 Task: Find connections with filter location Lamongan with filter topic #Automationwith filter profile language Spanish with filter current company Citi India with filter school Bishop Heber College with filter industry Climate Data and Analytics with filter service category Management with filter keywords title Youth Volunteer
Action: Mouse moved to (598, 101)
Screenshot: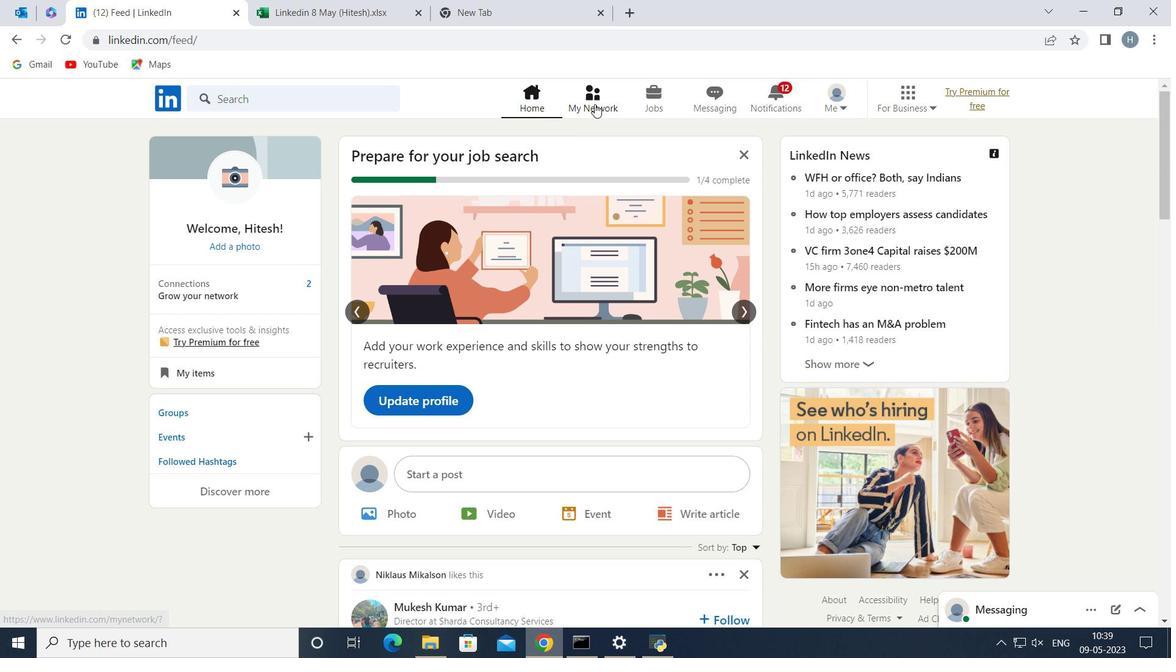 
Action: Mouse pressed left at (598, 101)
Screenshot: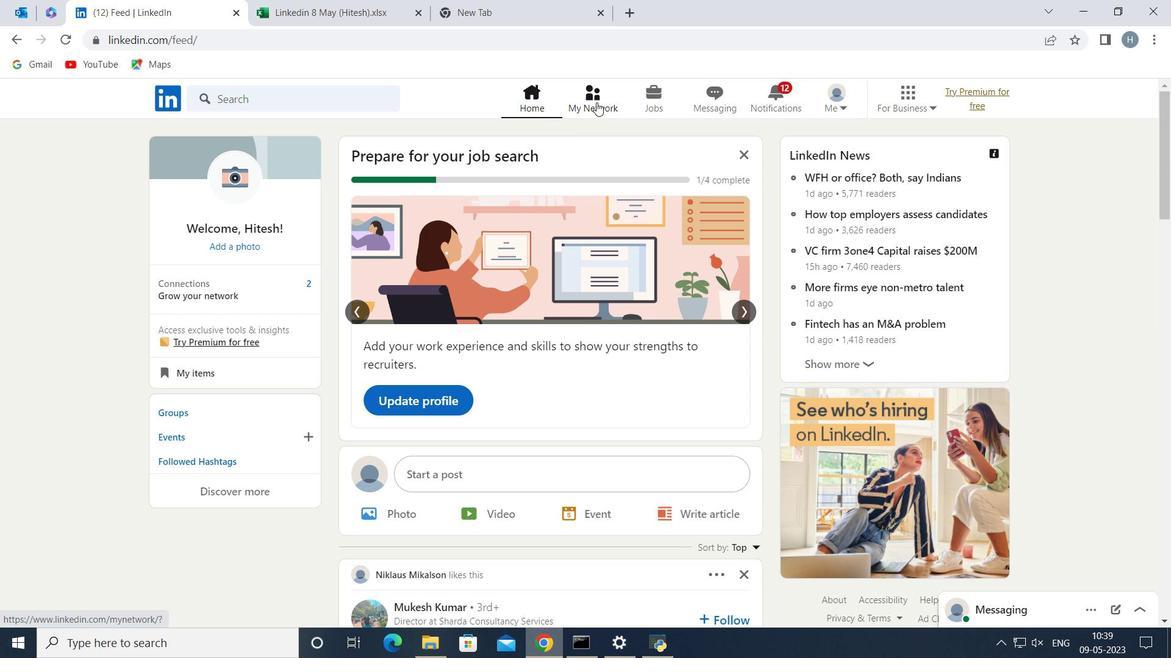 
Action: Mouse moved to (327, 180)
Screenshot: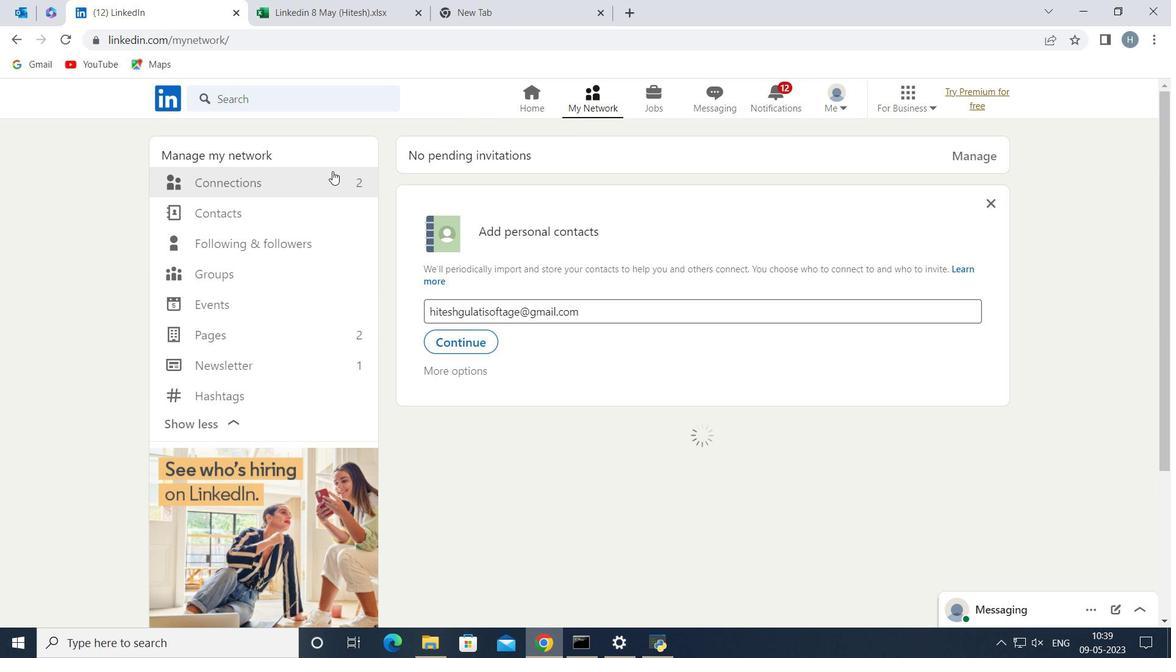
Action: Mouse pressed left at (327, 180)
Screenshot: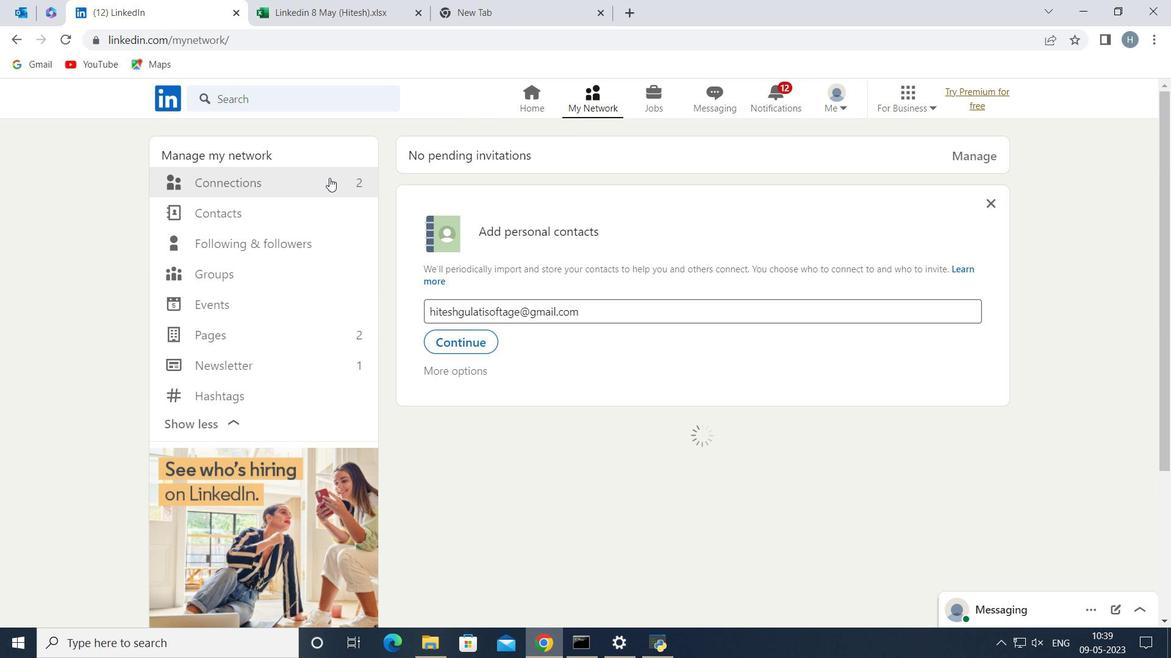 
Action: Mouse moved to (700, 183)
Screenshot: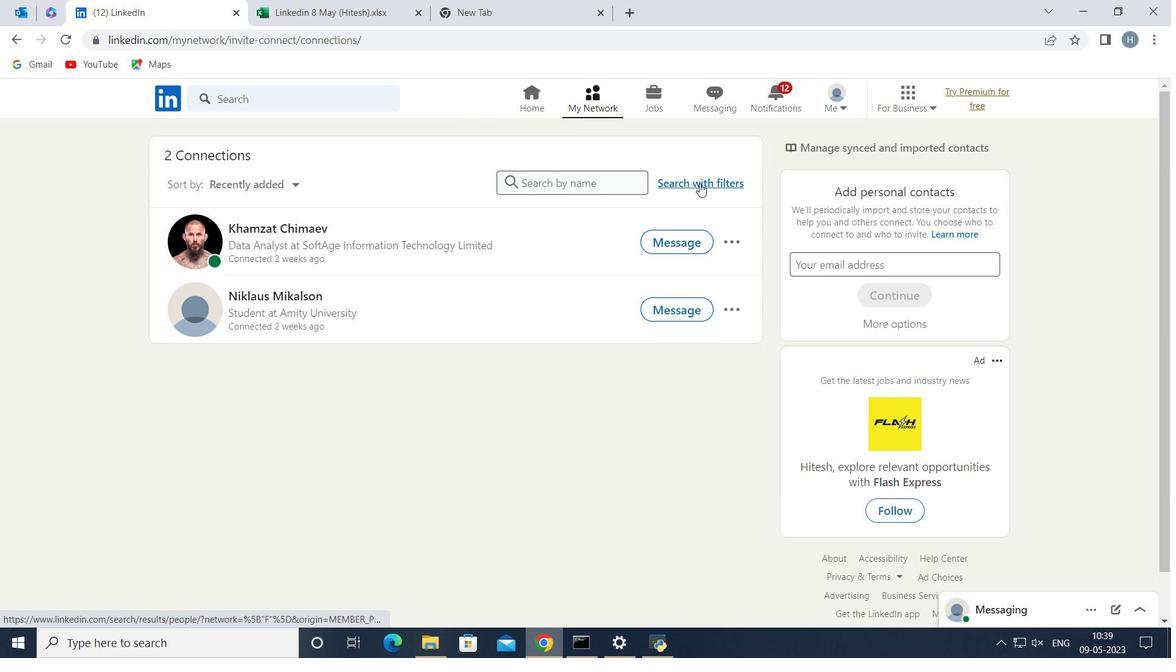 
Action: Mouse pressed left at (700, 183)
Screenshot: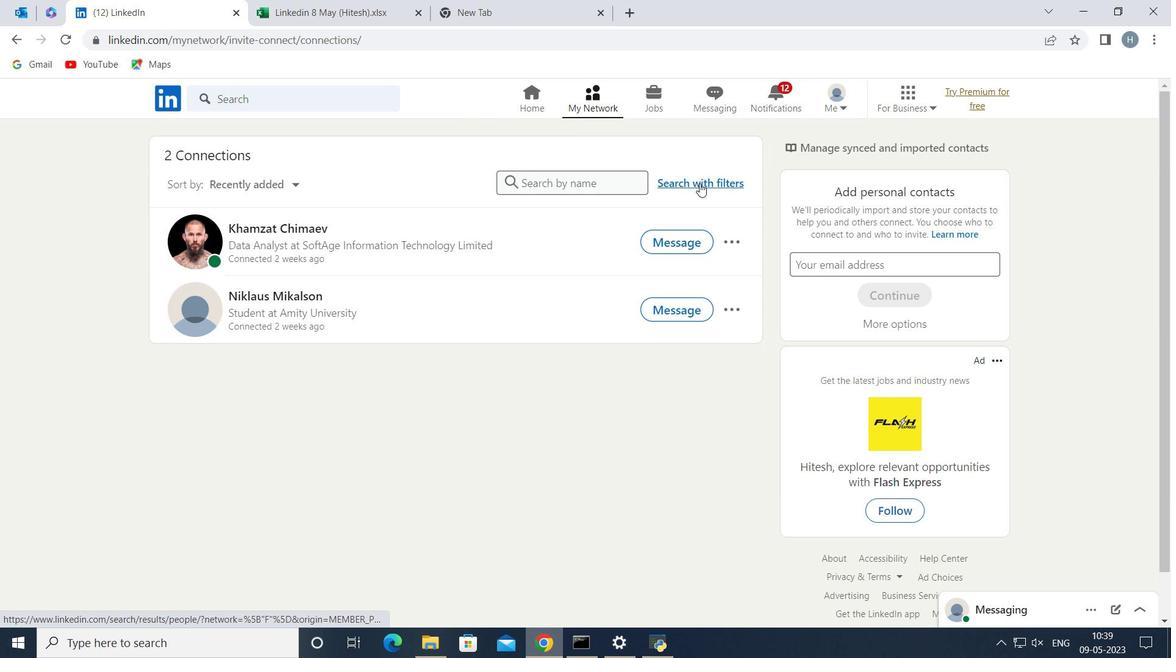 
Action: Mouse moved to (628, 138)
Screenshot: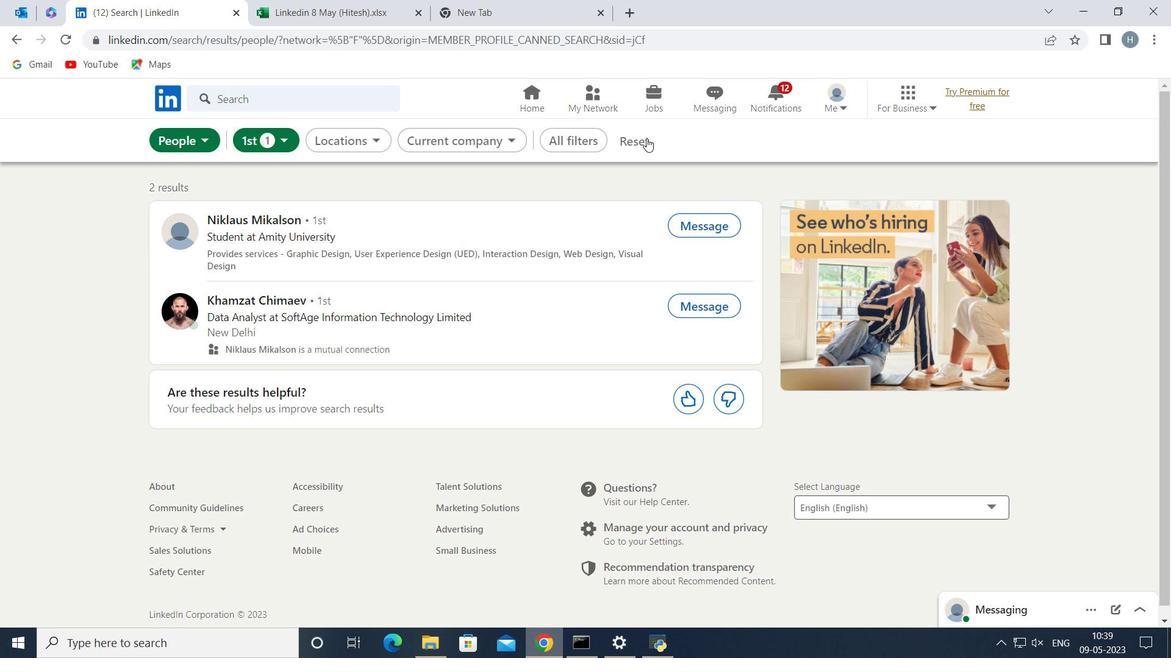 
Action: Mouse pressed left at (628, 138)
Screenshot: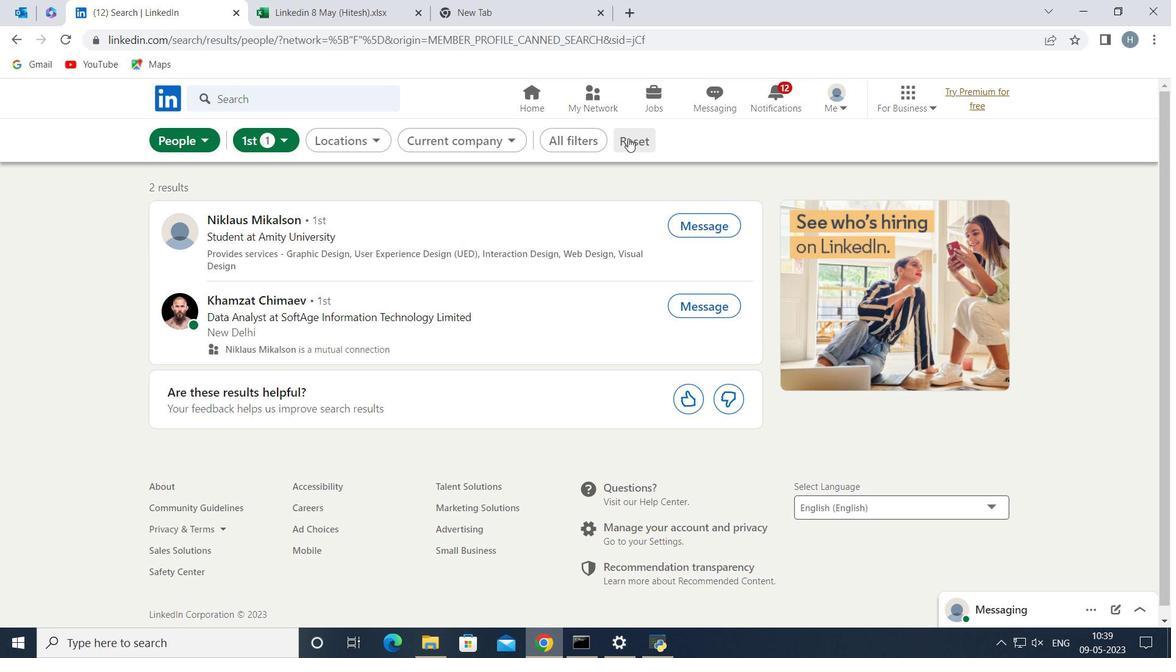 
Action: Mouse moved to (615, 138)
Screenshot: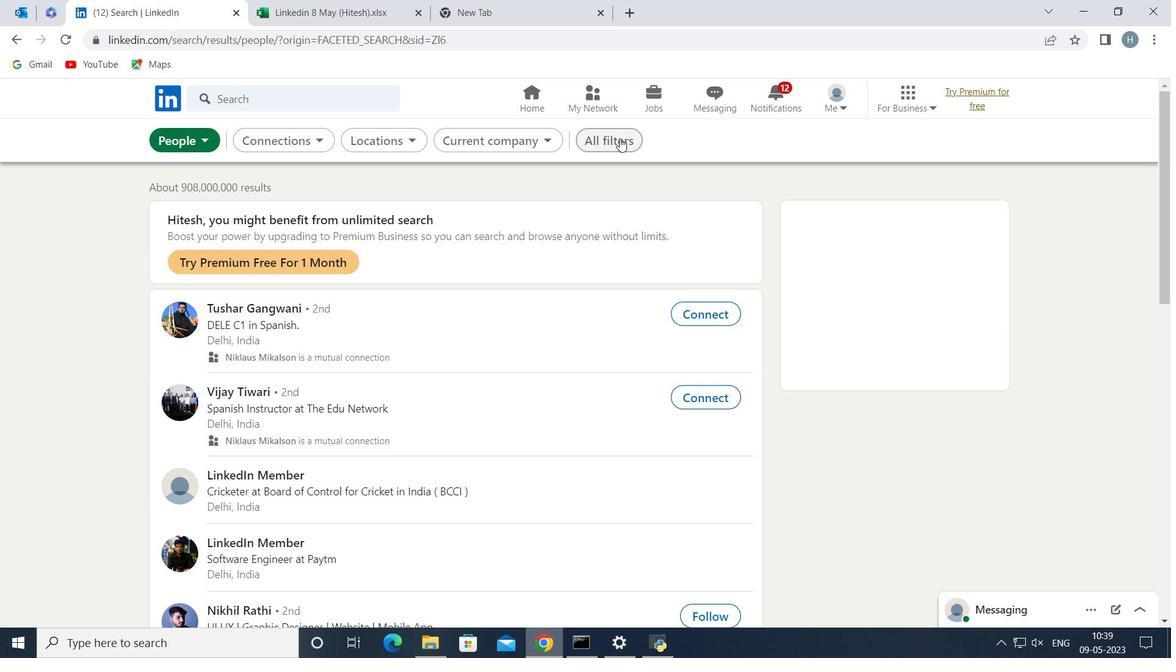 
Action: Mouse pressed left at (615, 138)
Screenshot: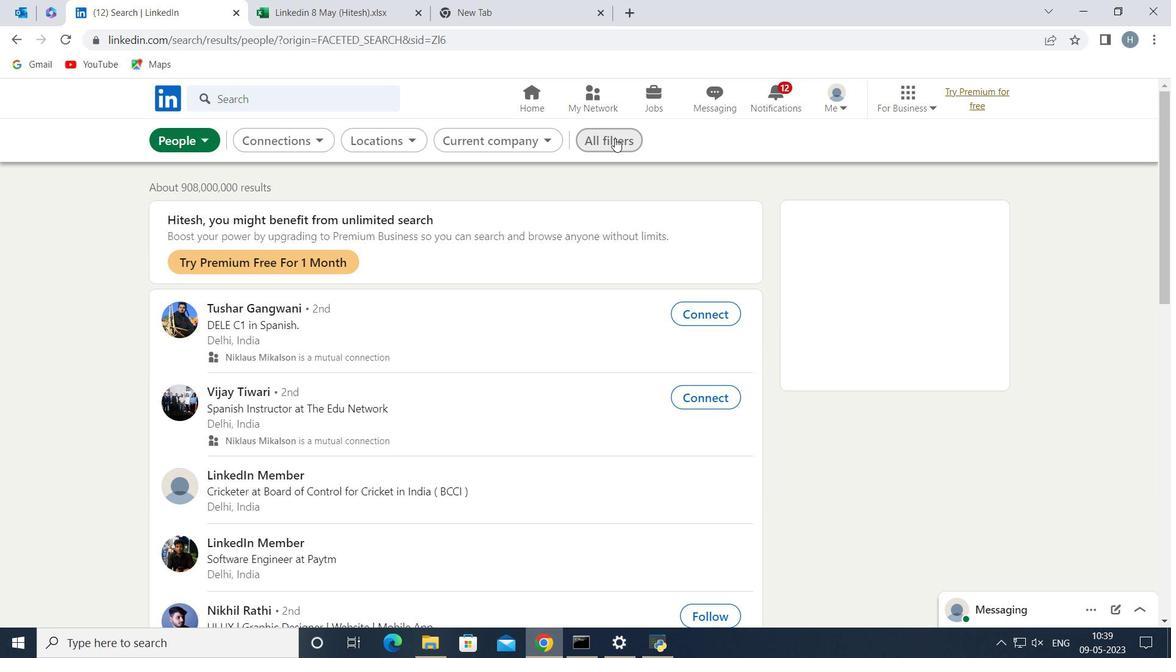 
Action: Mouse moved to (896, 288)
Screenshot: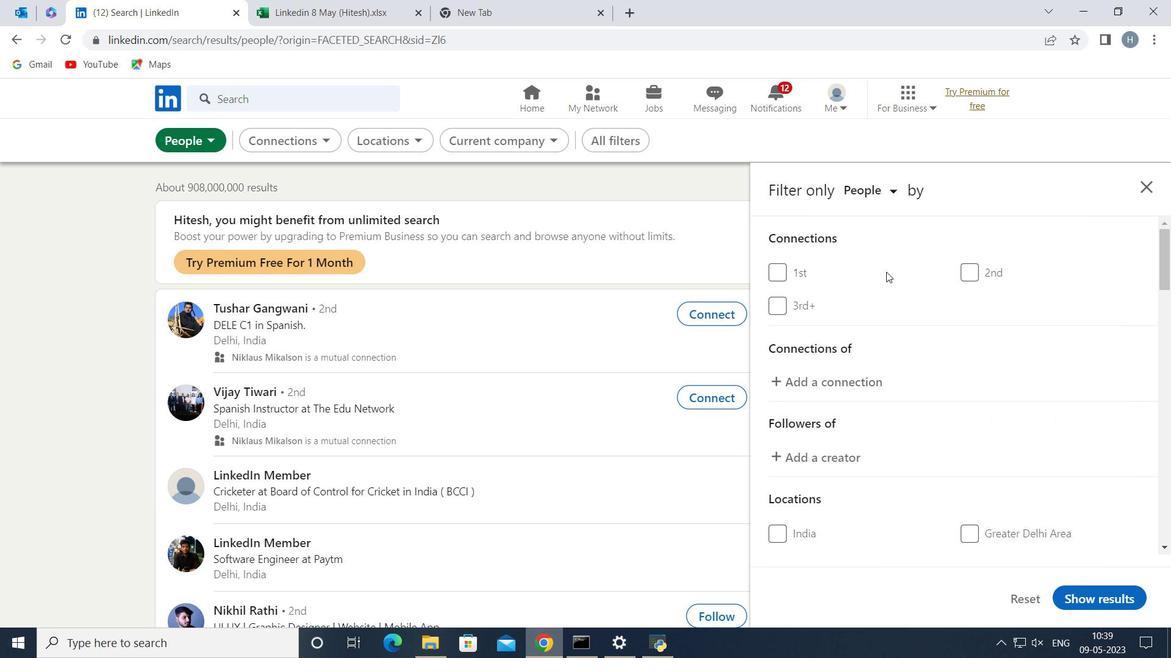 
Action: Mouse scrolled (896, 287) with delta (0, 0)
Screenshot: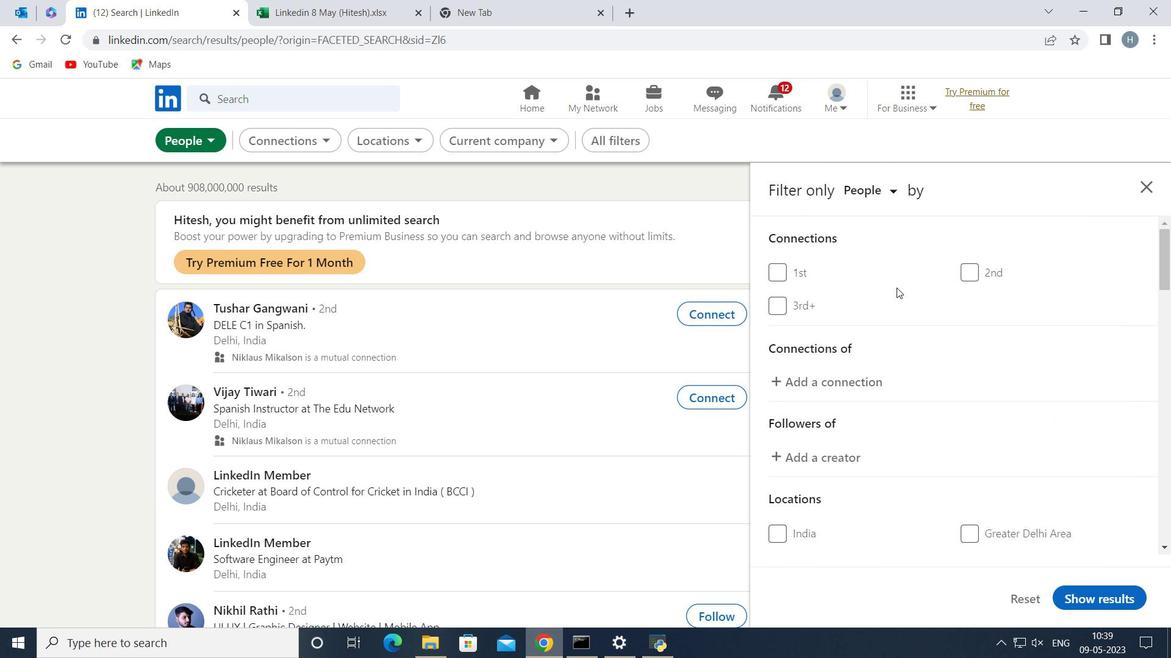 
Action: Mouse scrolled (896, 287) with delta (0, 0)
Screenshot: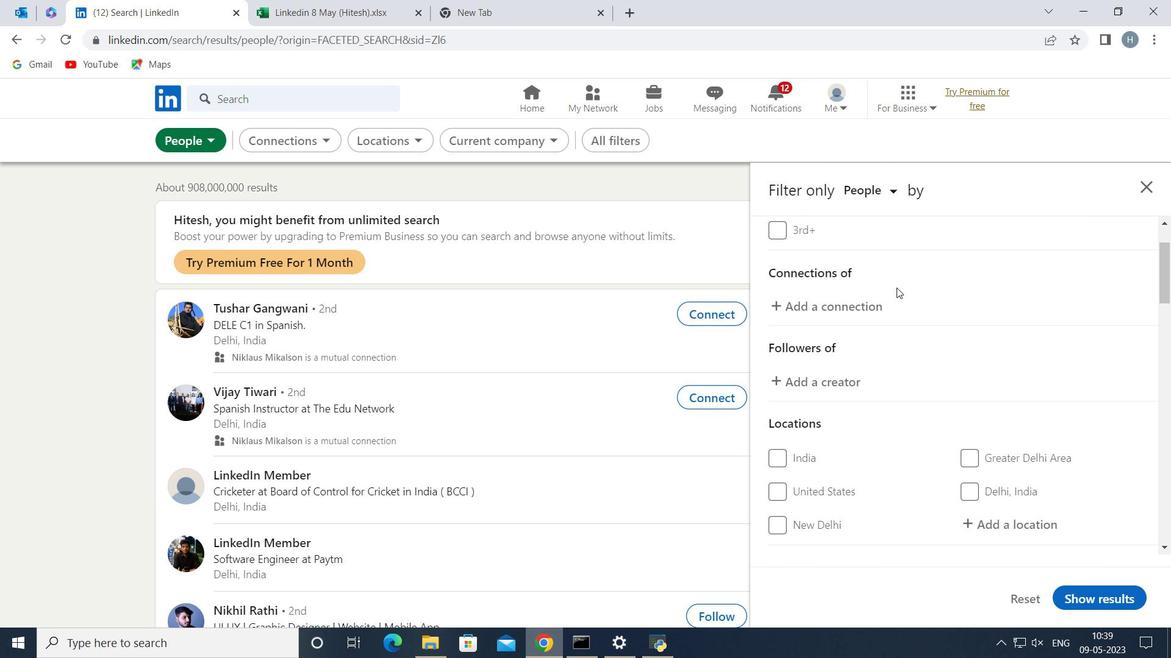 
Action: Mouse scrolled (896, 287) with delta (0, 0)
Screenshot: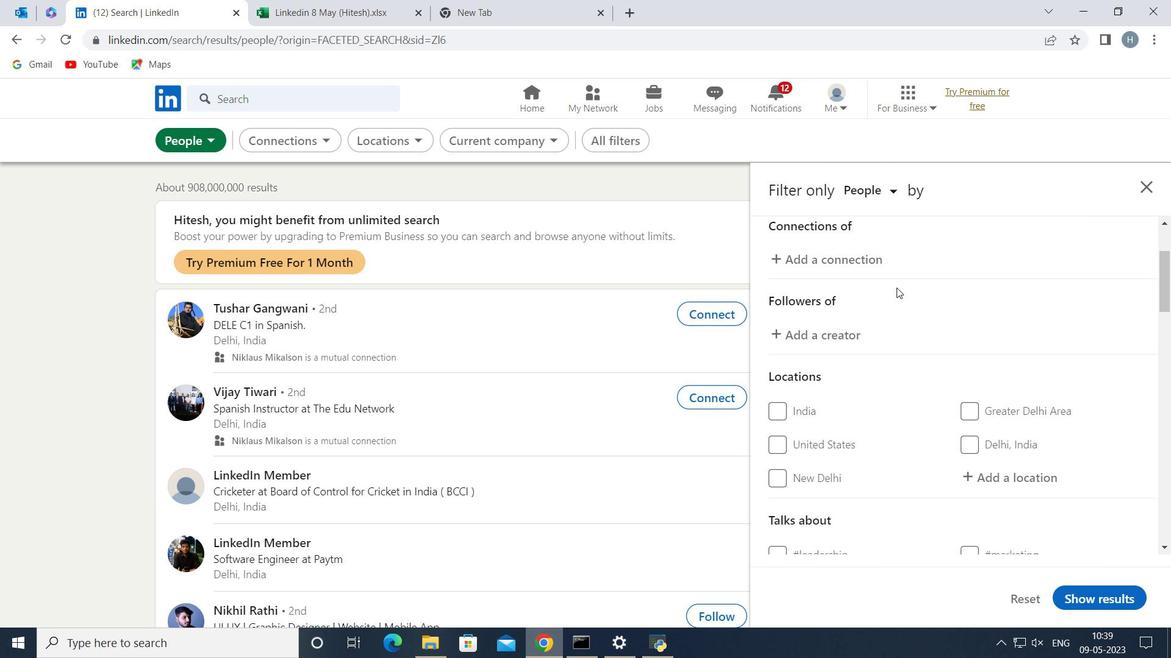 
Action: Mouse moved to (994, 367)
Screenshot: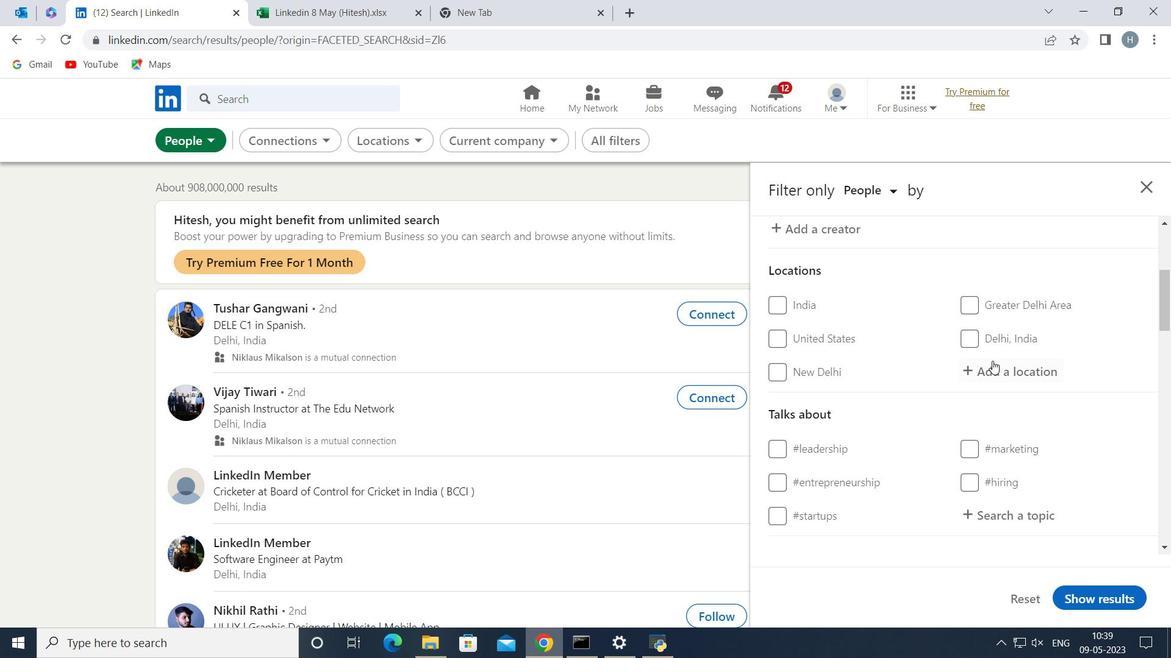 
Action: Mouse pressed left at (994, 367)
Screenshot: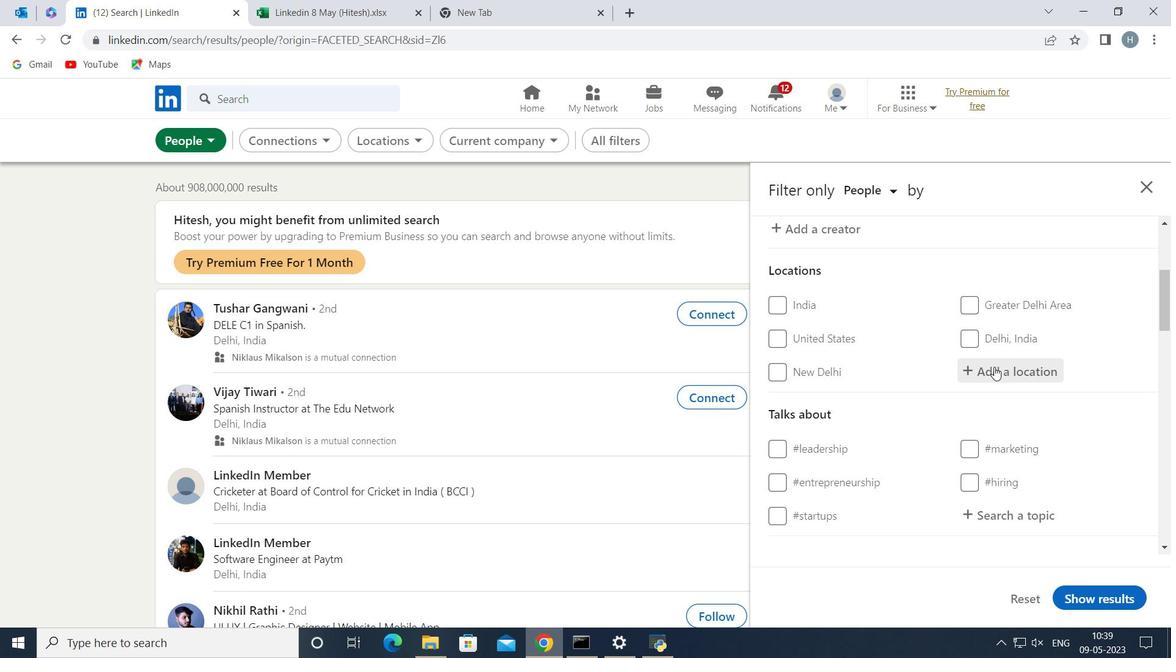 
Action: Key pressed <Key.shift>Lamongan
Screenshot: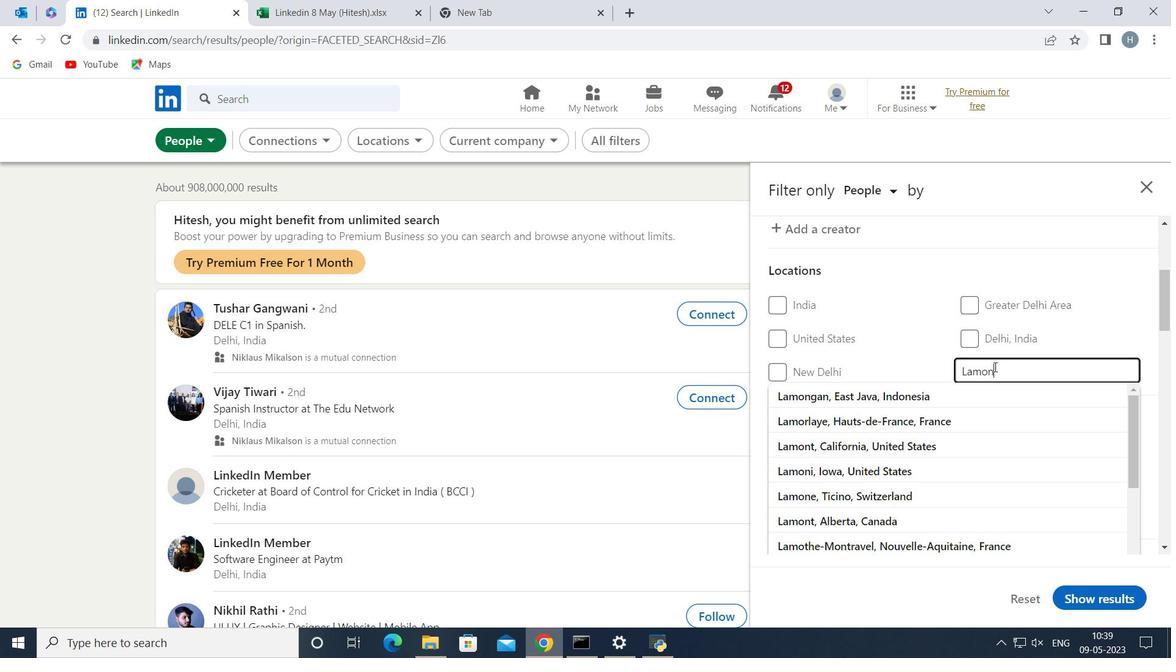 
Action: Mouse moved to (956, 390)
Screenshot: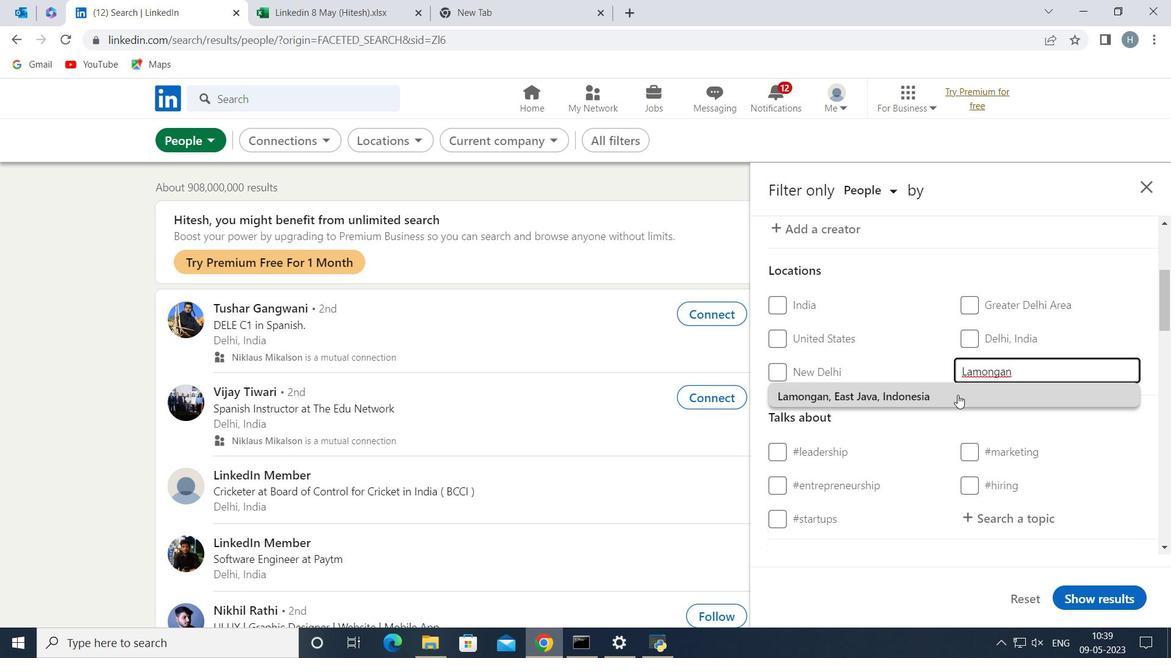 
Action: Mouse pressed left at (956, 390)
Screenshot: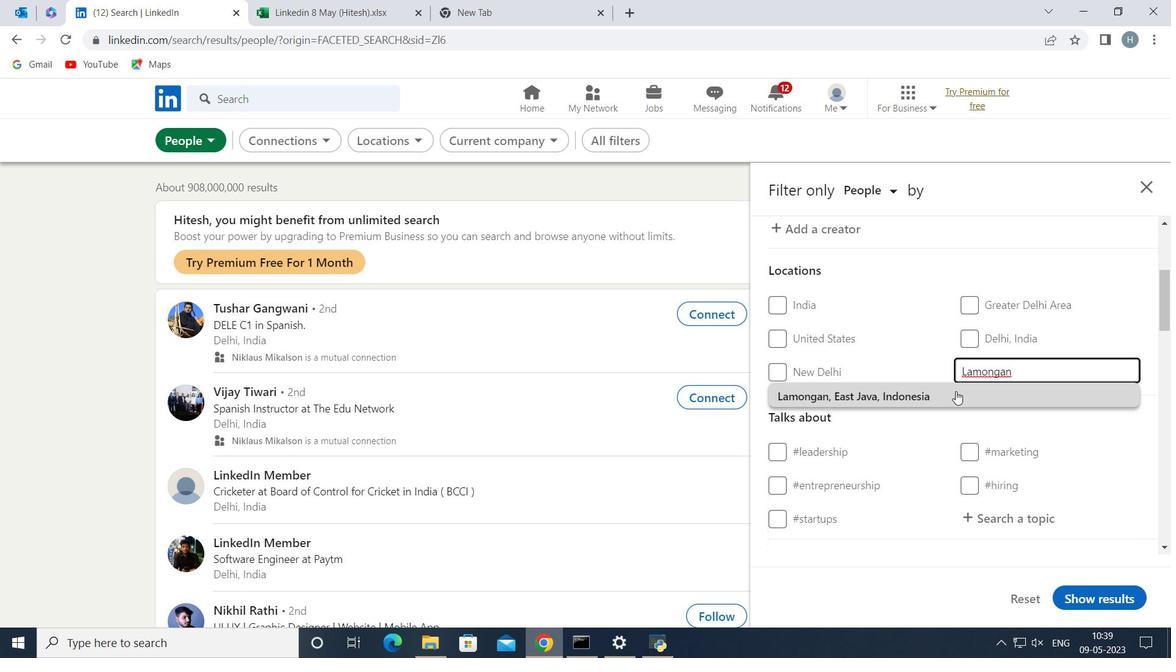 
Action: Mouse moved to (955, 388)
Screenshot: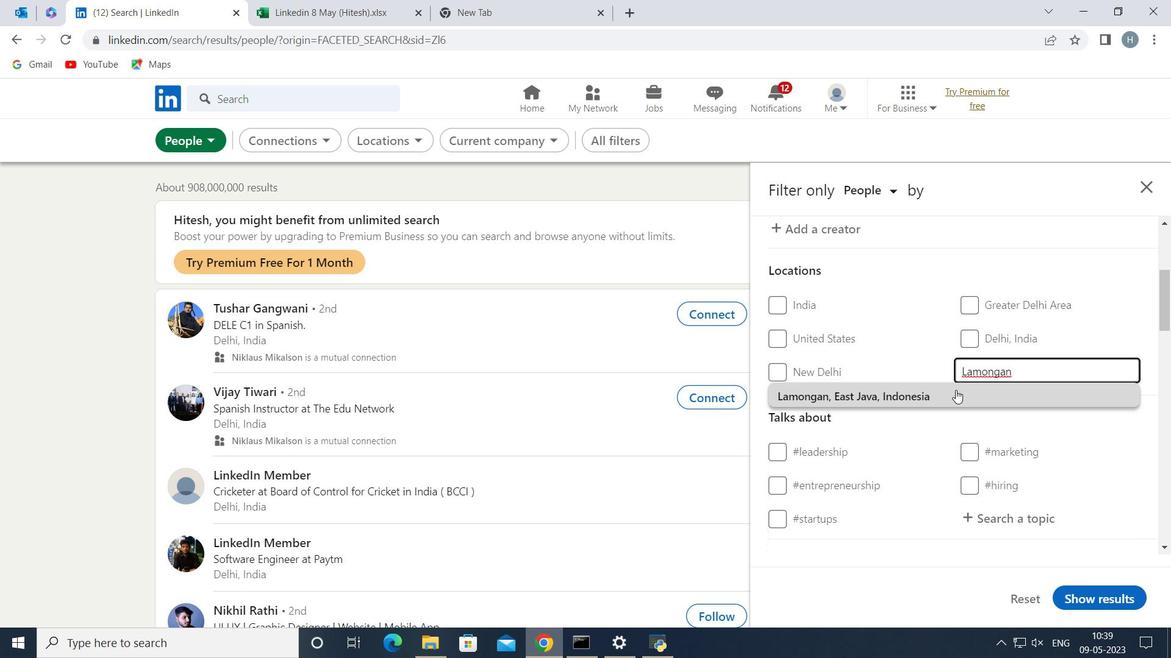 
Action: Mouse scrolled (955, 387) with delta (0, 0)
Screenshot: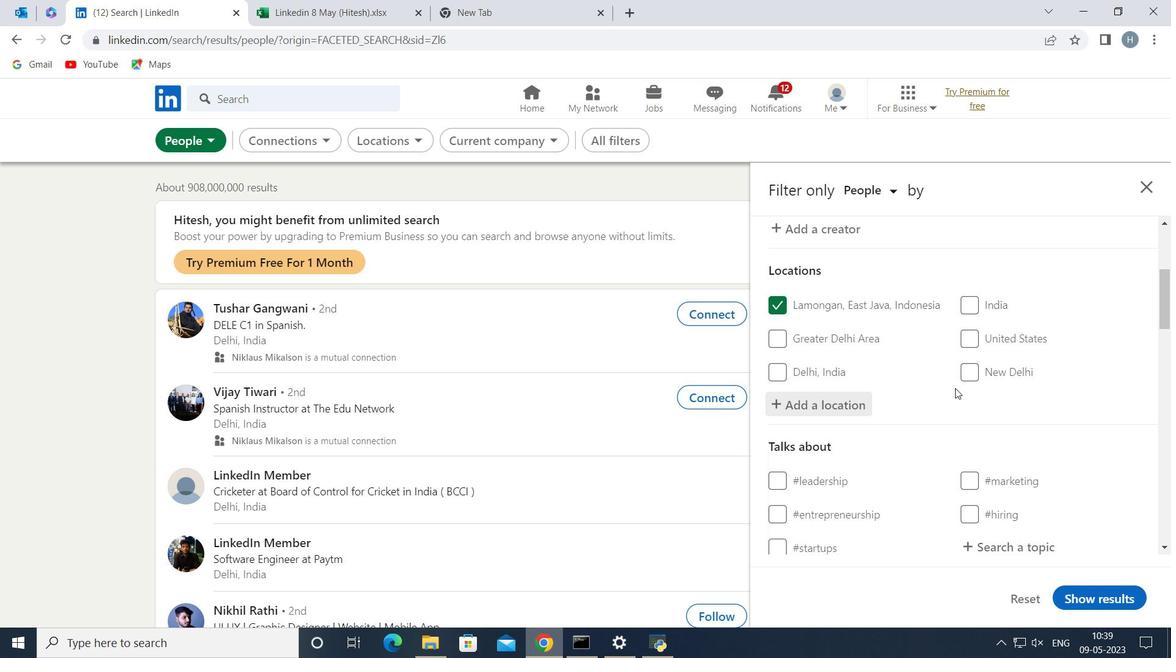 
Action: Mouse moved to (969, 386)
Screenshot: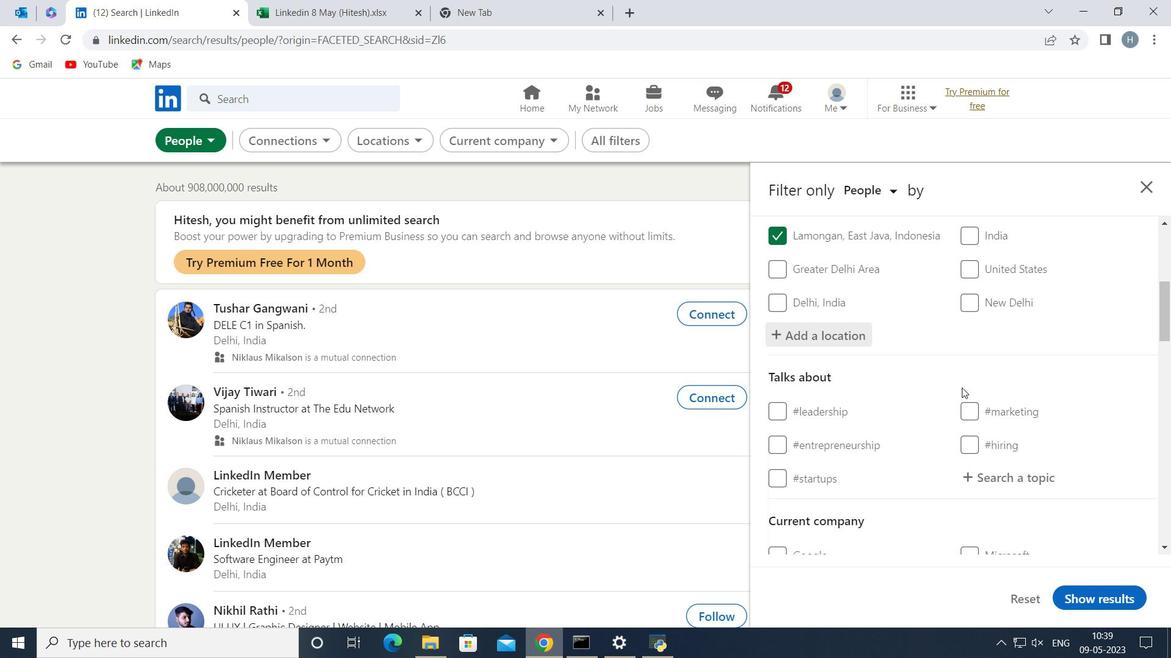 
Action: Mouse scrolled (969, 385) with delta (0, 0)
Screenshot: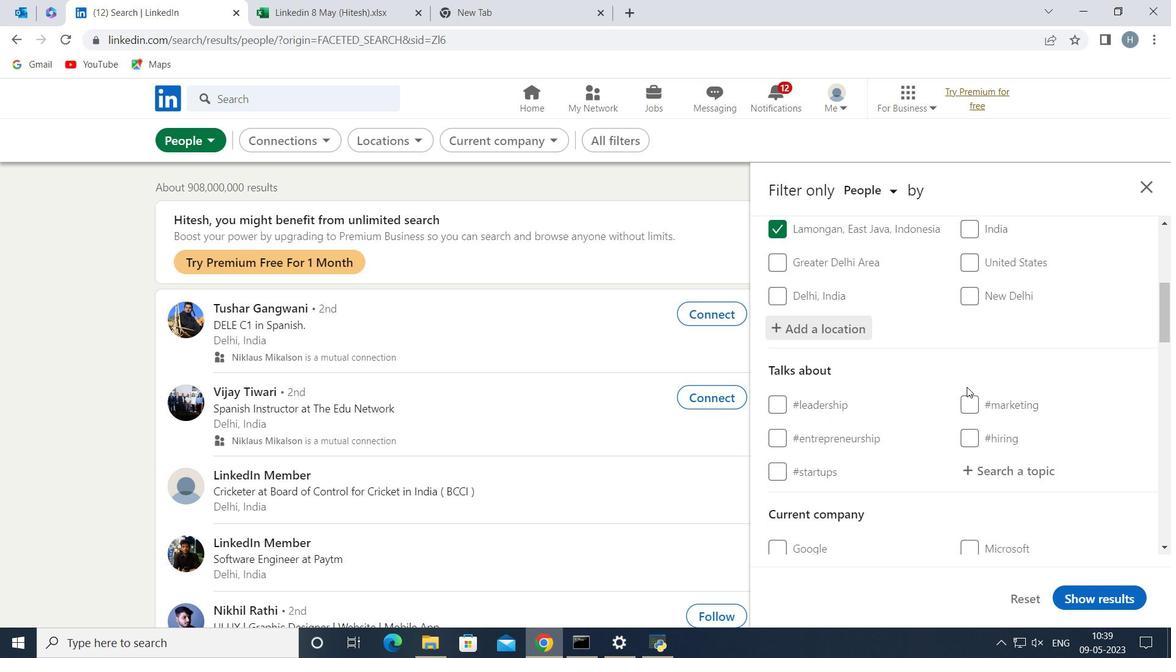 
Action: Mouse moved to (1017, 385)
Screenshot: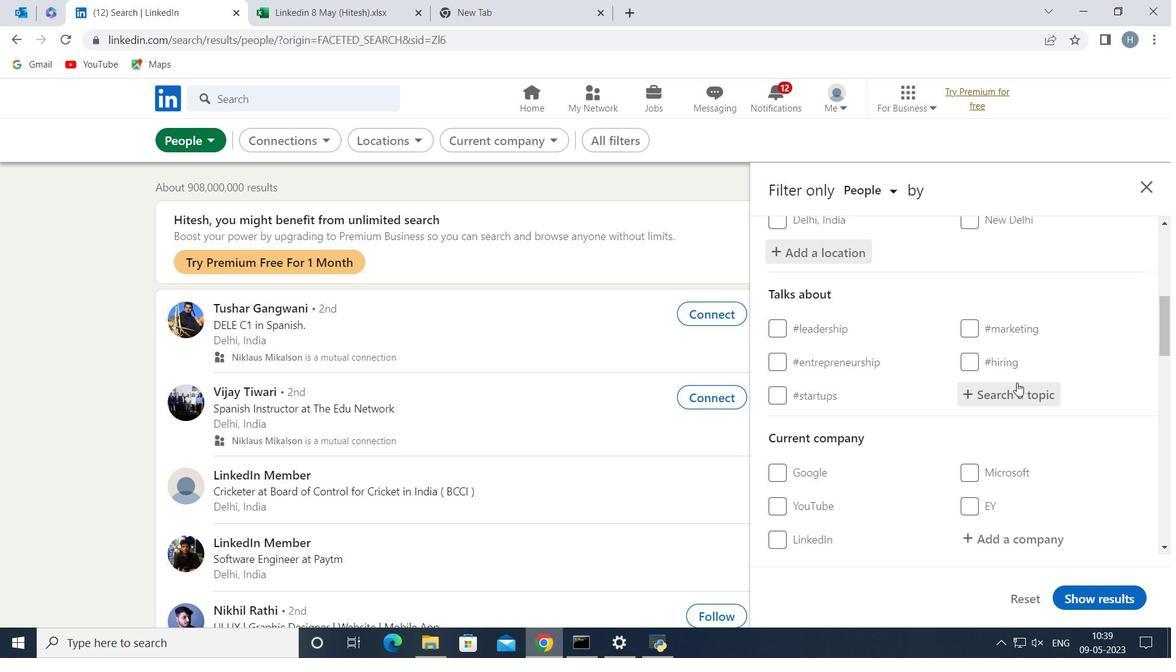 
Action: Mouse pressed left at (1017, 385)
Screenshot: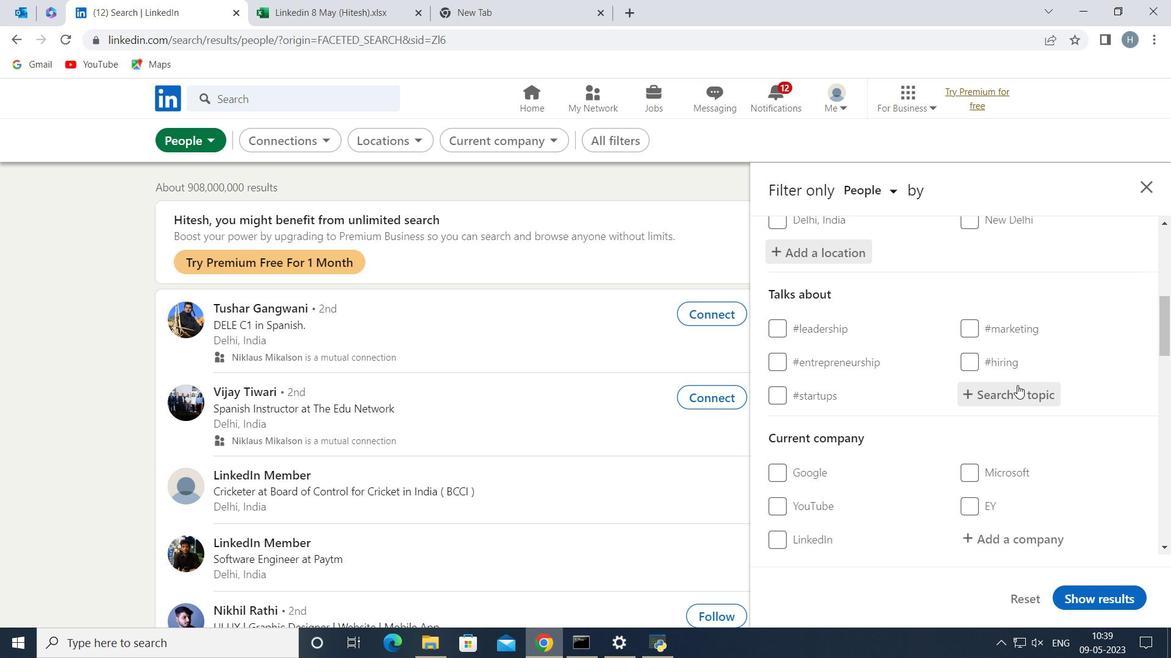 
Action: Key pressed <Key.shift>Automation
Screenshot: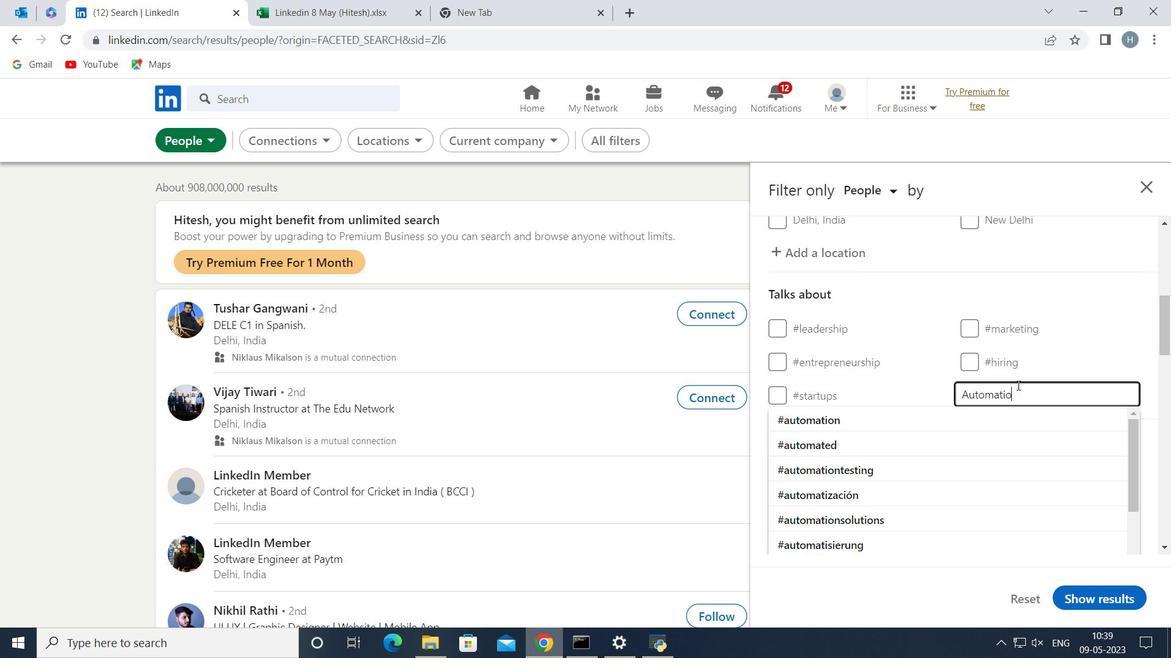 
Action: Mouse moved to (941, 413)
Screenshot: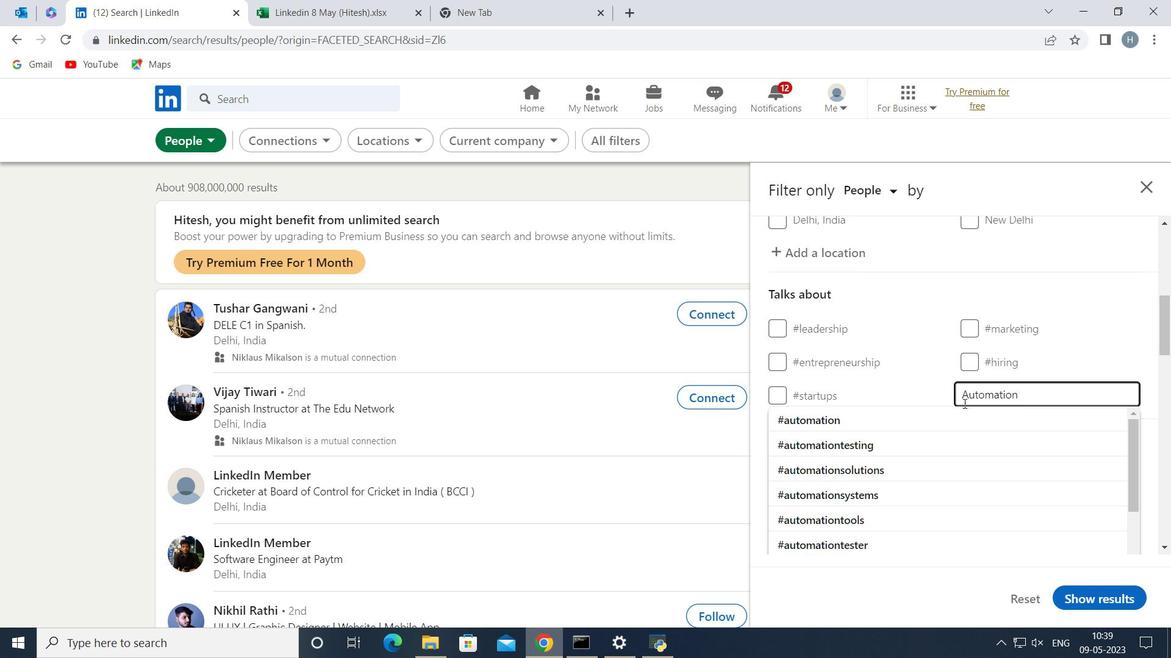 
Action: Mouse pressed left at (941, 413)
Screenshot: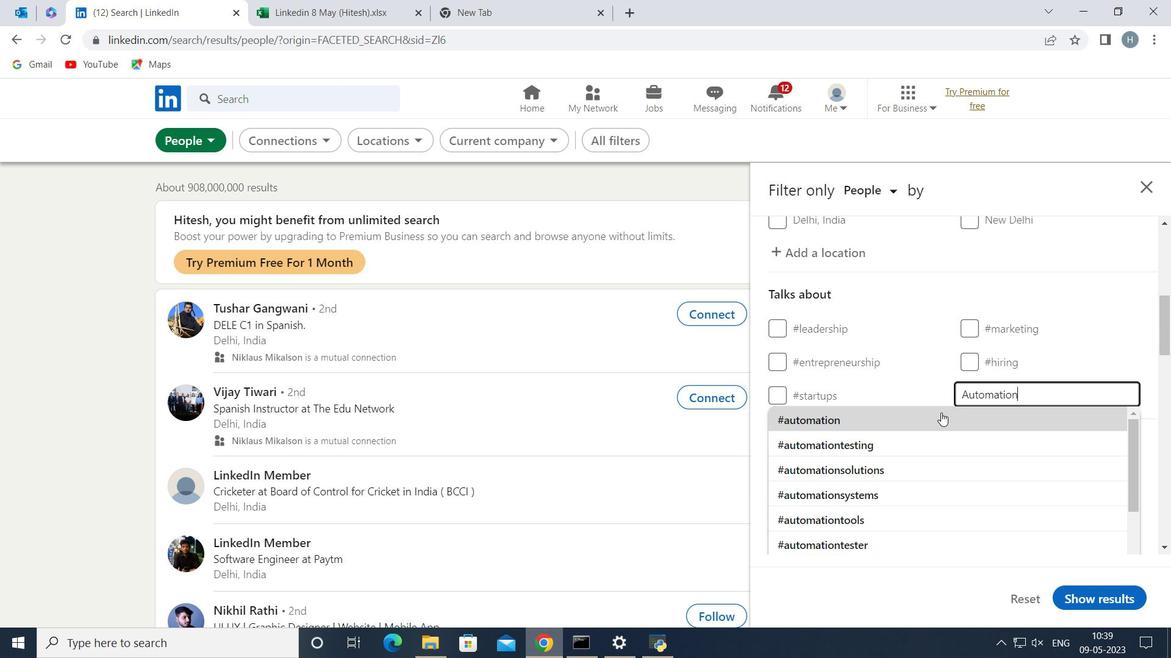 
Action: Mouse moved to (941, 408)
Screenshot: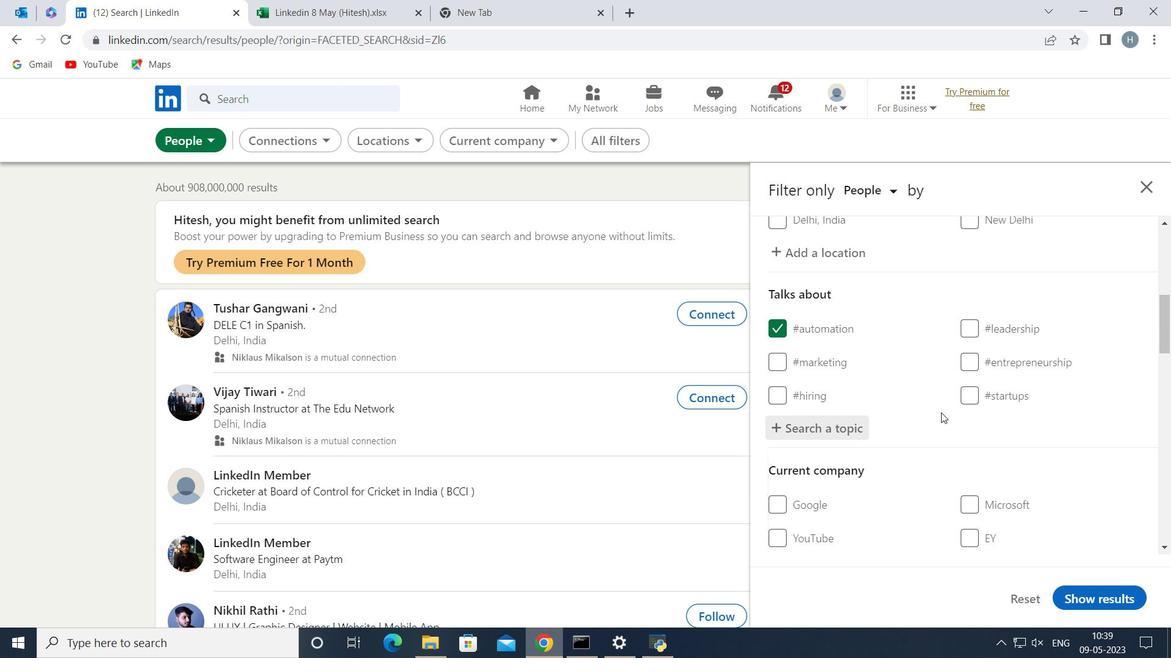 
Action: Mouse scrolled (941, 407) with delta (0, 0)
Screenshot: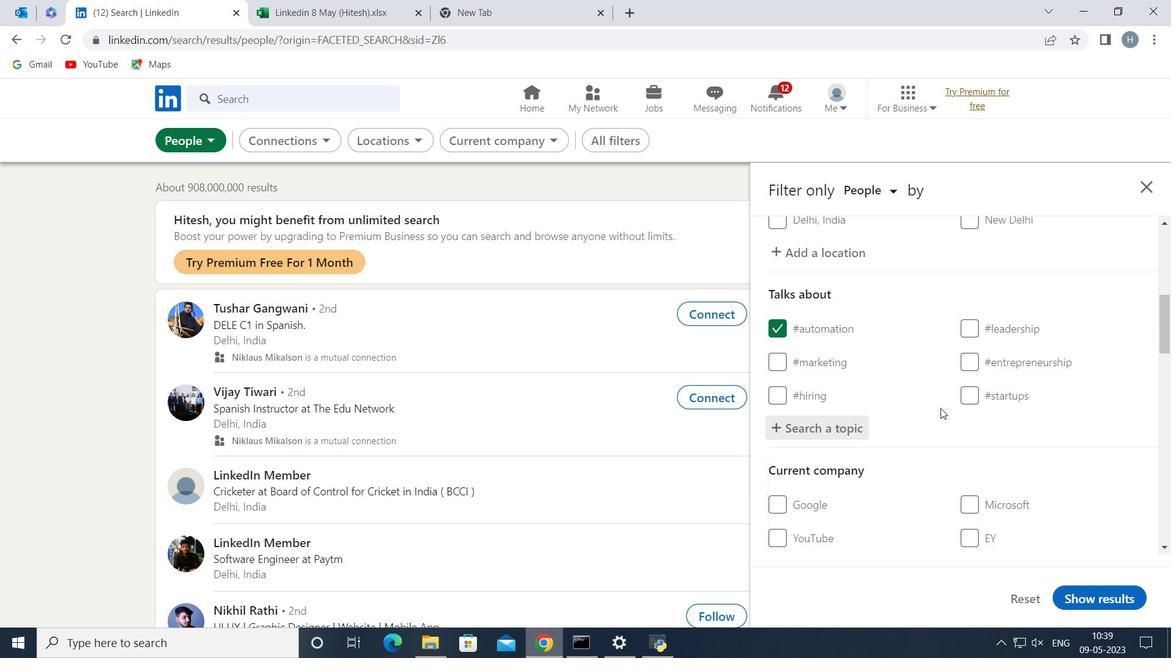 
Action: Mouse scrolled (941, 407) with delta (0, 0)
Screenshot: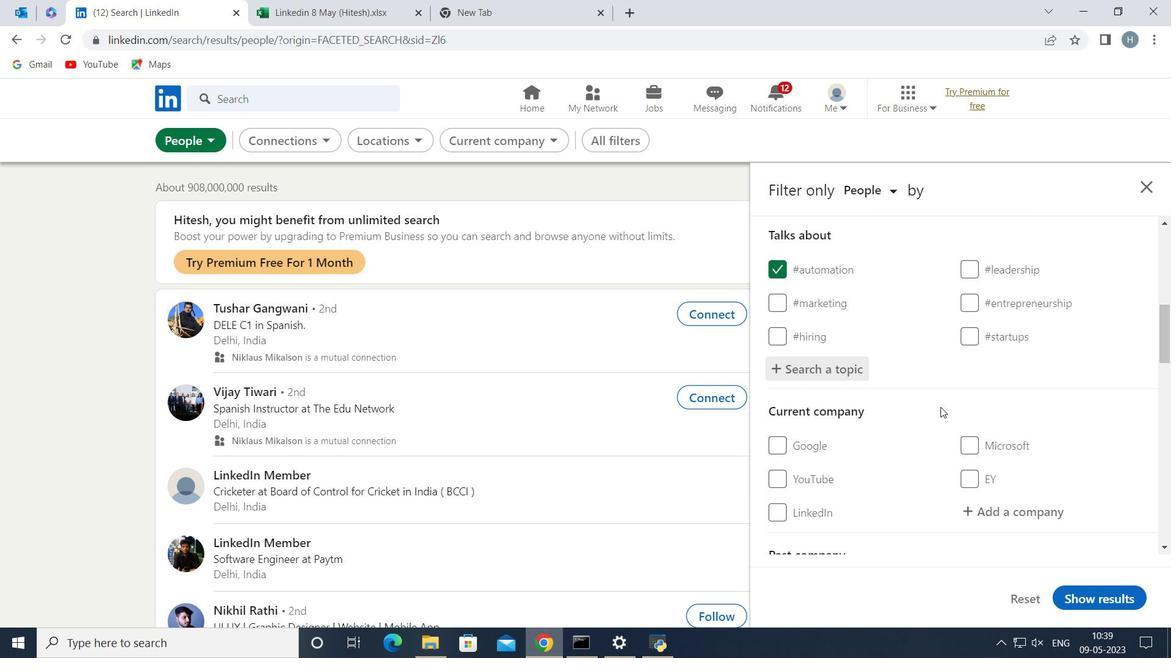 
Action: Mouse moved to (941, 407)
Screenshot: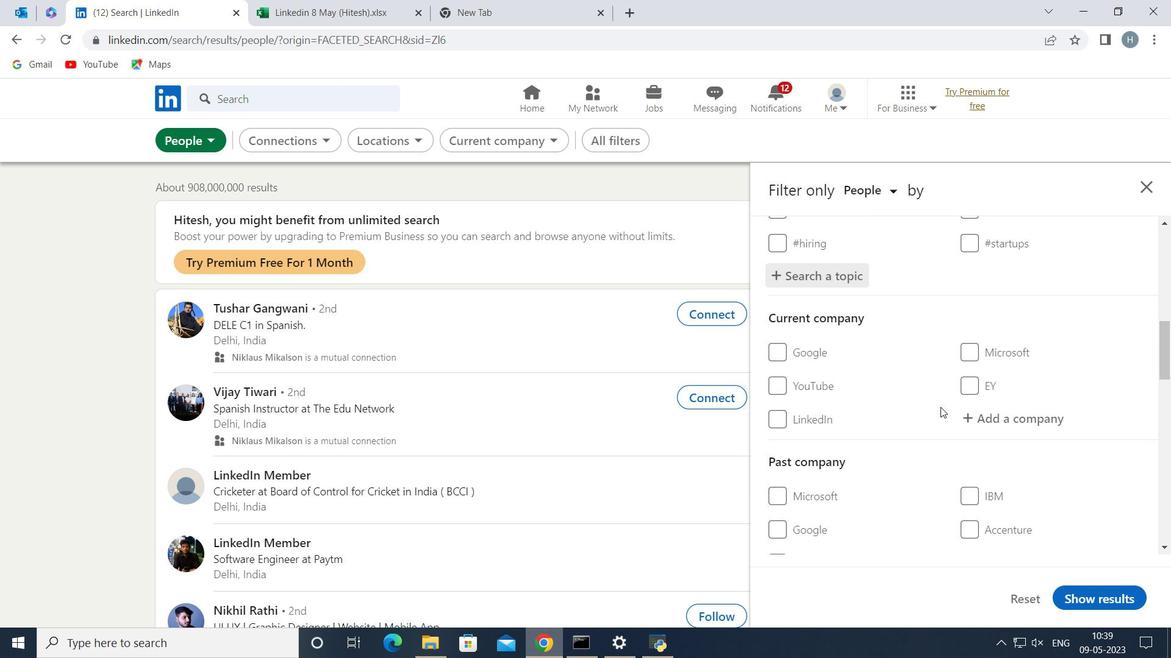 
Action: Mouse scrolled (941, 406) with delta (0, 0)
Screenshot: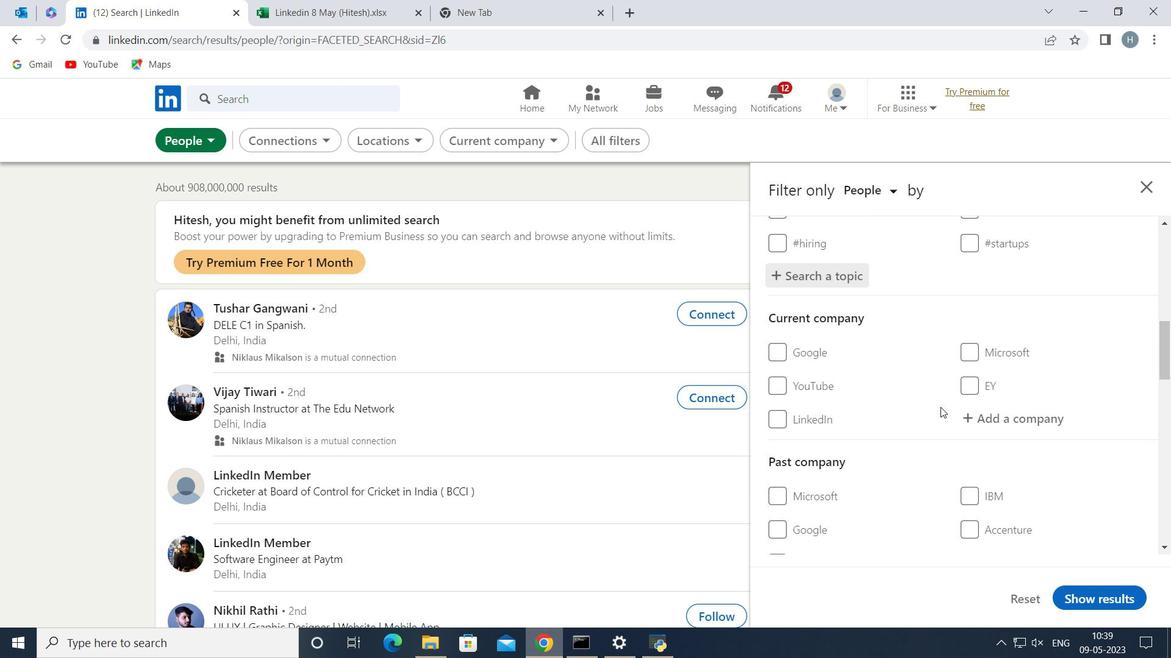 
Action: Mouse moved to (940, 406)
Screenshot: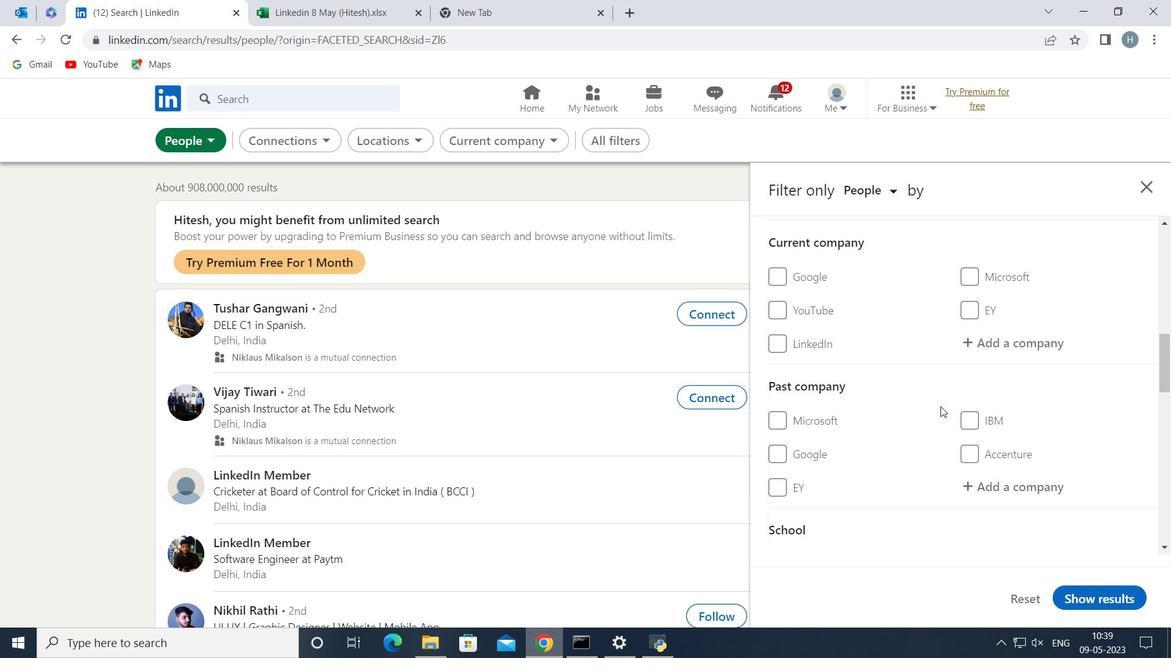
Action: Mouse scrolled (940, 405) with delta (0, 0)
Screenshot: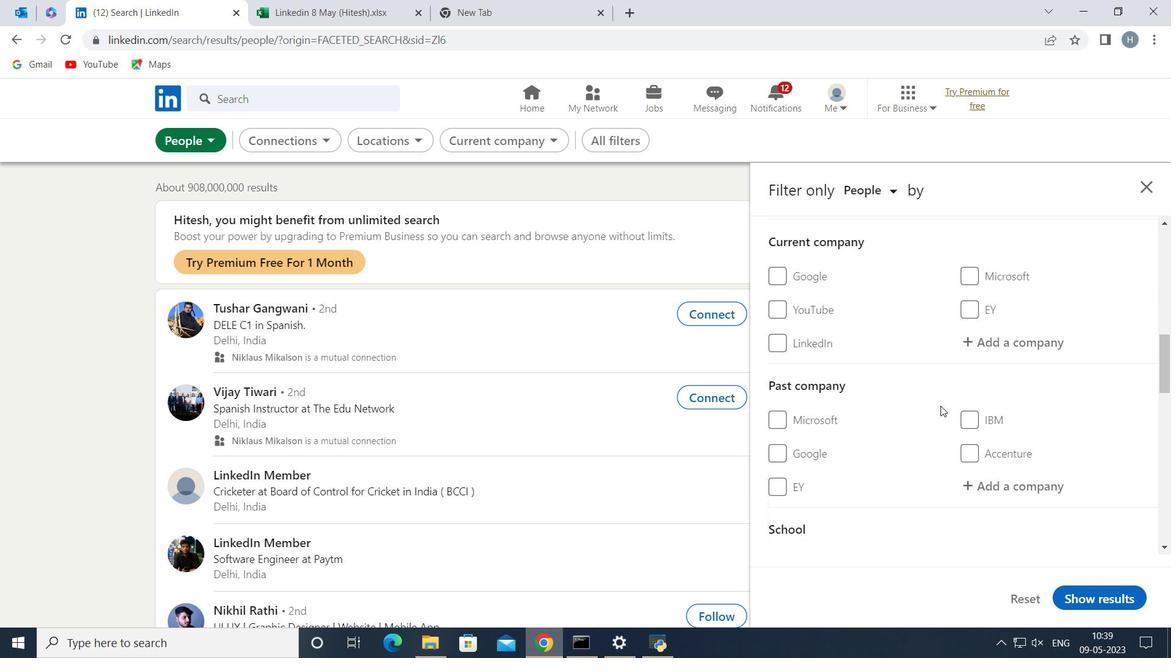 
Action: Mouse moved to (940, 404)
Screenshot: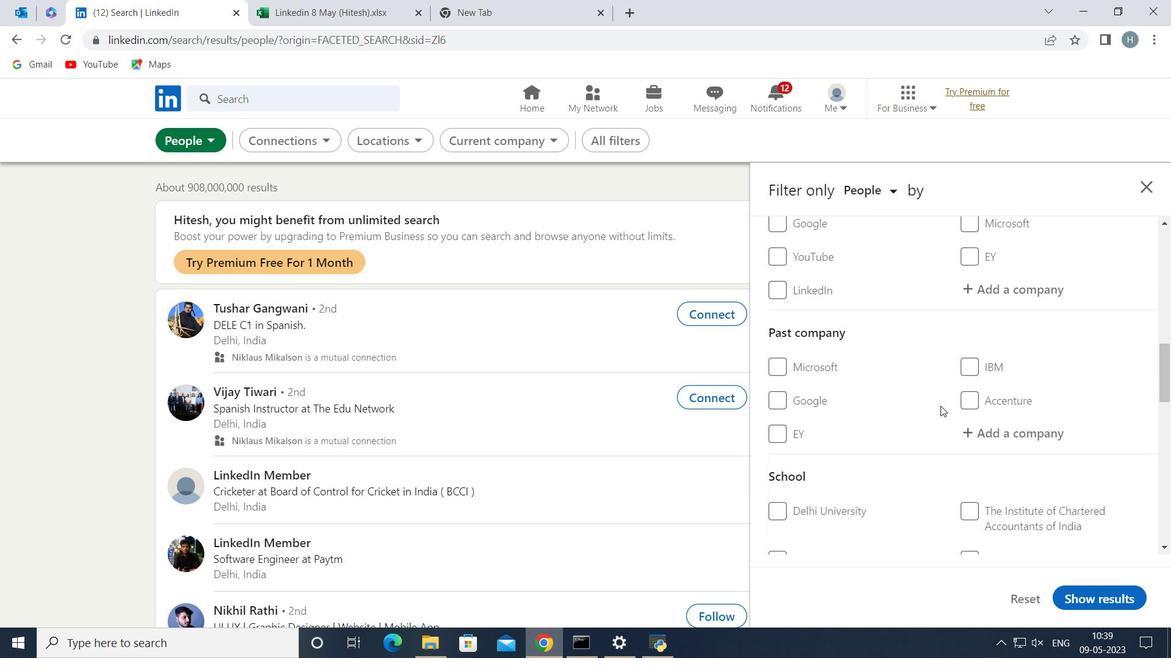 
Action: Mouse scrolled (940, 403) with delta (0, 0)
Screenshot: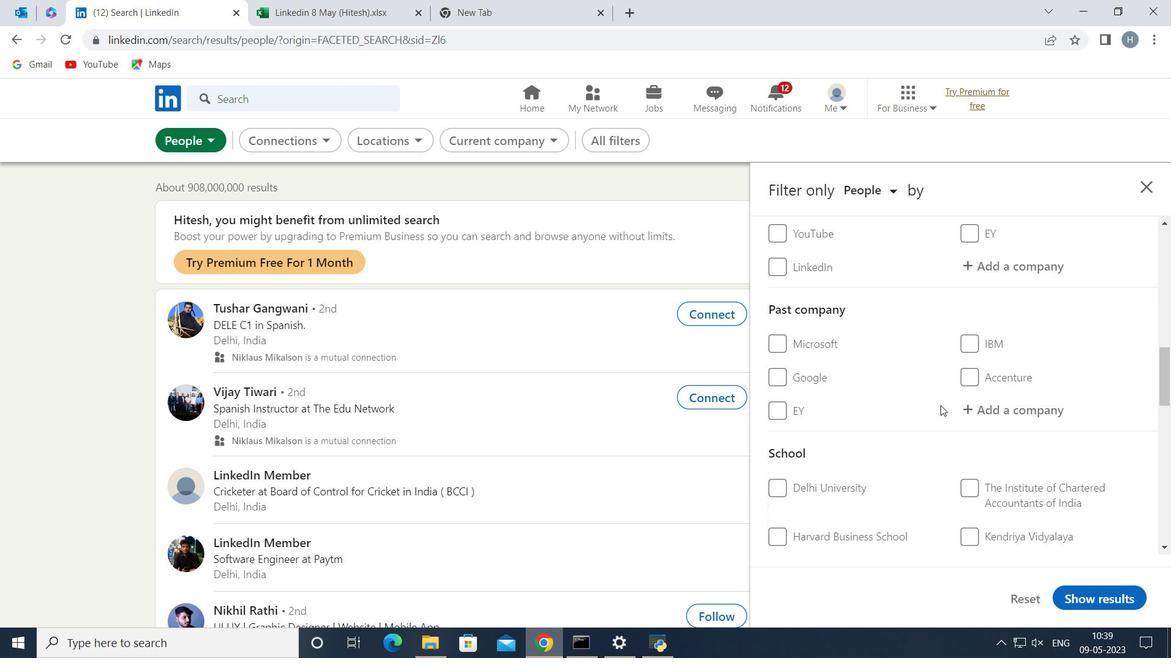 
Action: Mouse moved to (940, 403)
Screenshot: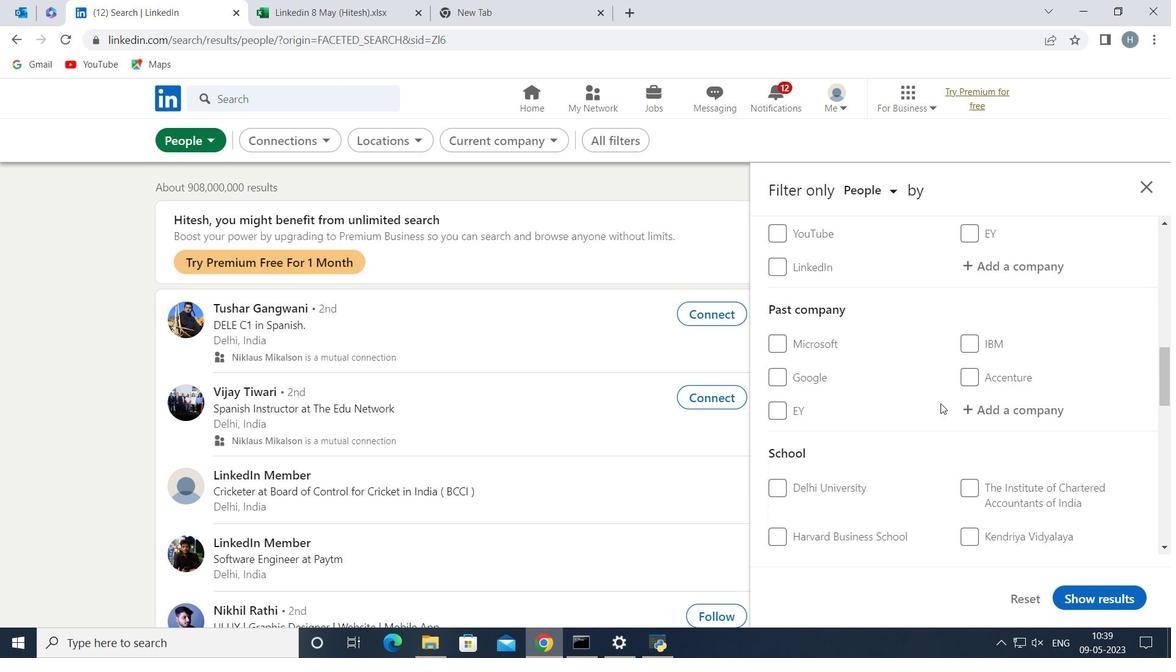 
Action: Mouse scrolled (940, 403) with delta (0, 0)
Screenshot: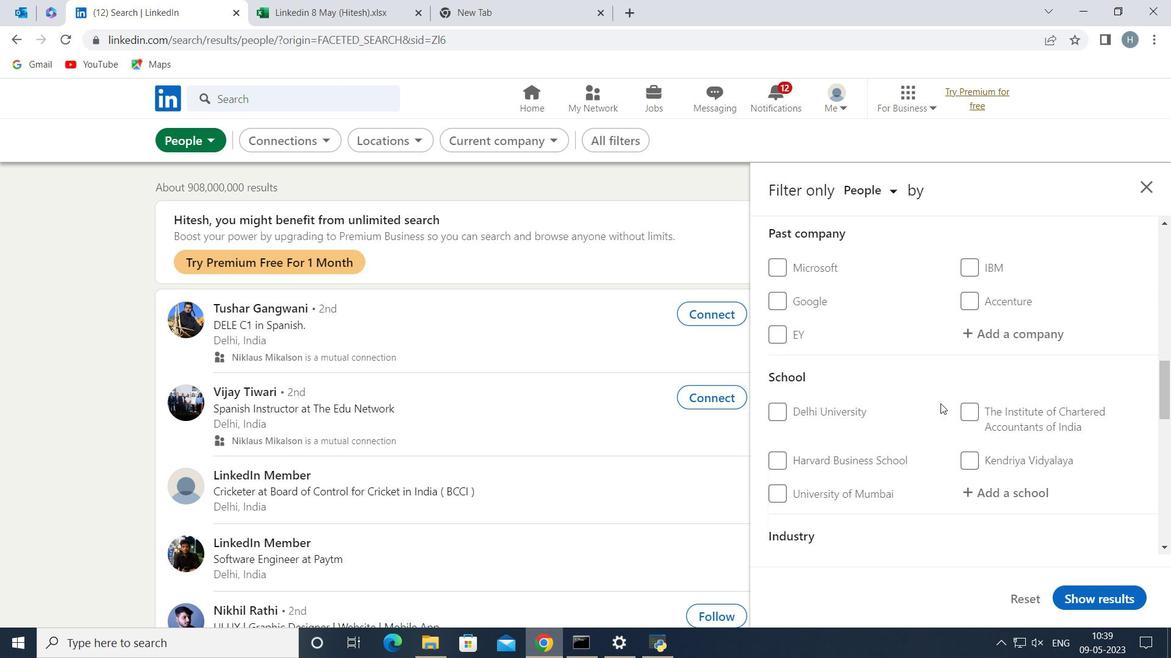 
Action: Mouse scrolled (940, 403) with delta (0, 0)
Screenshot: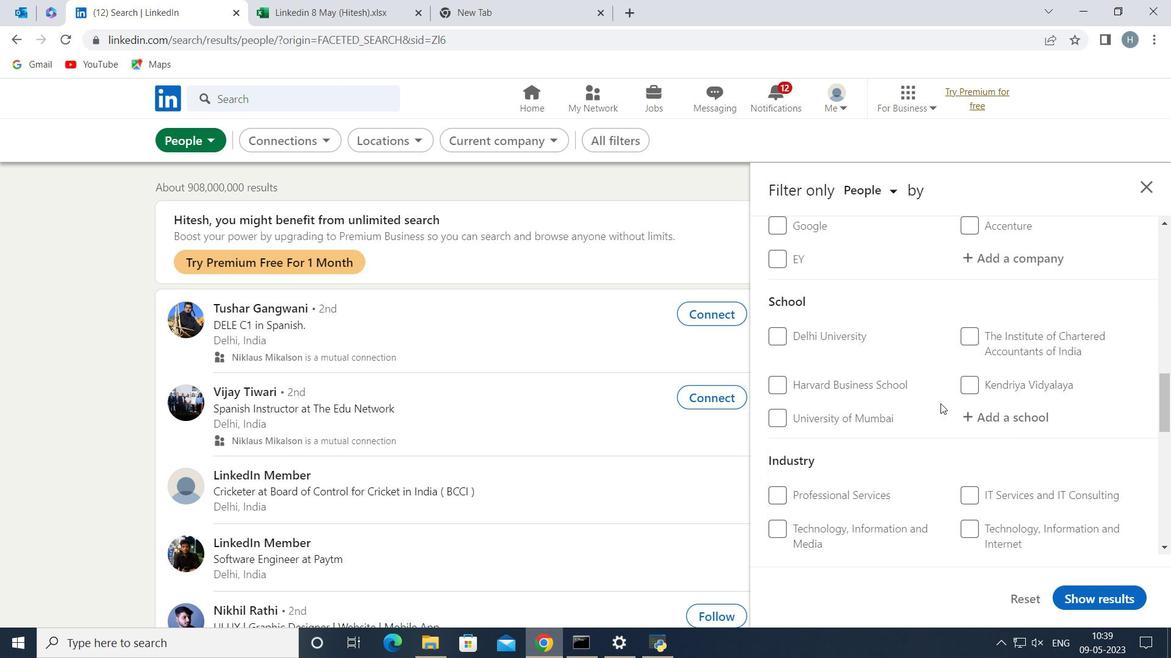 
Action: Mouse scrolled (940, 403) with delta (0, 0)
Screenshot: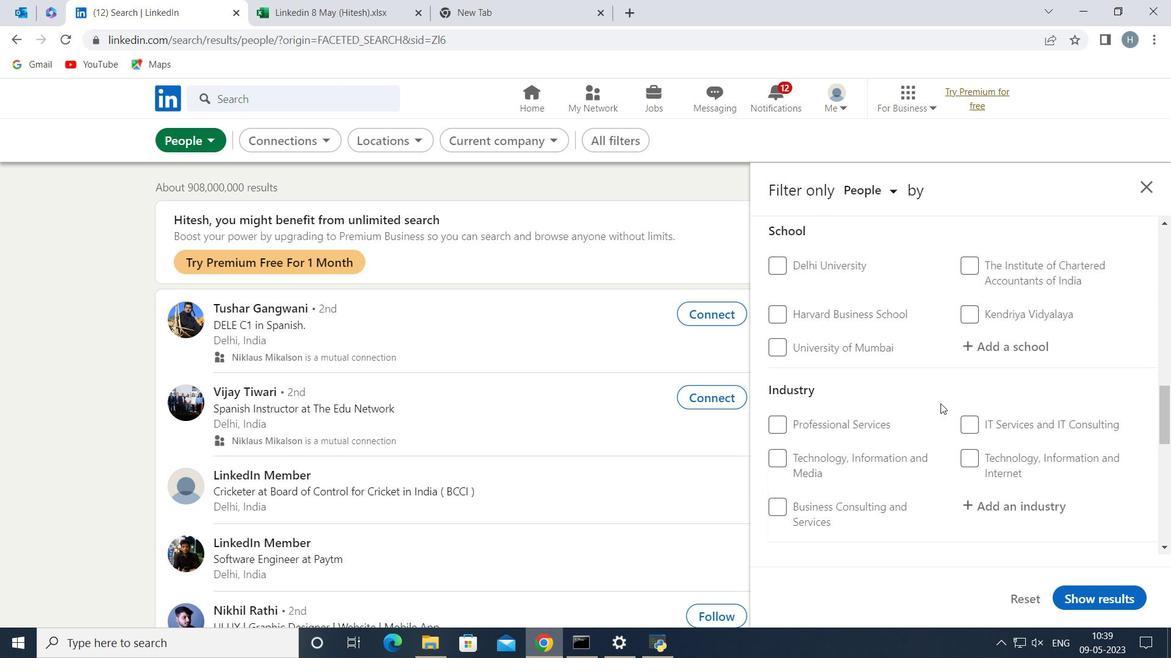 
Action: Mouse moved to (939, 403)
Screenshot: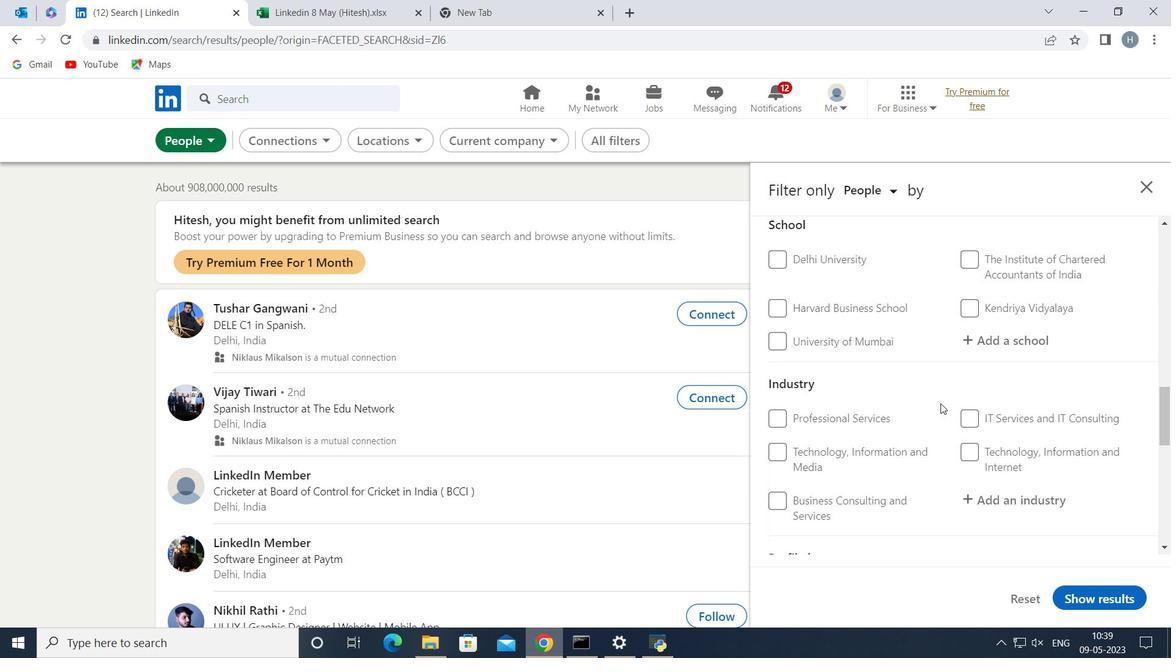 
Action: Mouse scrolled (939, 402) with delta (0, 0)
Screenshot: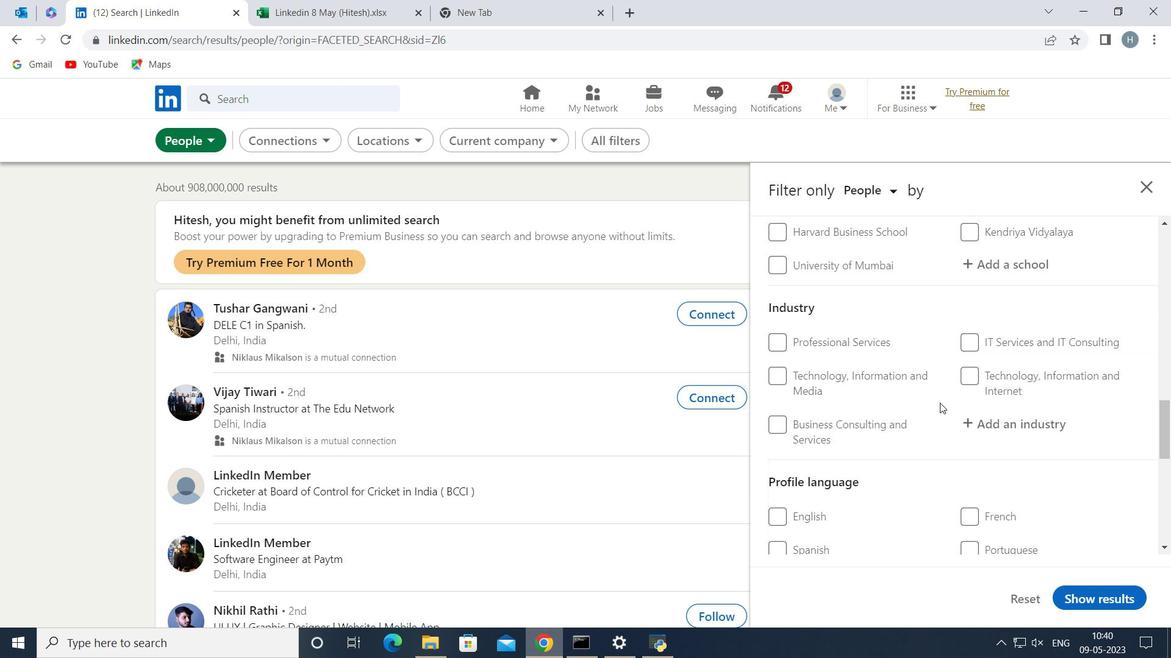 
Action: Mouse moved to (772, 469)
Screenshot: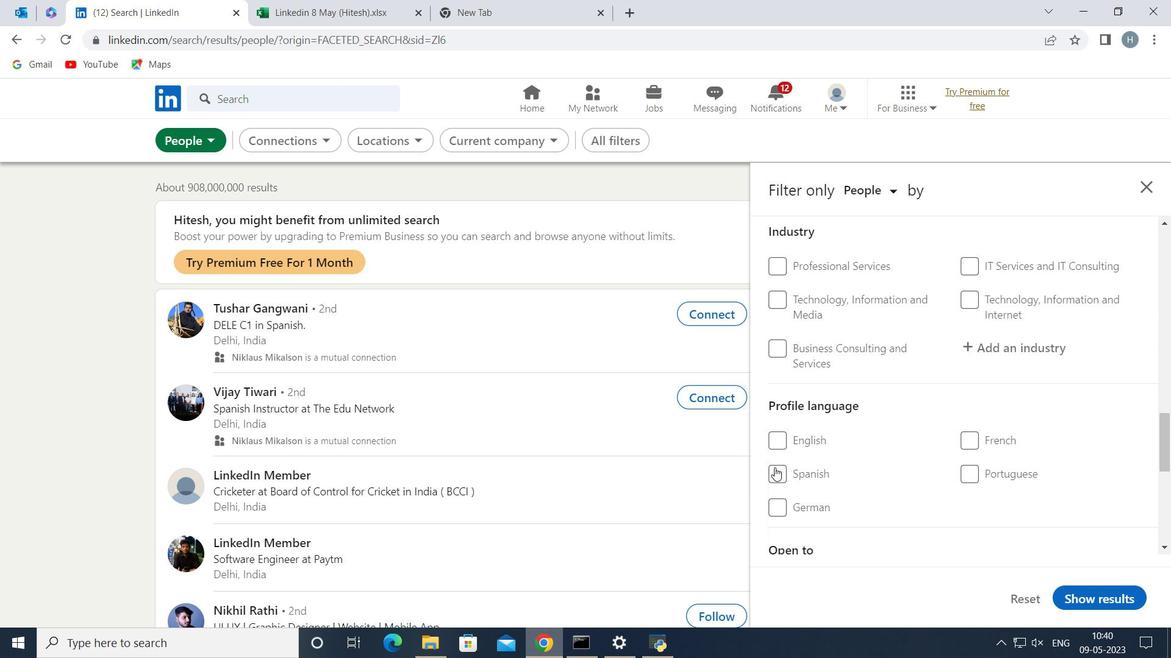 
Action: Mouse pressed left at (772, 469)
Screenshot: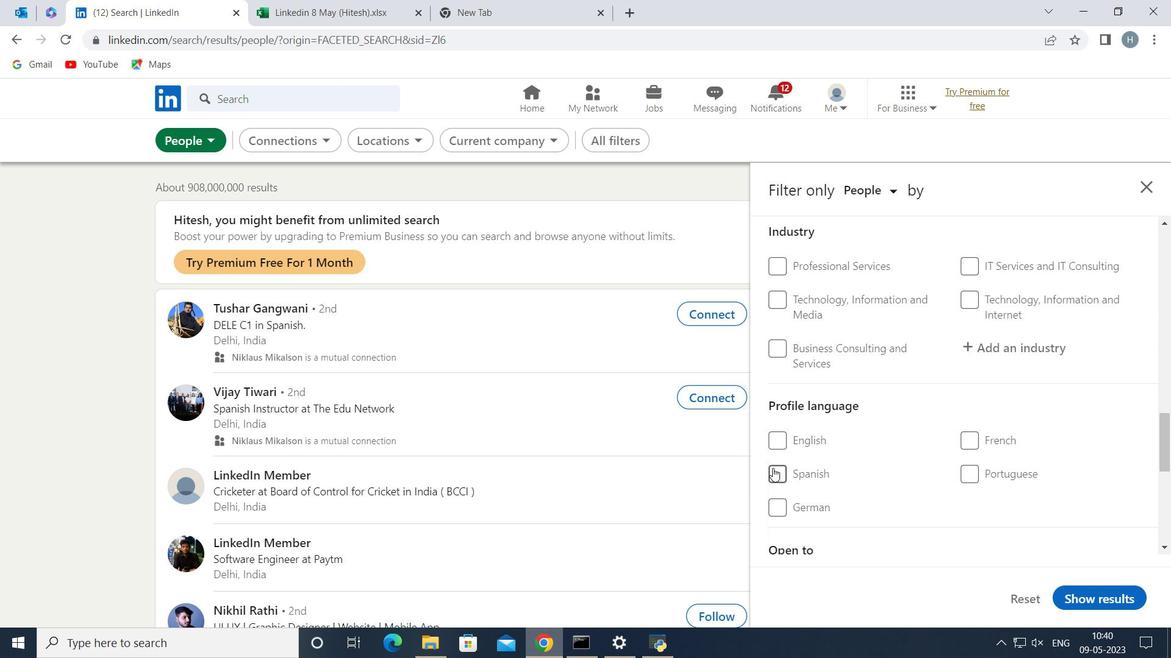 
Action: Mouse moved to (912, 455)
Screenshot: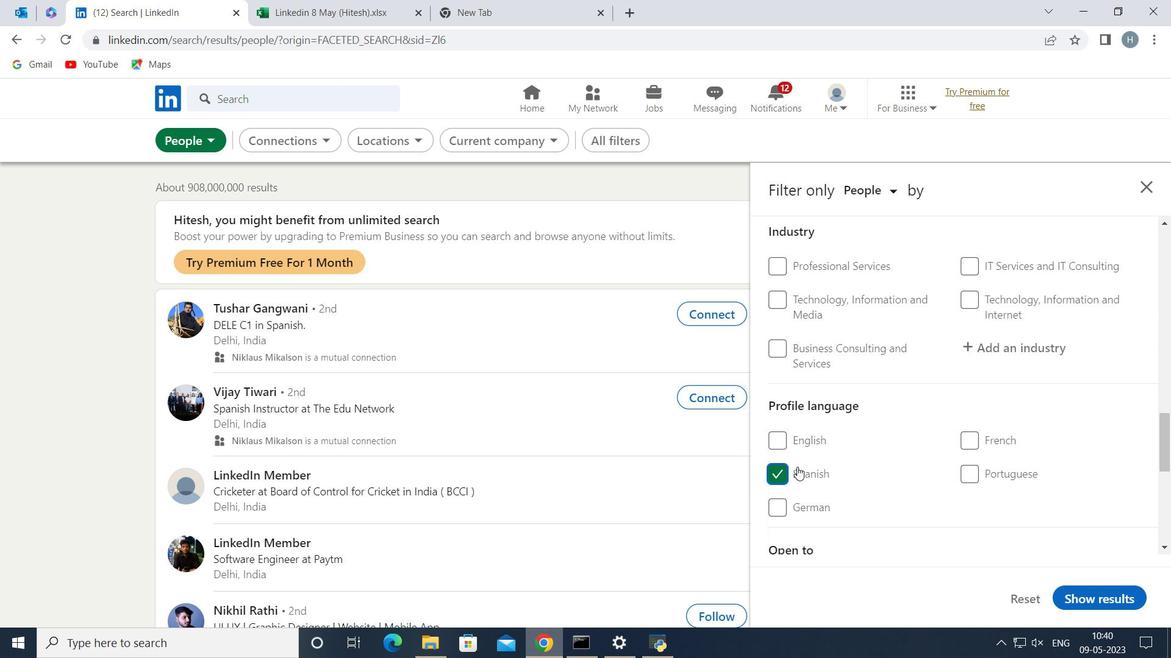 
Action: Mouse scrolled (912, 456) with delta (0, 0)
Screenshot: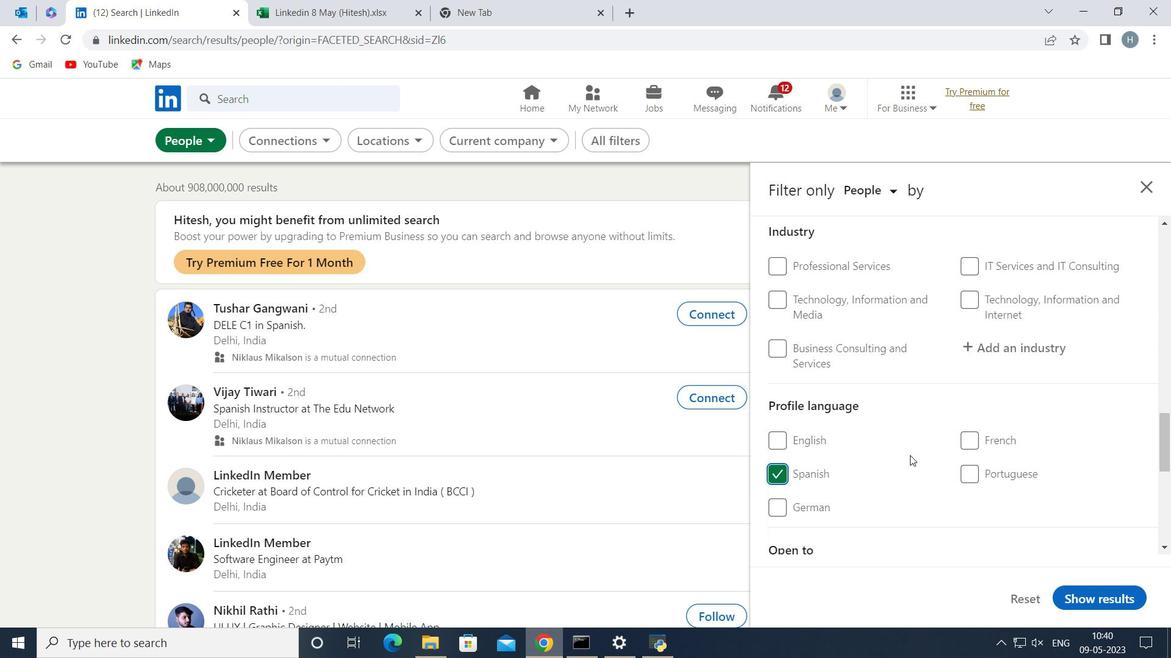 
Action: Mouse moved to (910, 451)
Screenshot: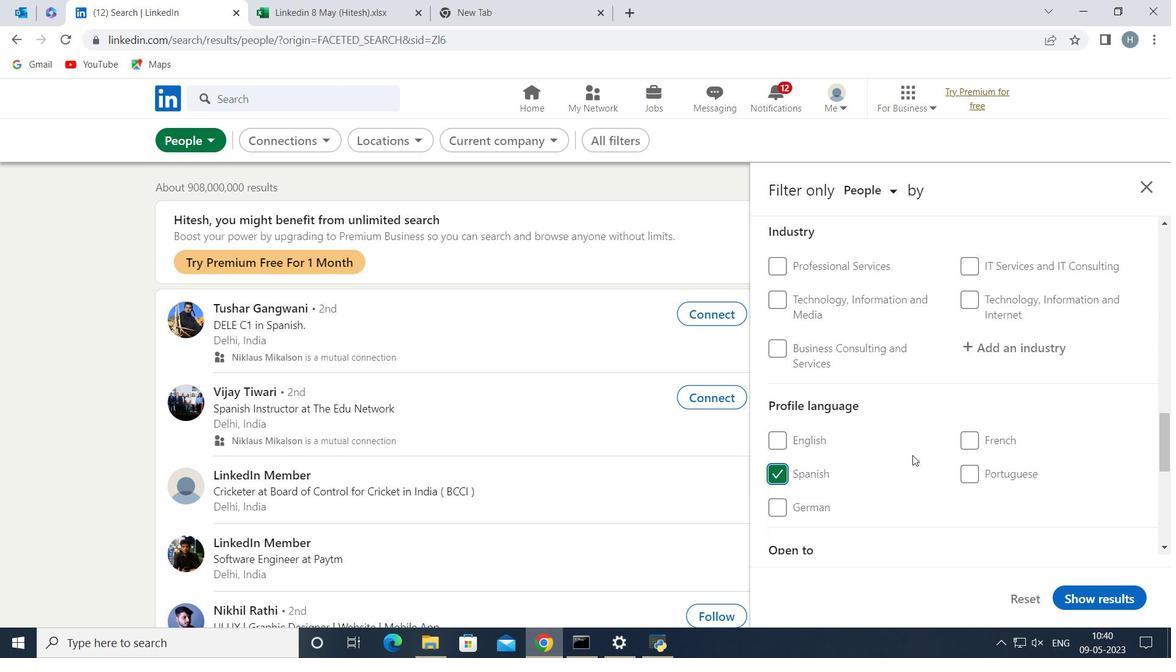 
Action: Mouse scrolled (910, 451) with delta (0, 0)
Screenshot: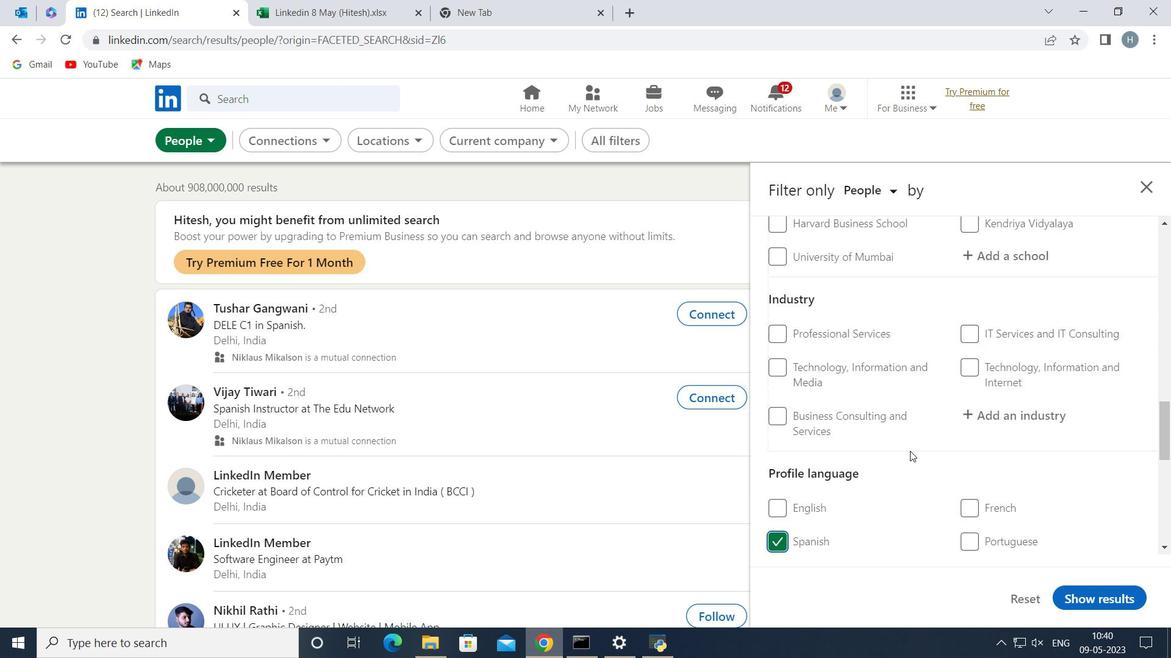
Action: Mouse scrolled (910, 451) with delta (0, 0)
Screenshot: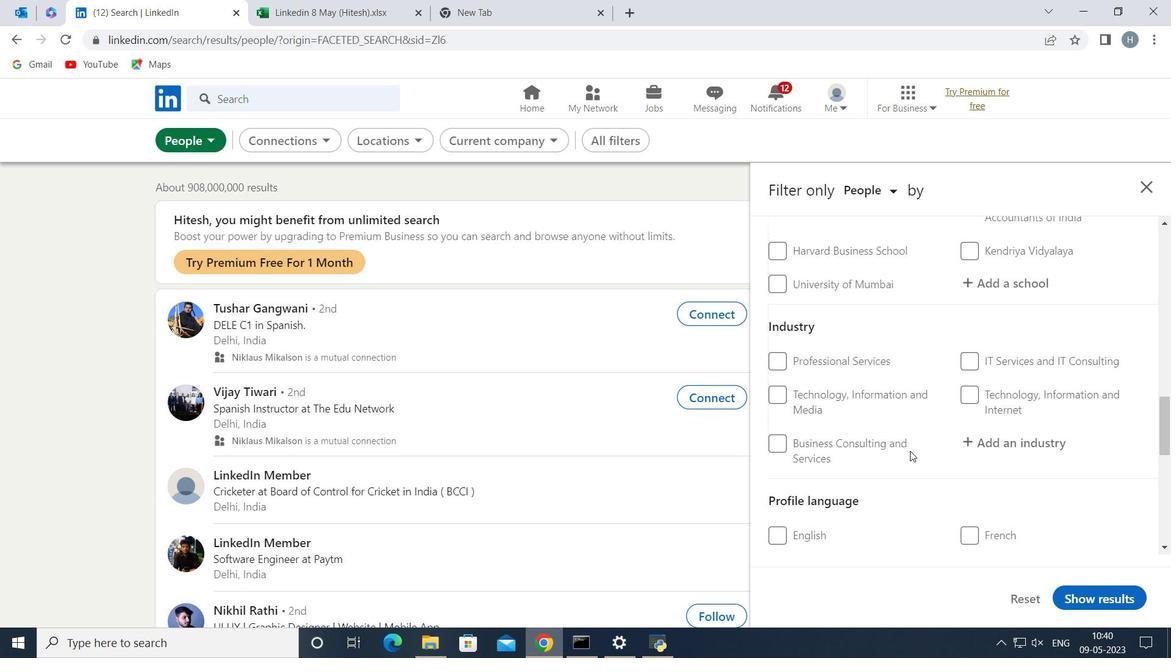 
Action: Mouse scrolled (910, 451) with delta (0, 0)
Screenshot: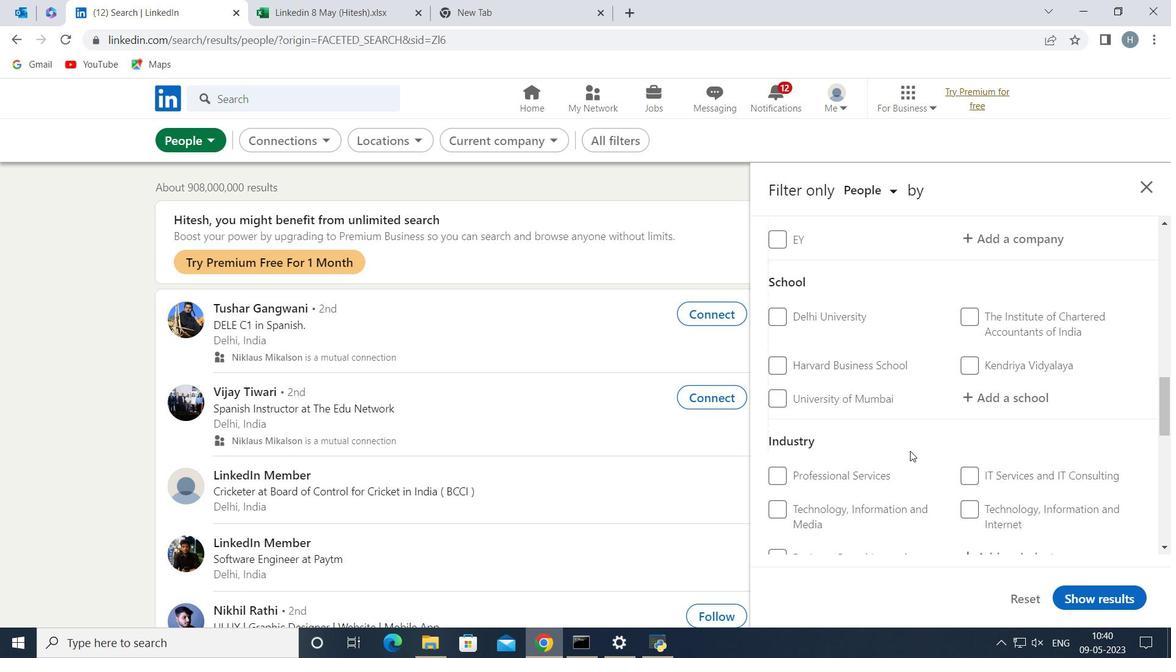 
Action: Mouse scrolled (910, 451) with delta (0, 0)
Screenshot: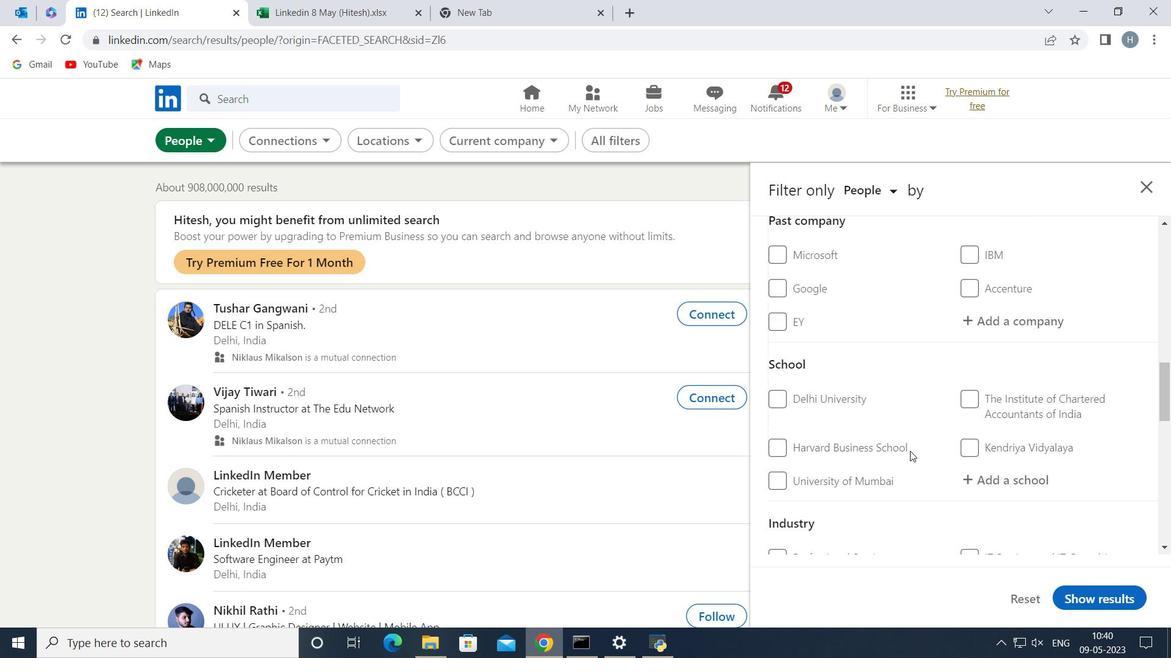 
Action: Mouse scrolled (910, 451) with delta (0, 0)
Screenshot: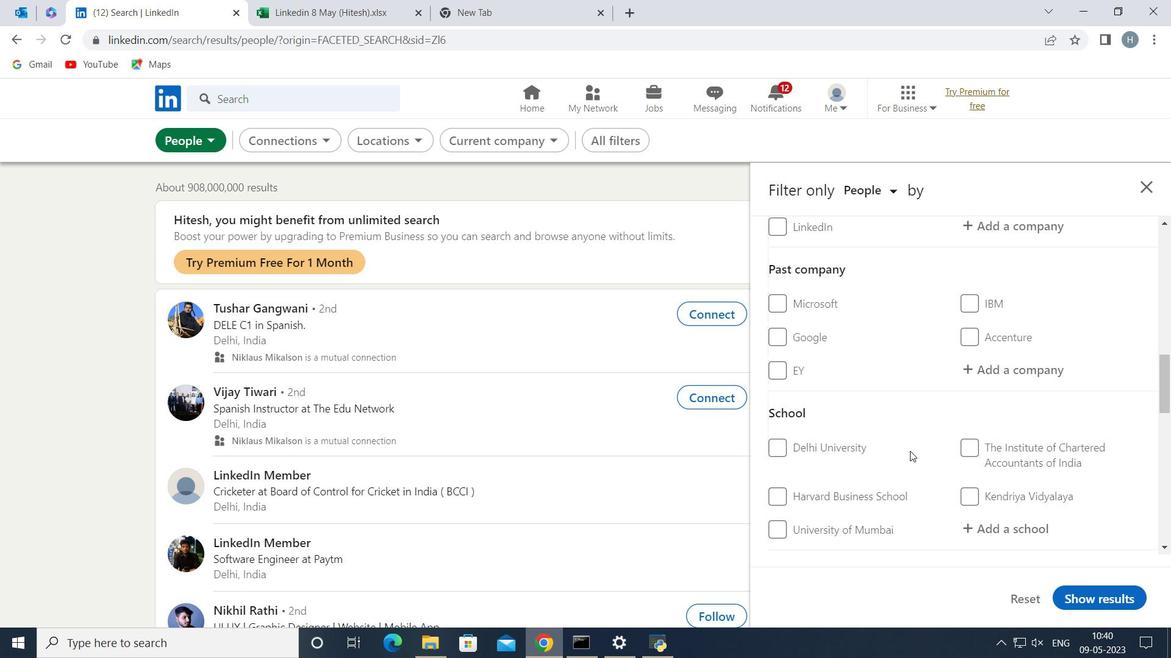 
Action: Mouse scrolled (910, 451) with delta (0, 0)
Screenshot: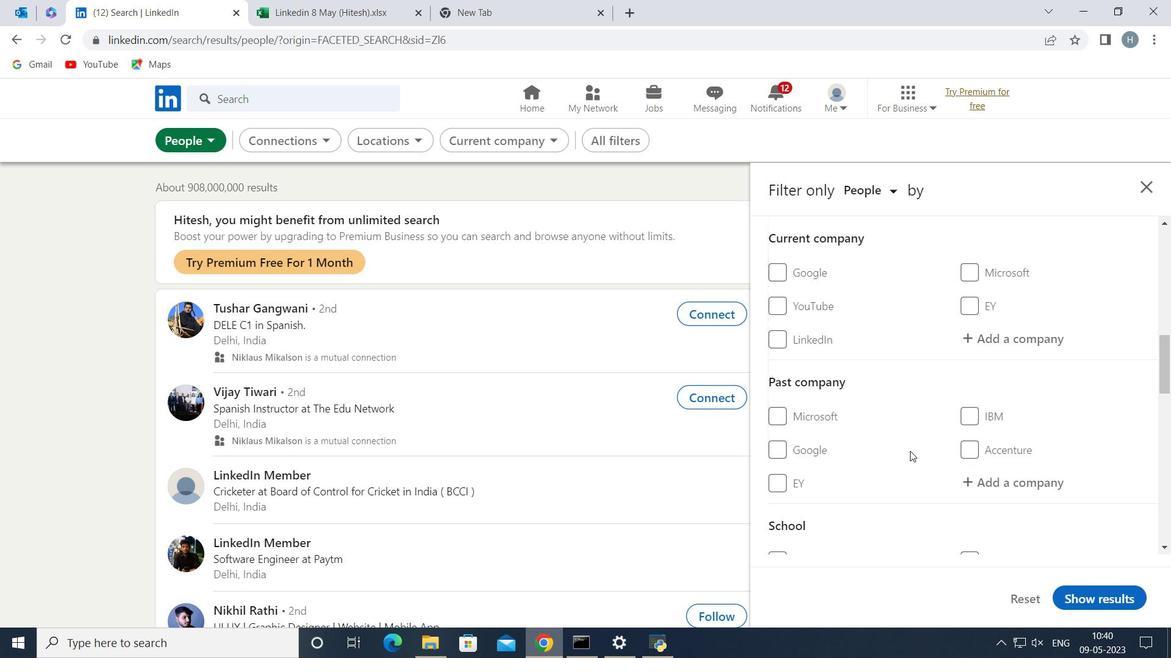 
Action: Mouse moved to (1018, 417)
Screenshot: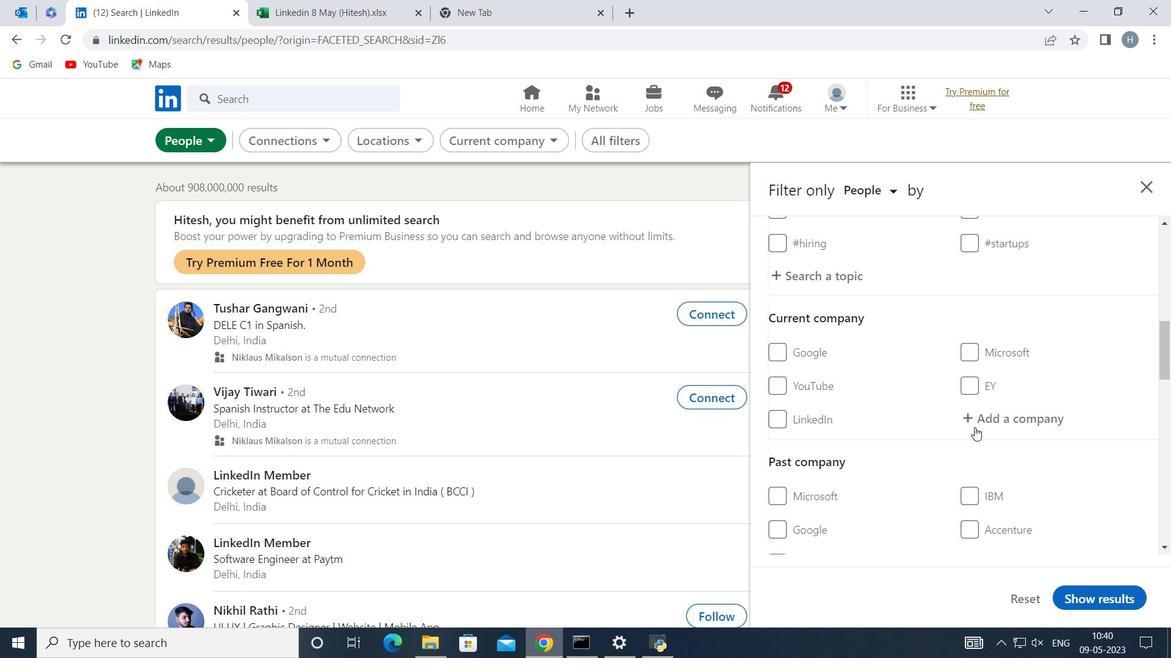
Action: Mouse pressed left at (1018, 417)
Screenshot: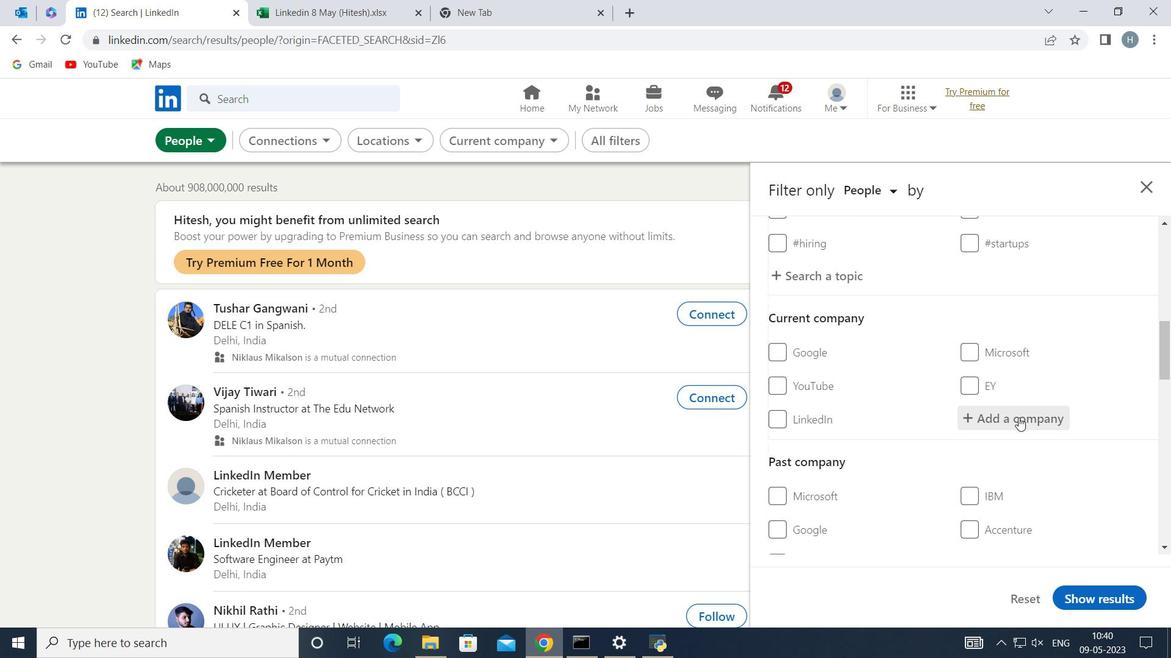 
Action: Key pressed <Key.shift>Citi<Key.space><Key.shift>In
Screenshot: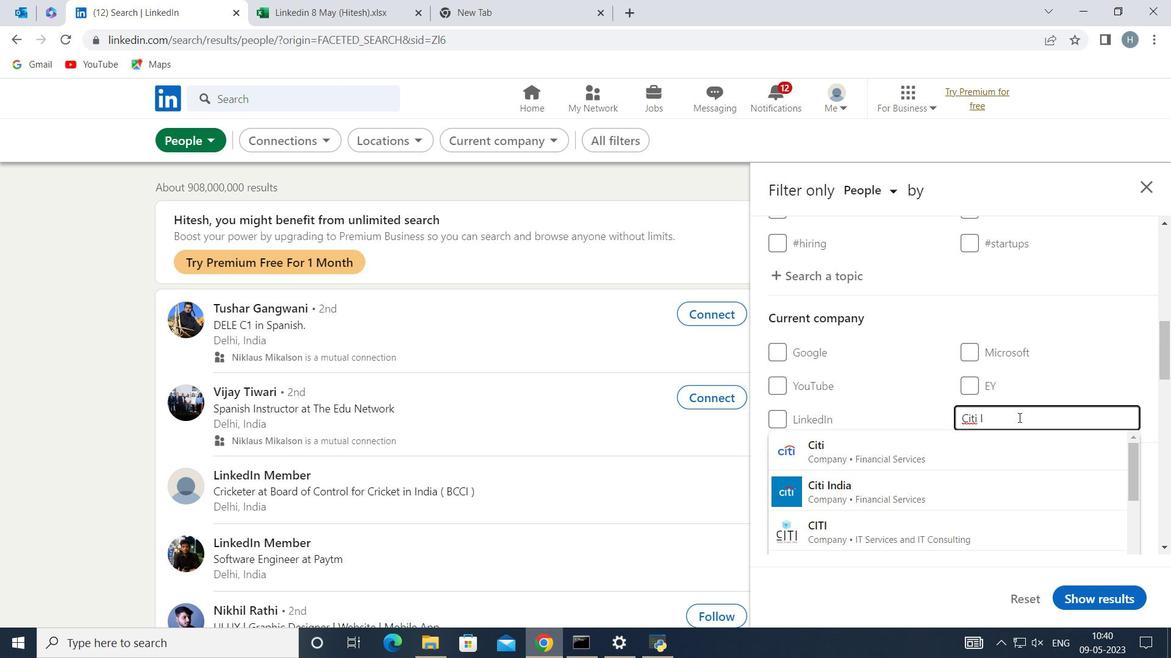 
Action: Mouse moved to (941, 450)
Screenshot: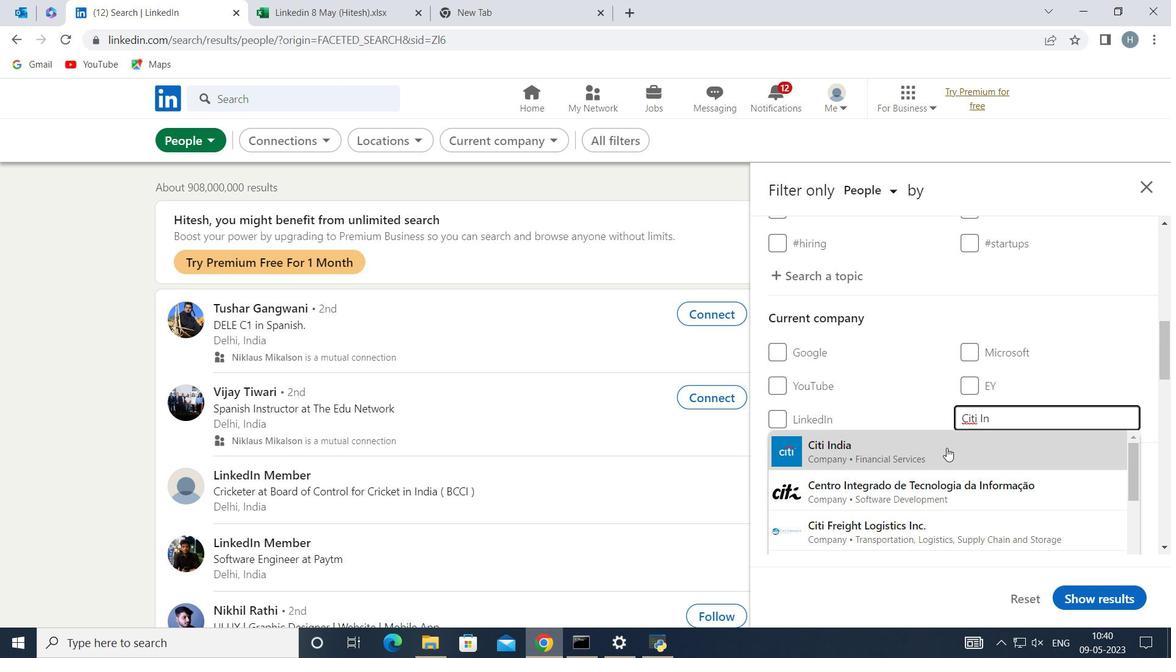 
Action: Mouse pressed left at (941, 450)
Screenshot: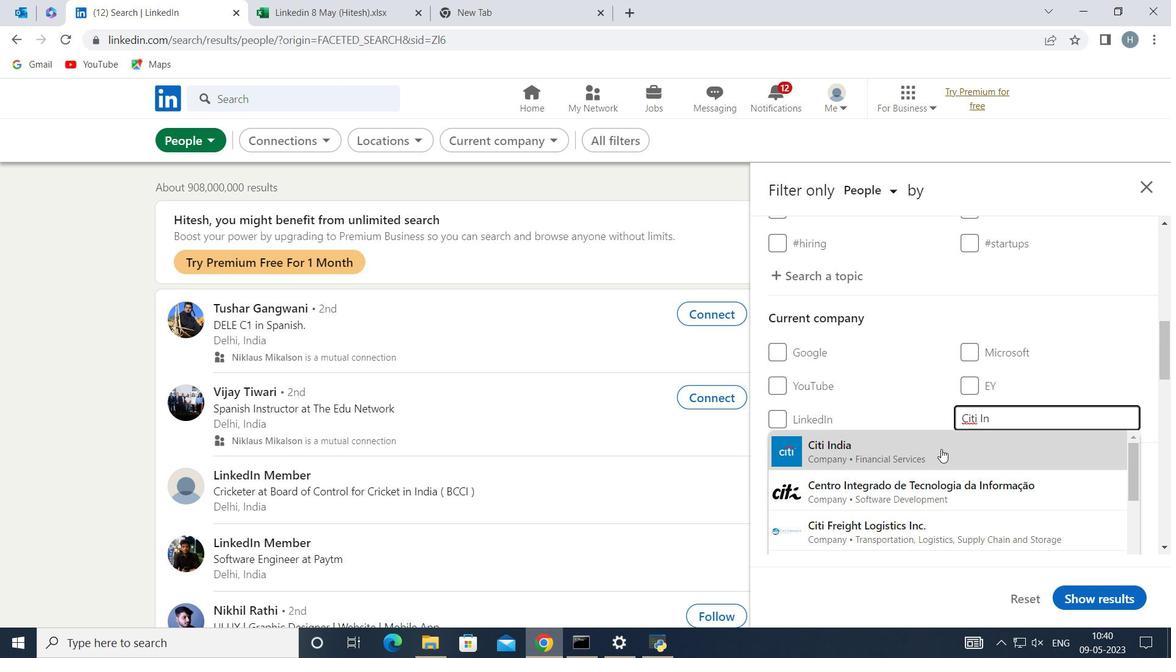 
Action: Mouse moved to (939, 412)
Screenshot: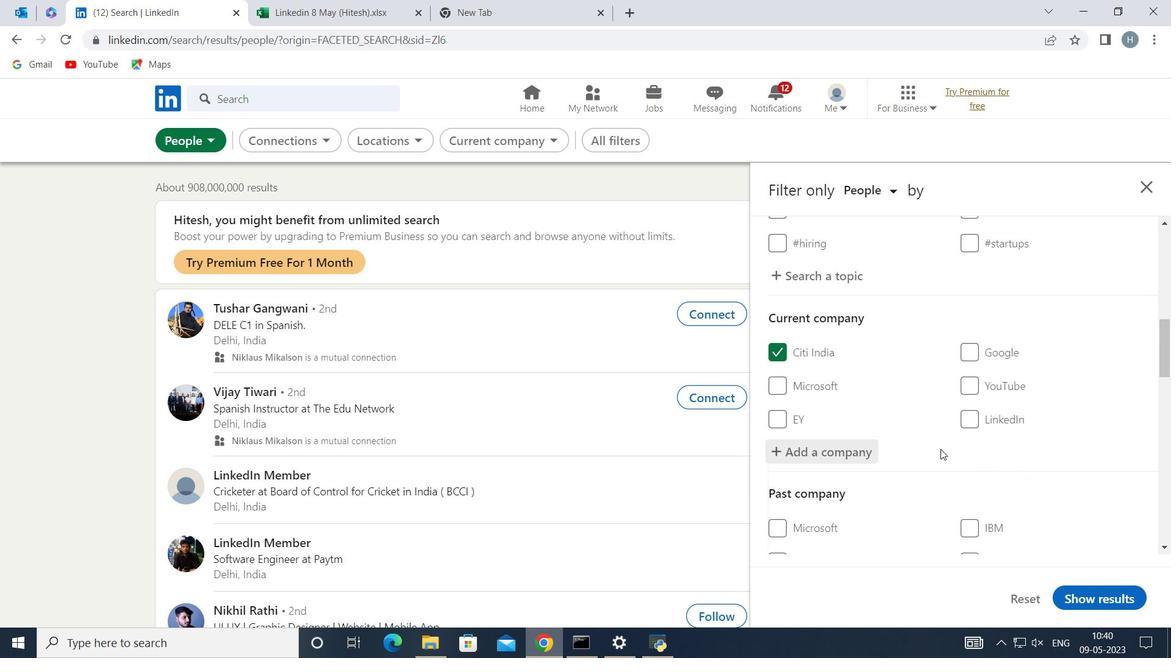 
Action: Mouse scrolled (939, 412) with delta (0, 0)
Screenshot: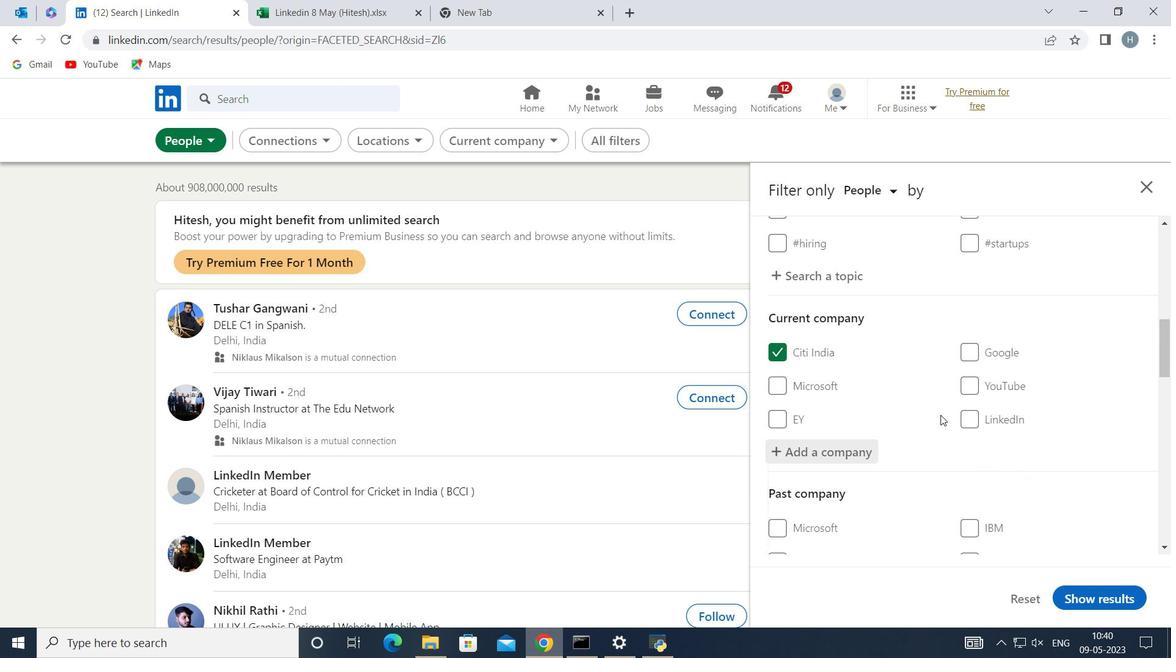 
Action: Mouse moved to (939, 410)
Screenshot: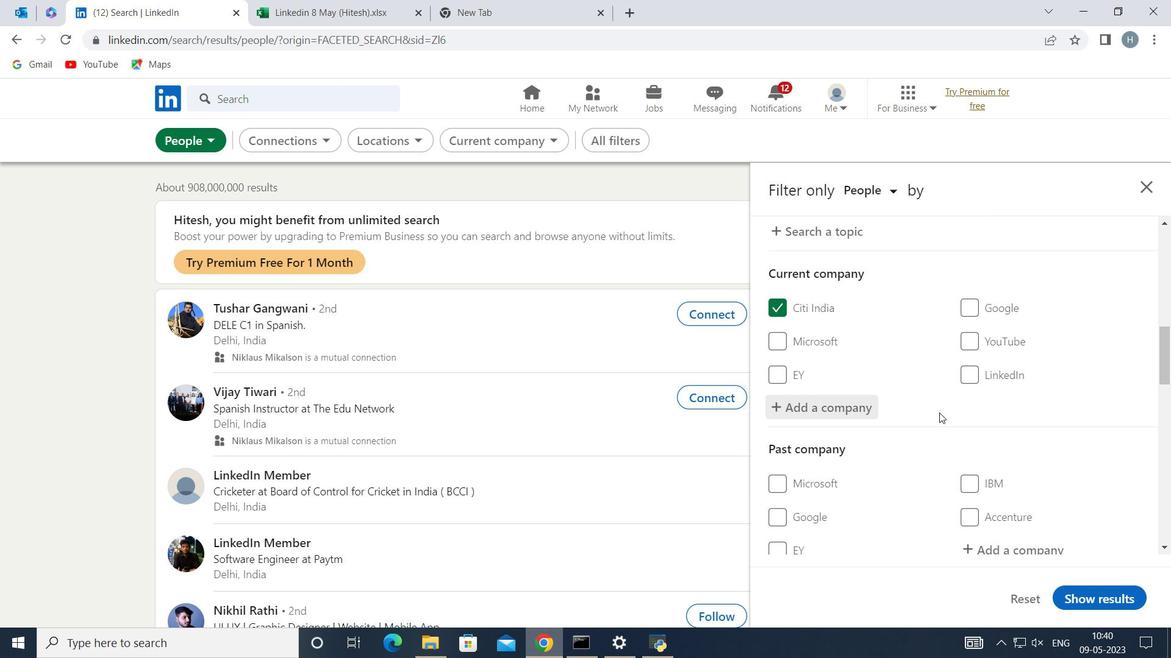
Action: Mouse scrolled (939, 409) with delta (0, 0)
Screenshot: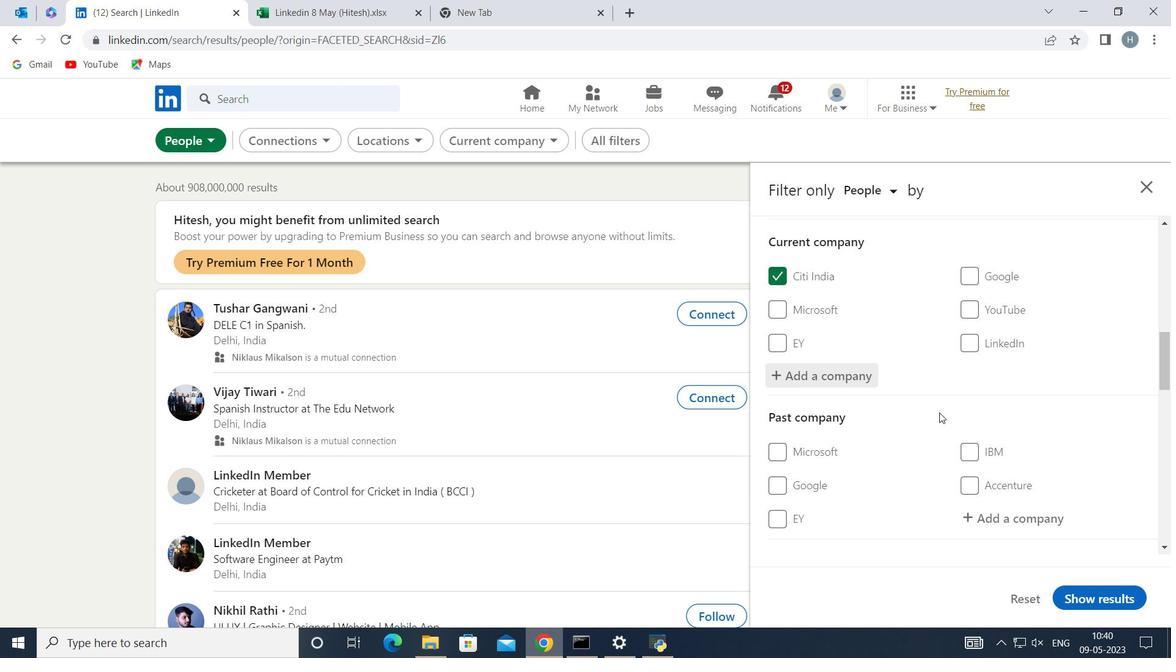 
Action: Mouse moved to (939, 409)
Screenshot: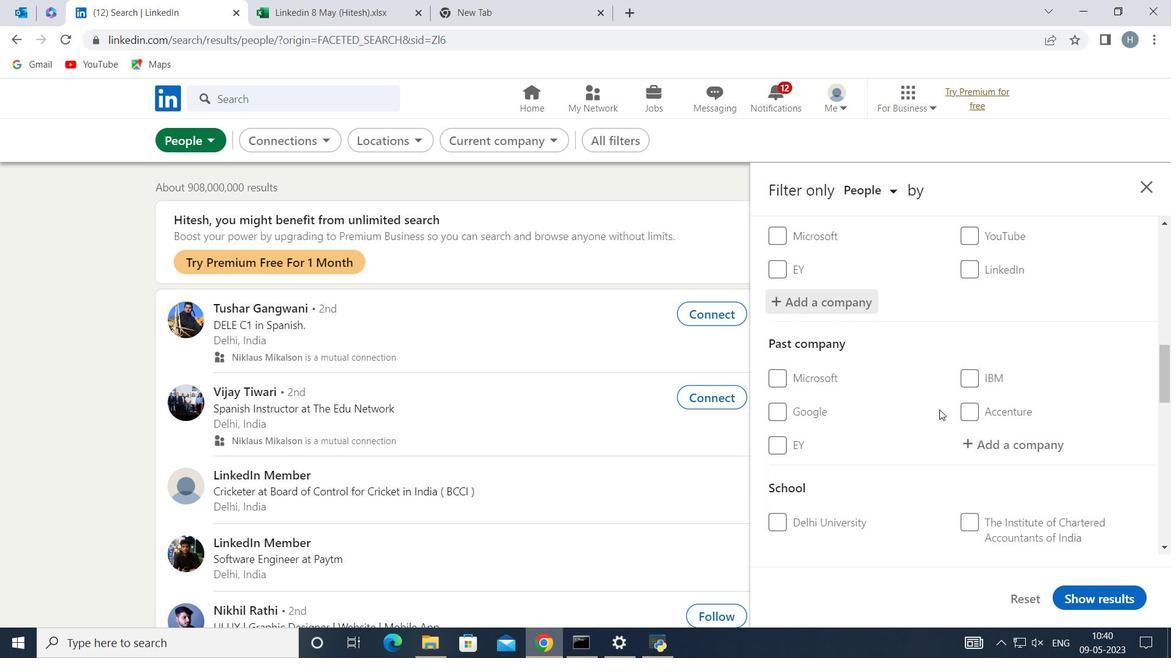 
Action: Mouse scrolled (939, 408) with delta (0, 0)
Screenshot: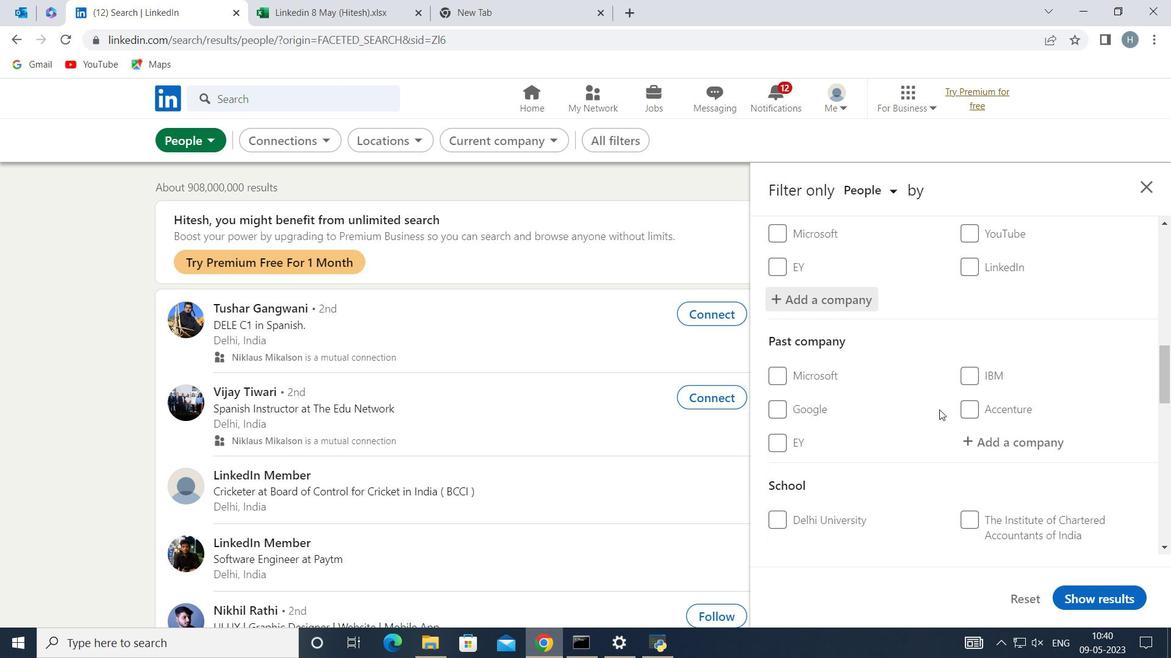 
Action: Mouse moved to (944, 405)
Screenshot: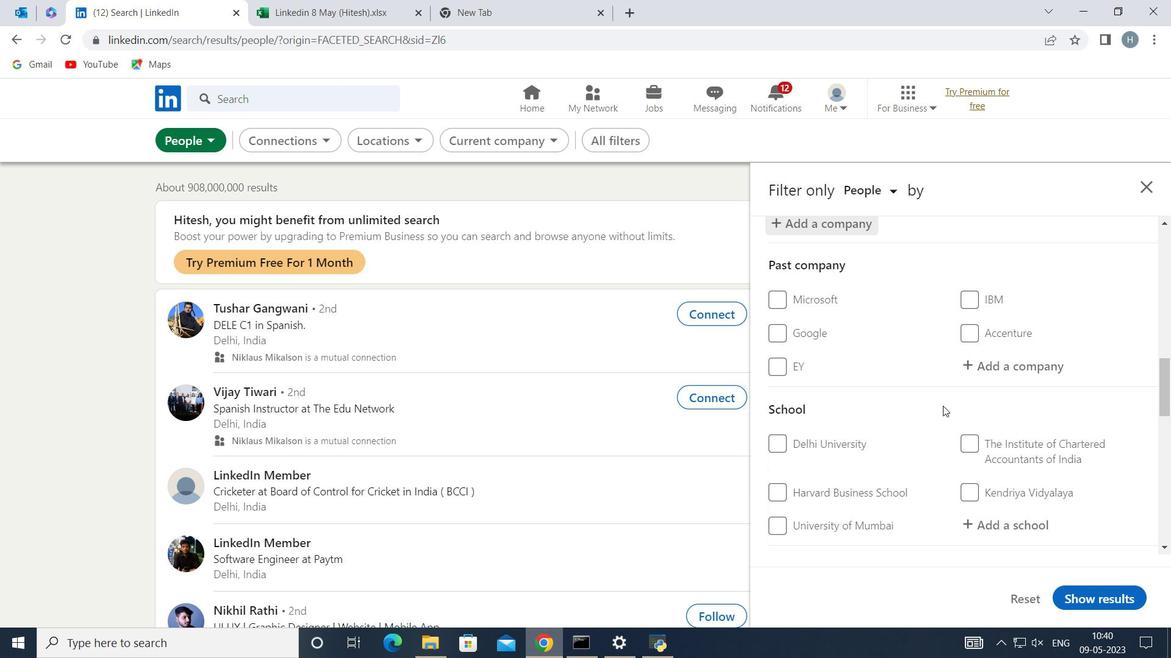 
Action: Mouse scrolled (944, 404) with delta (0, 0)
Screenshot: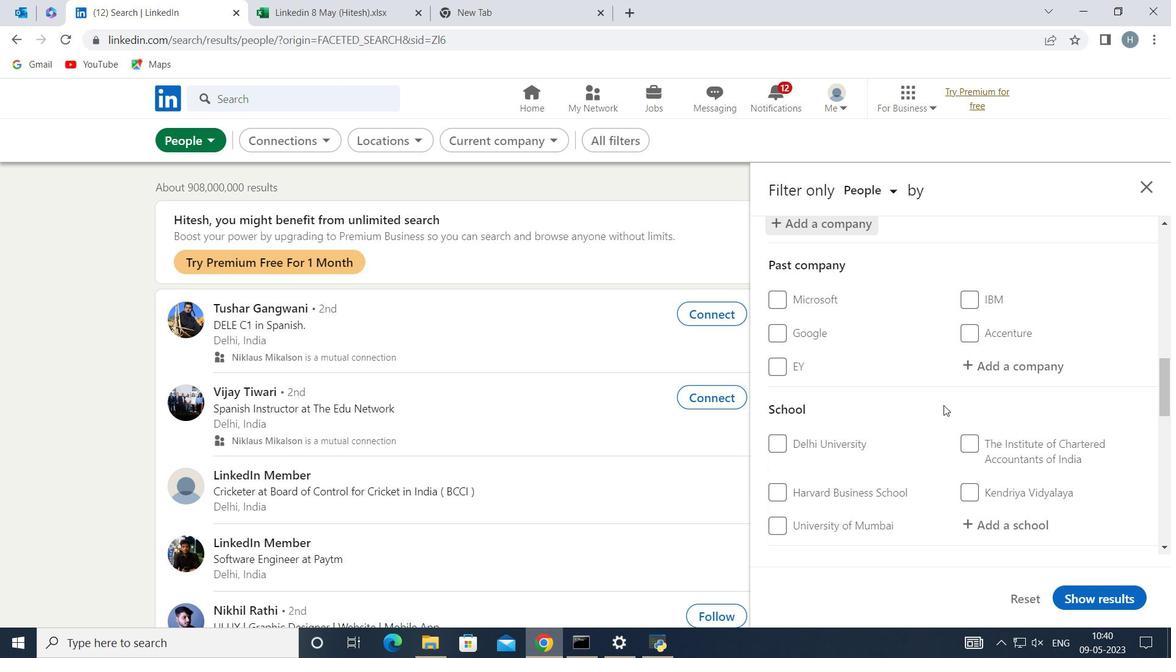 
Action: Mouse moved to (1014, 442)
Screenshot: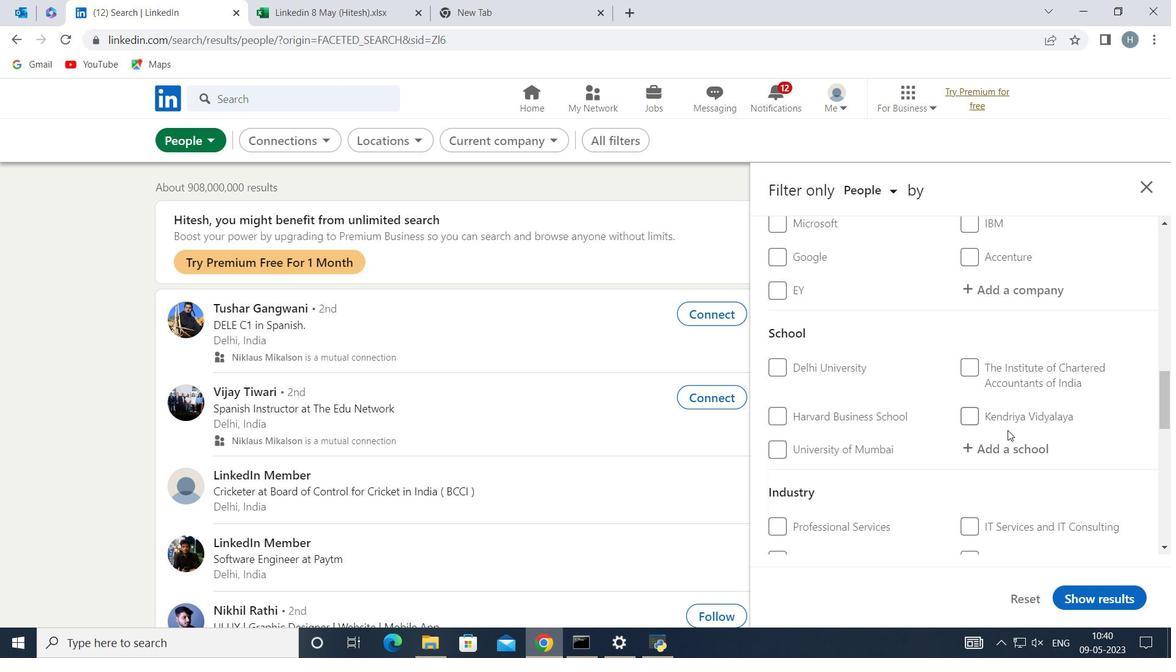 
Action: Mouse pressed left at (1014, 442)
Screenshot: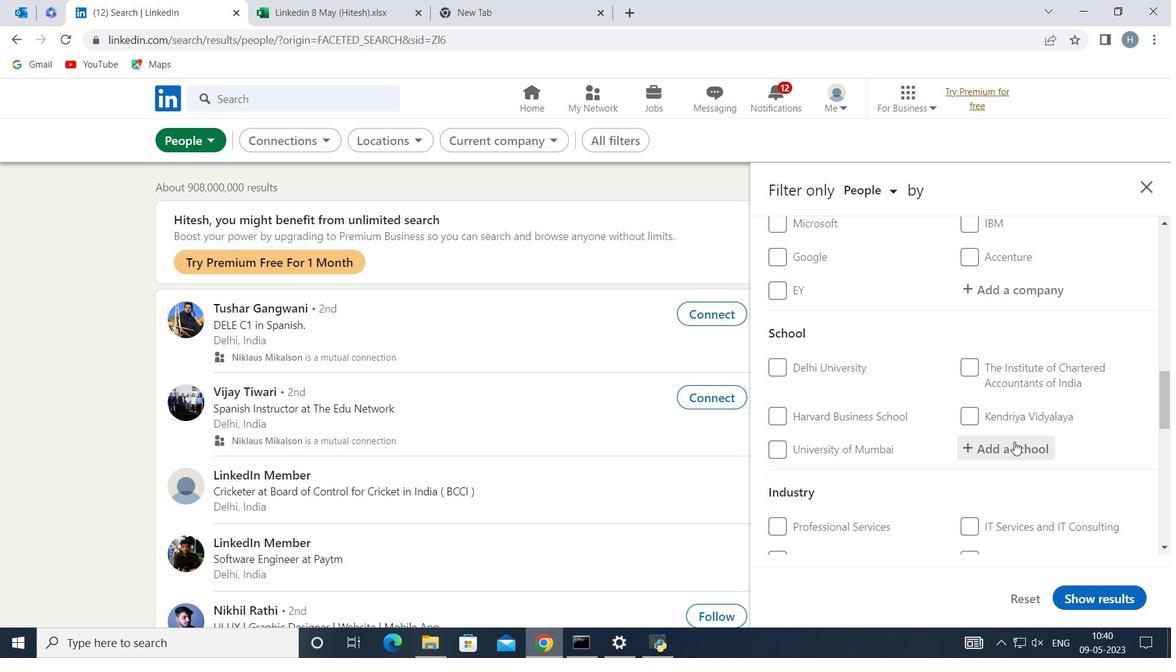 
Action: Key pressed <Key.shift>Bishop<Key.space><Key.shift>Heber<Key.space>
Screenshot: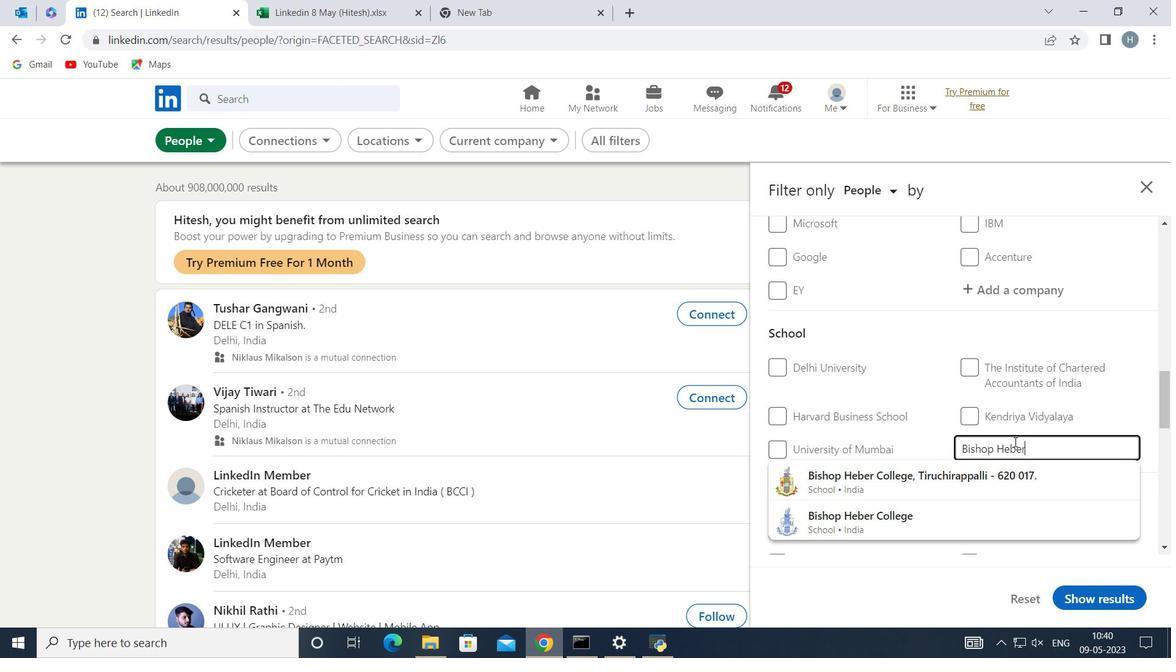 
Action: Mouse moved to (947, 516)
Screenshot: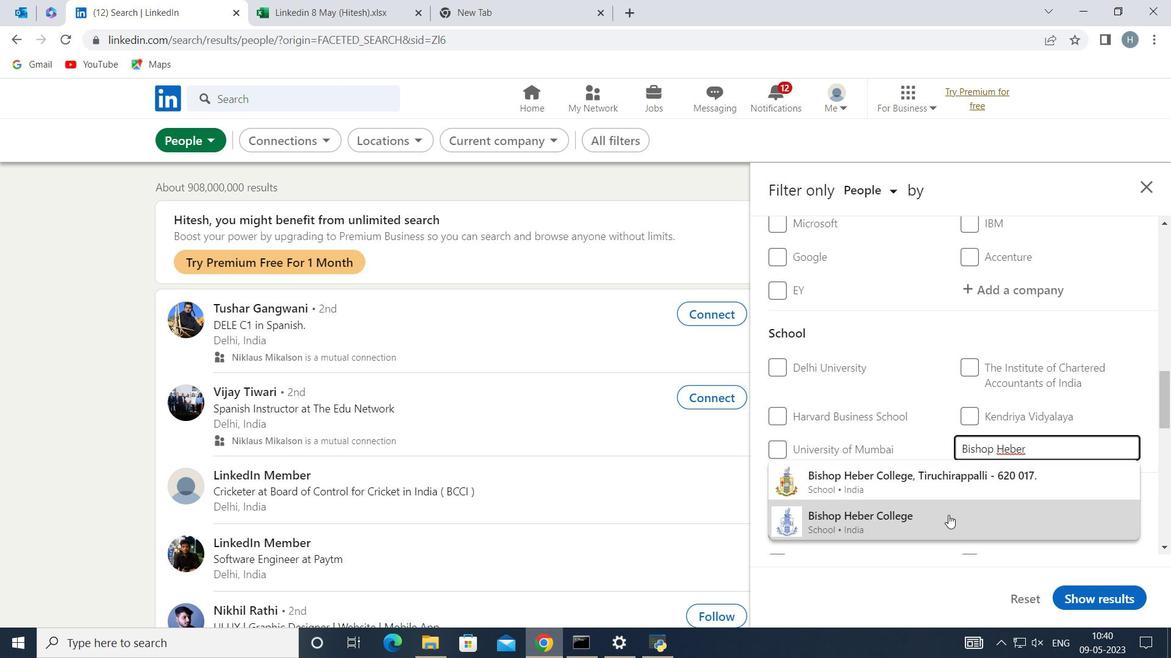 
Action: Mouse pressed left at (947, 516)
Screenshot: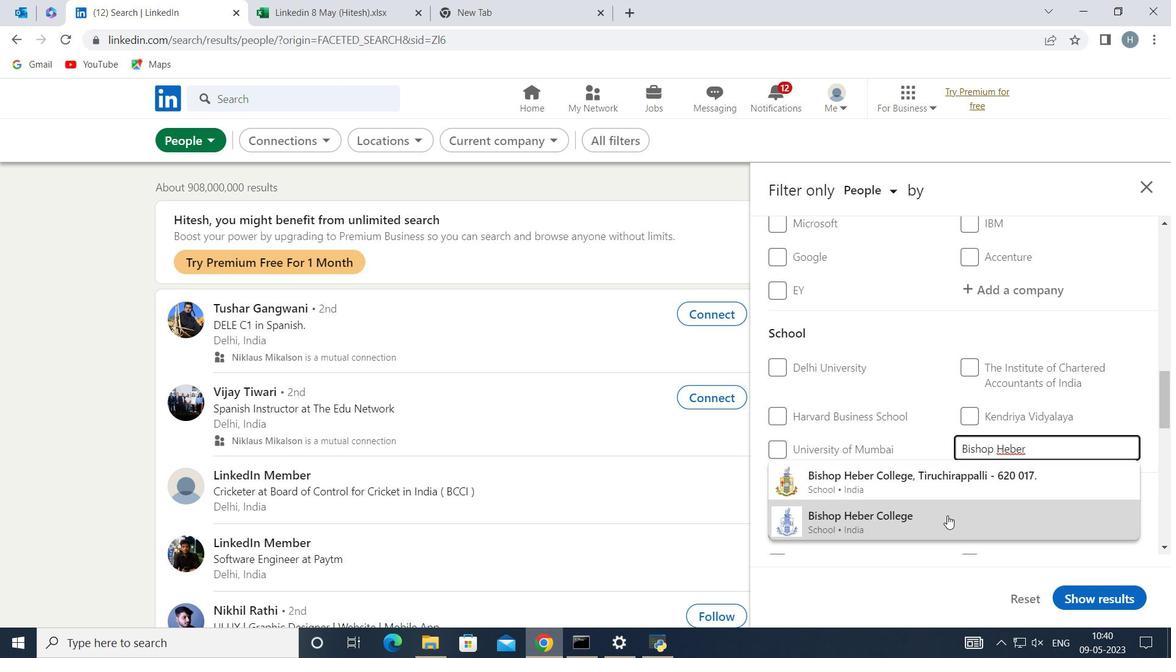 
Action: Mouse moved to (947, 463)
Screenshot: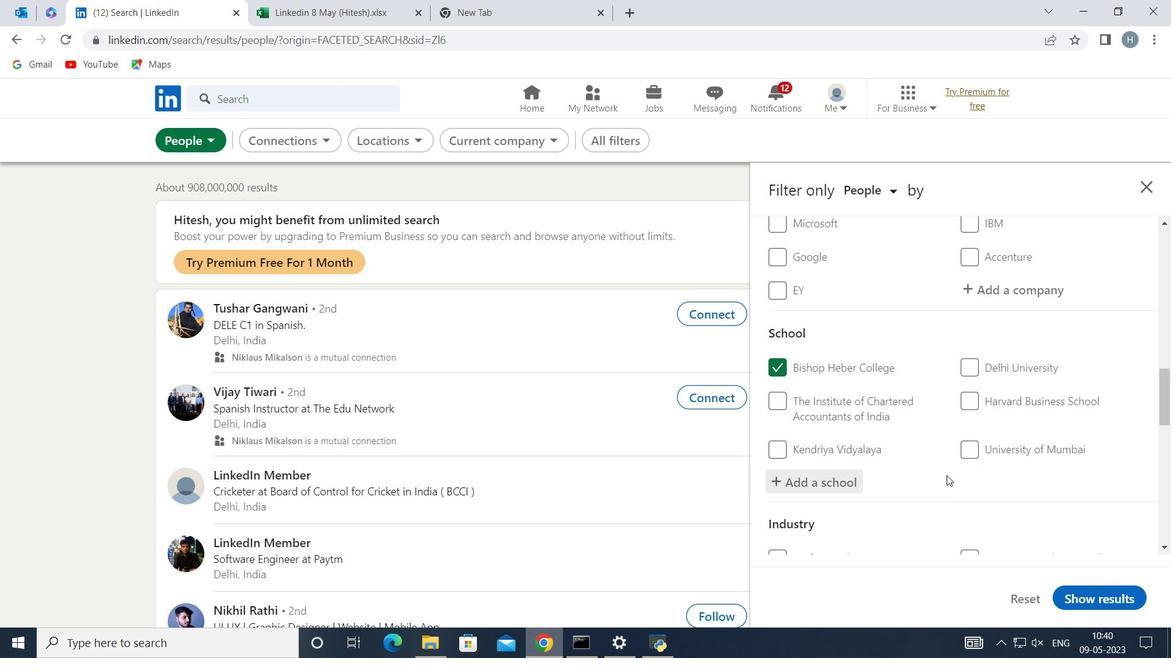 
Action: Mouse scrolled (947, 462) with delta (0, 0)
Screenshot: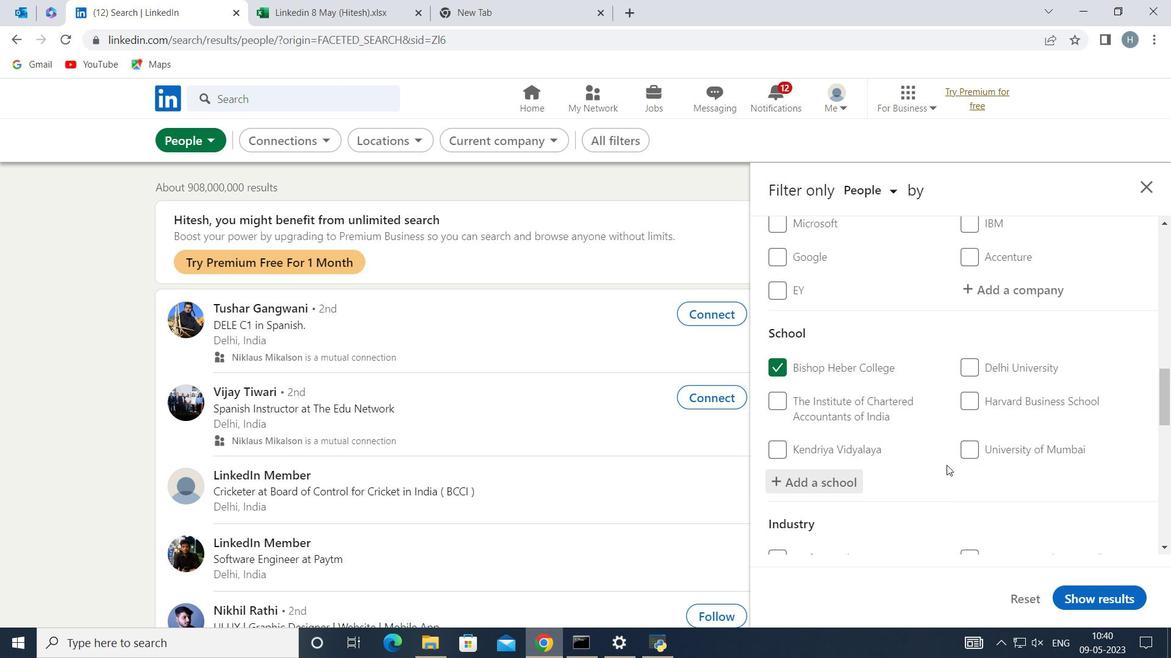 
Action: Mouse scrolled (947, 462) with delta (0, 0)
Screenshot: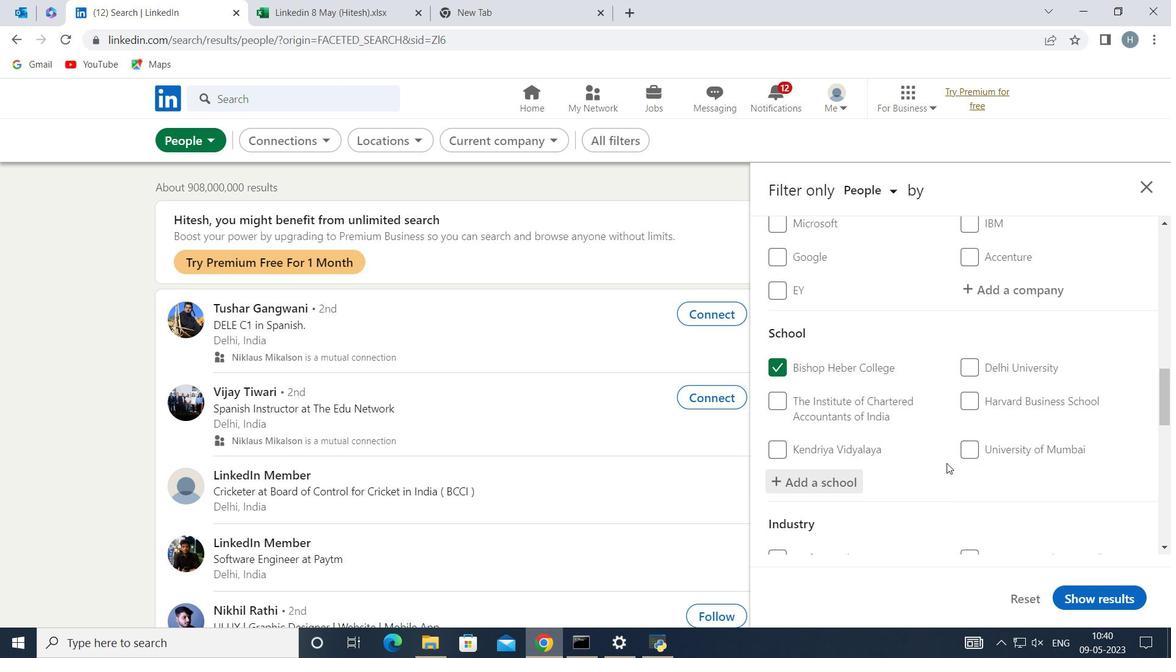 
Action: Mouse moved to (1009, 483)
Screenshot: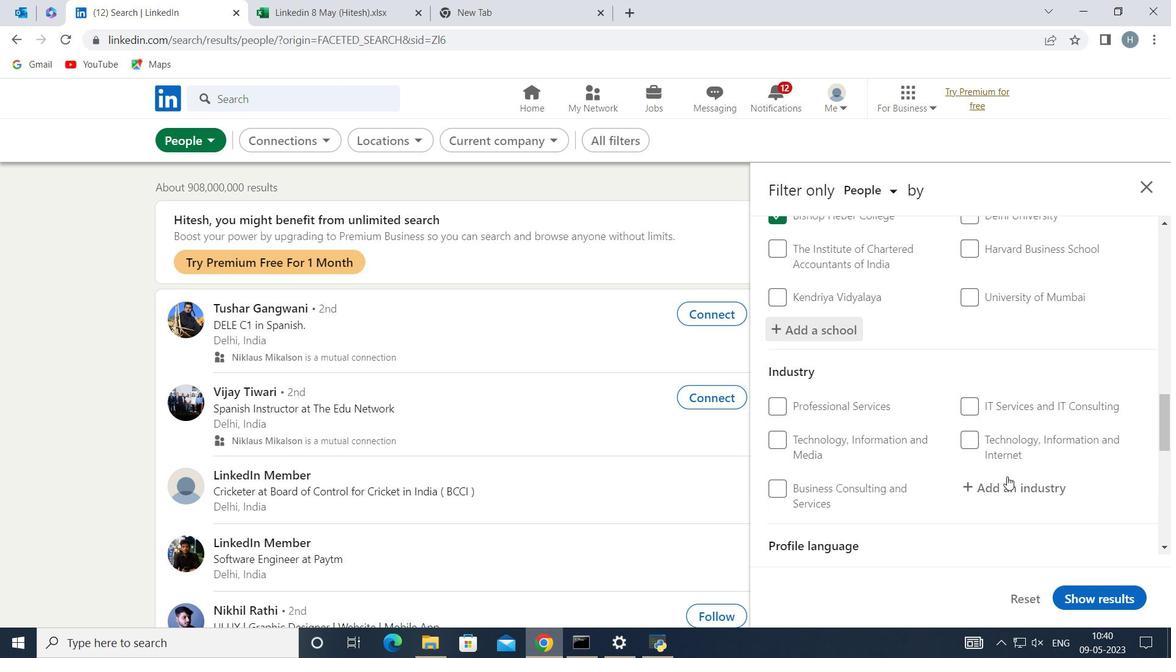 
Action: Mouse pressed left at (1009, 483)
Screenshot: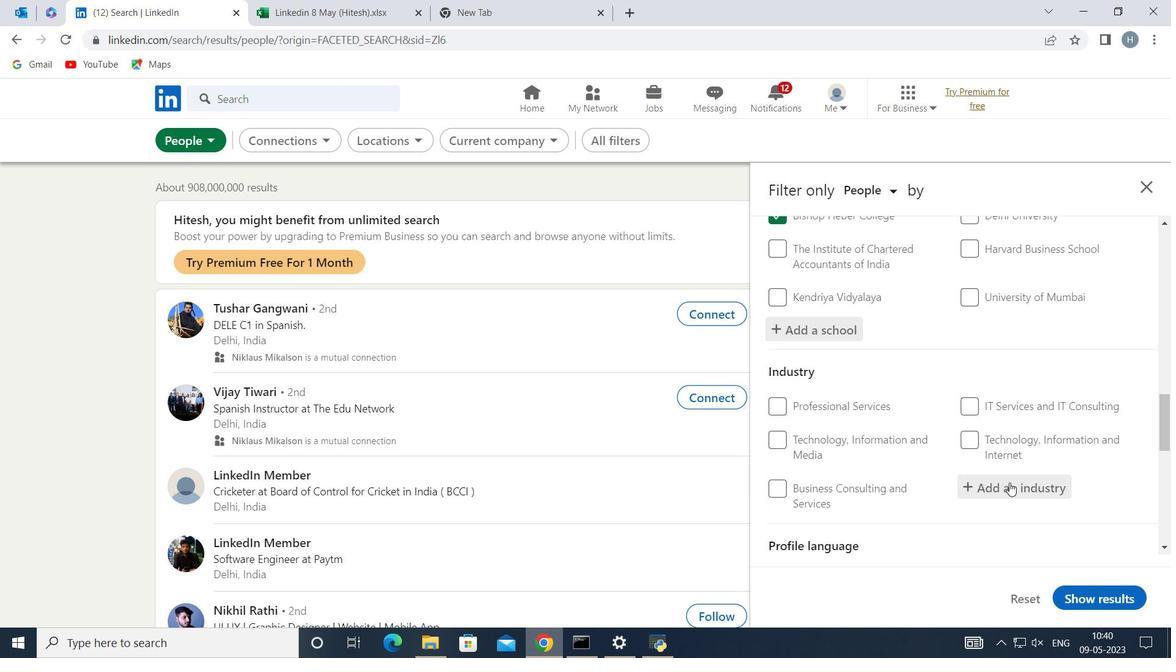
Action: Mouse moved to (1010, 484)
Screenshot: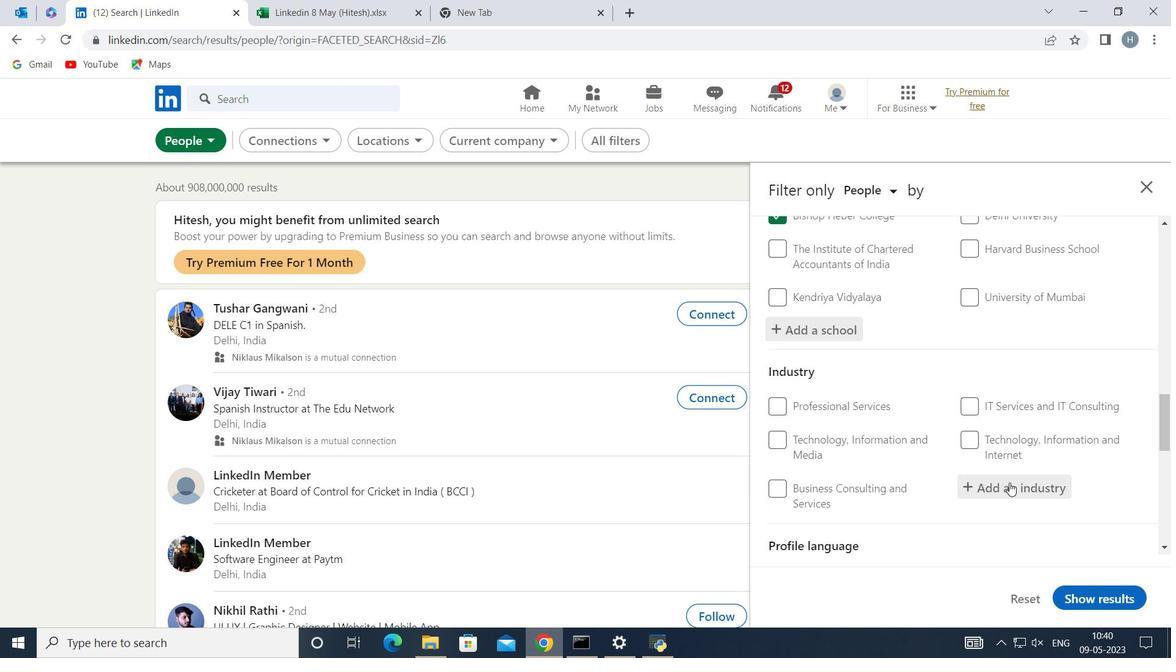 
Action: Key pressed <Key.shift>Climate
Screenshot: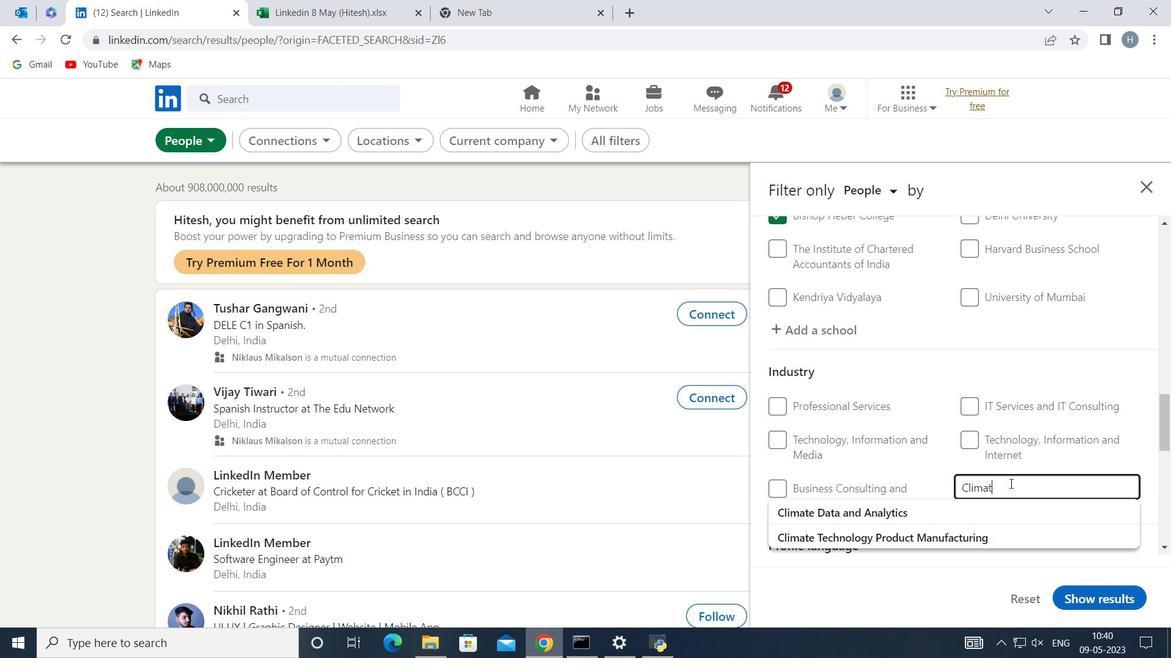 
Action: Mouse moved to (930, 511)
Screenshot: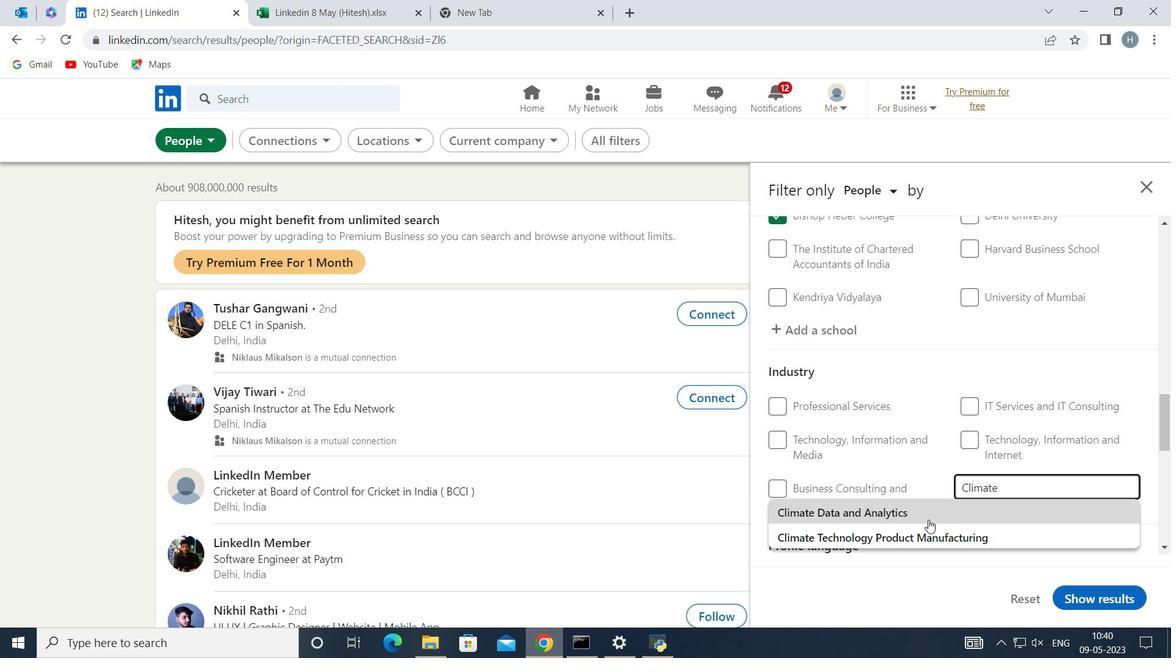 
Action: Mouse pressed left at (930, 511)
Screenshot: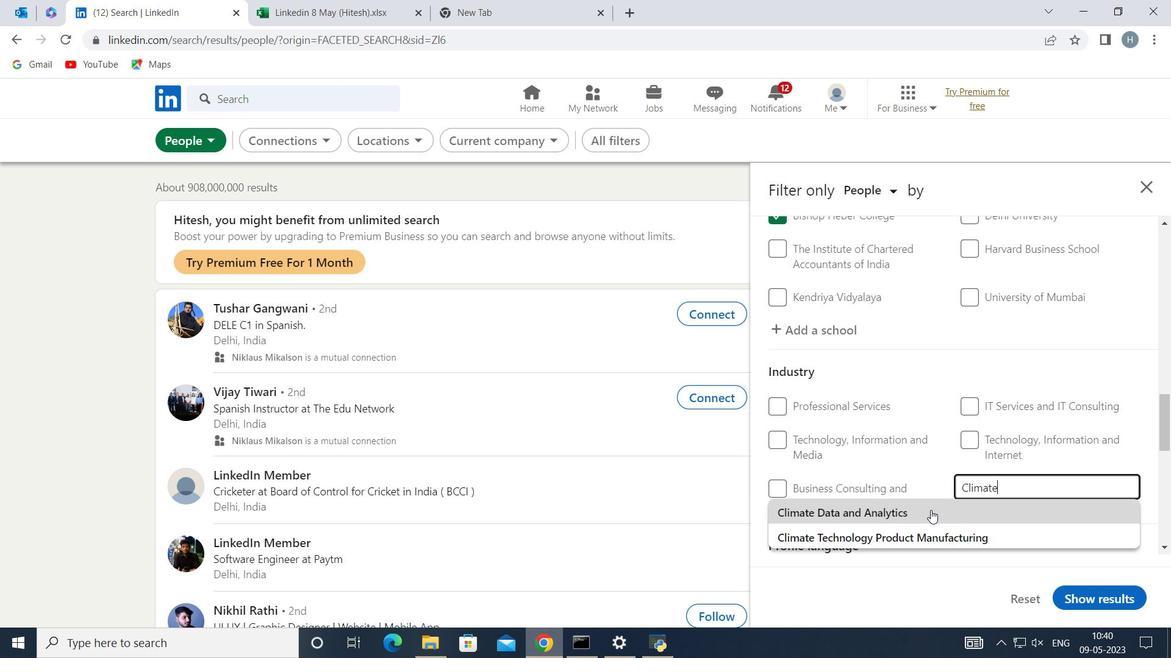 
Action: Mouse moved to (938, 484)
Screenshot: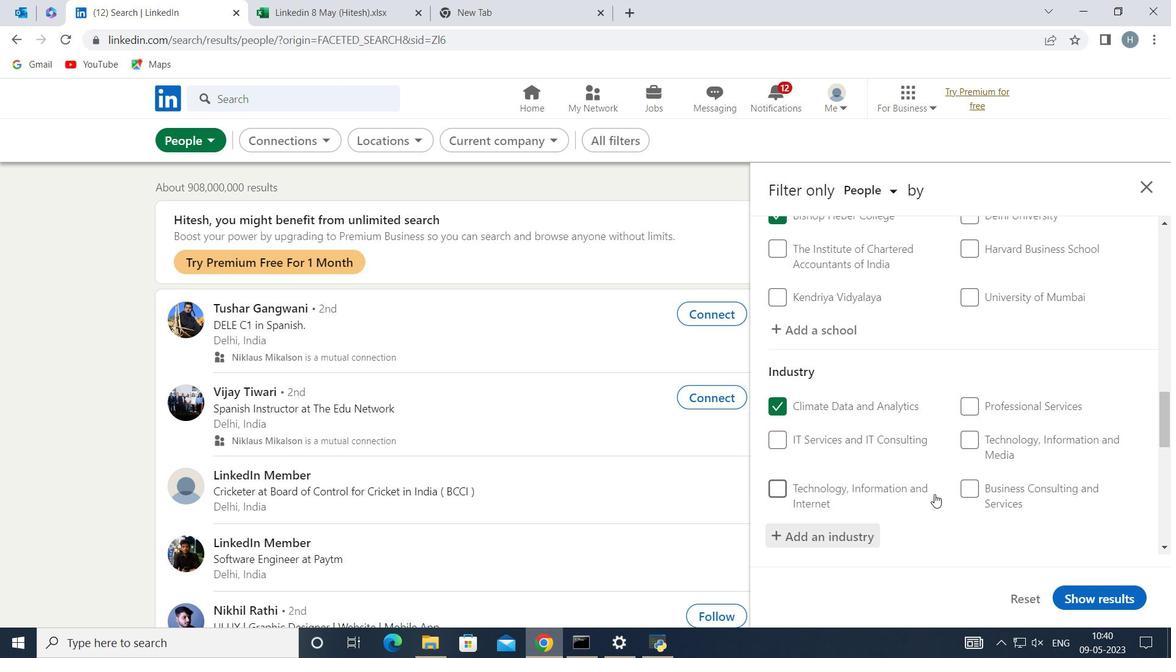 
Action: Mouse scrolled (938, 483) with delta (0, 0)
Screenshot: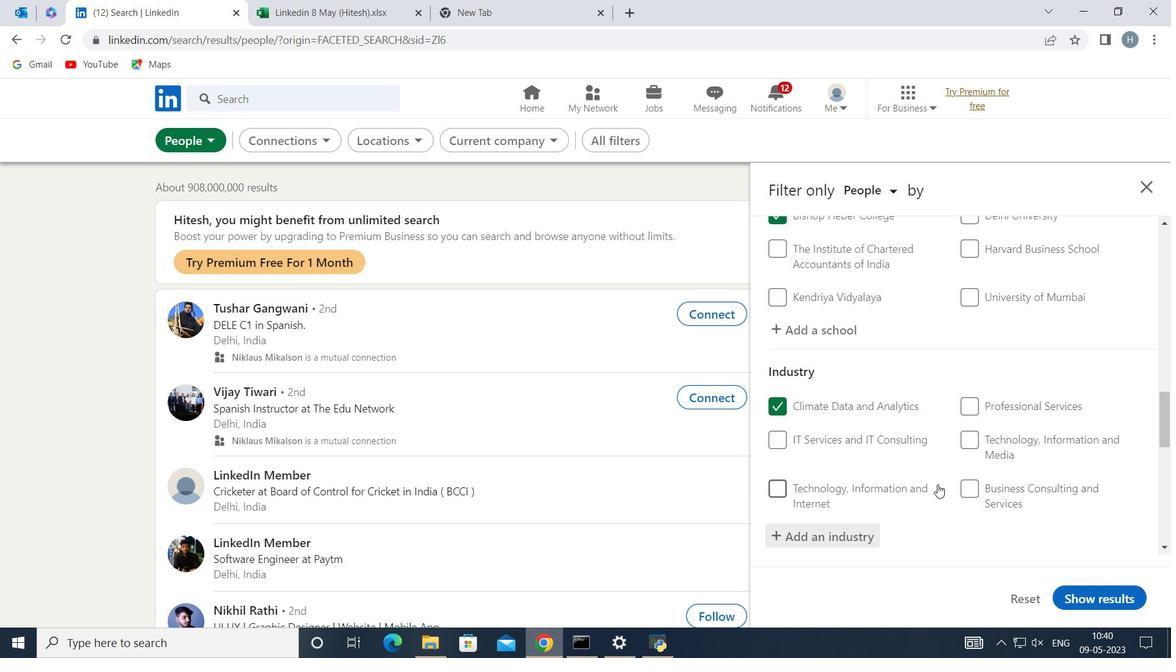 
Action: Mouse moved to (938, 481)
Screenshot: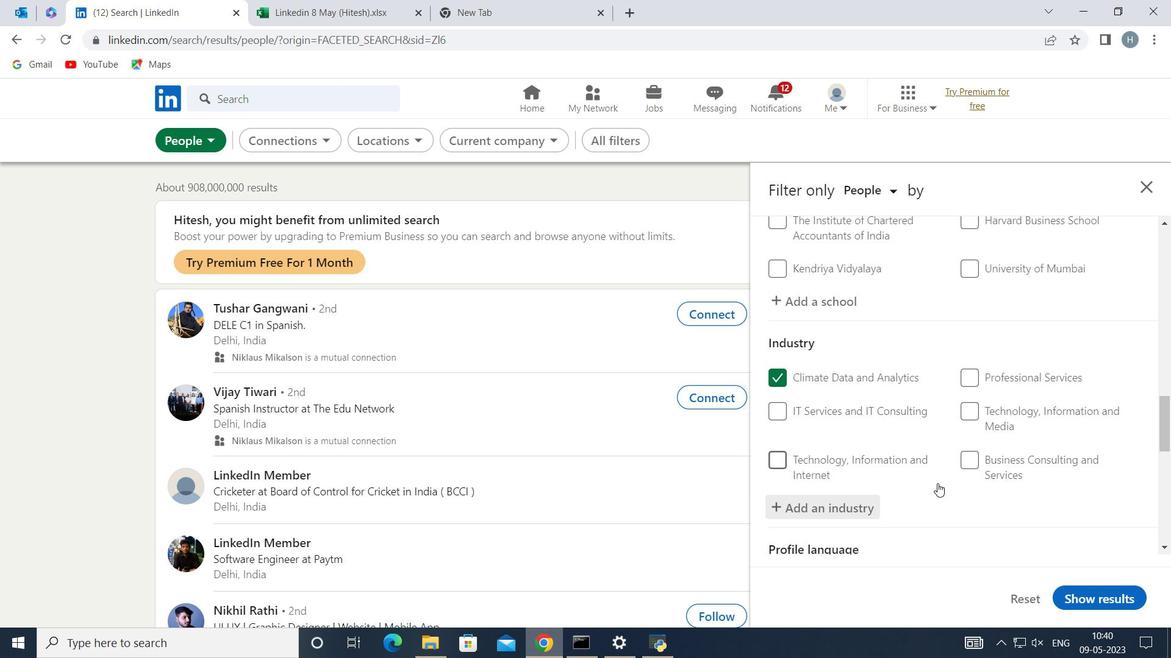 
Action: Mouse scrolled (938, 481) with delta (0, 0)
Screenshot: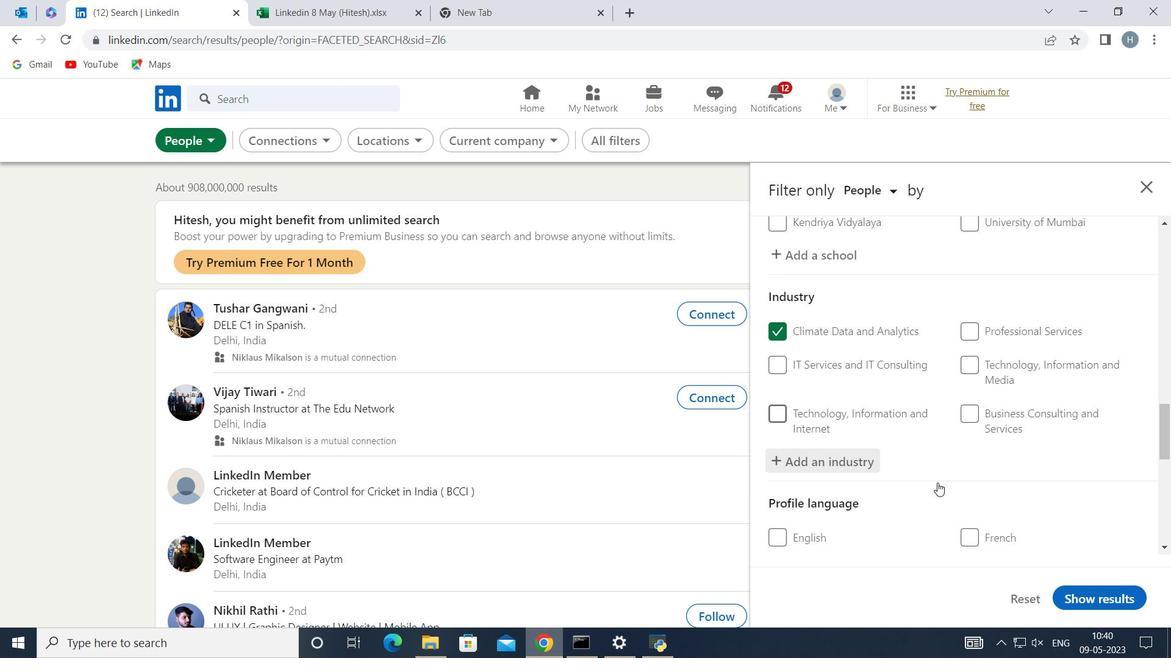 
Action: Mouse scrolled (938, 481) with delta (0, 0)
Screenshot: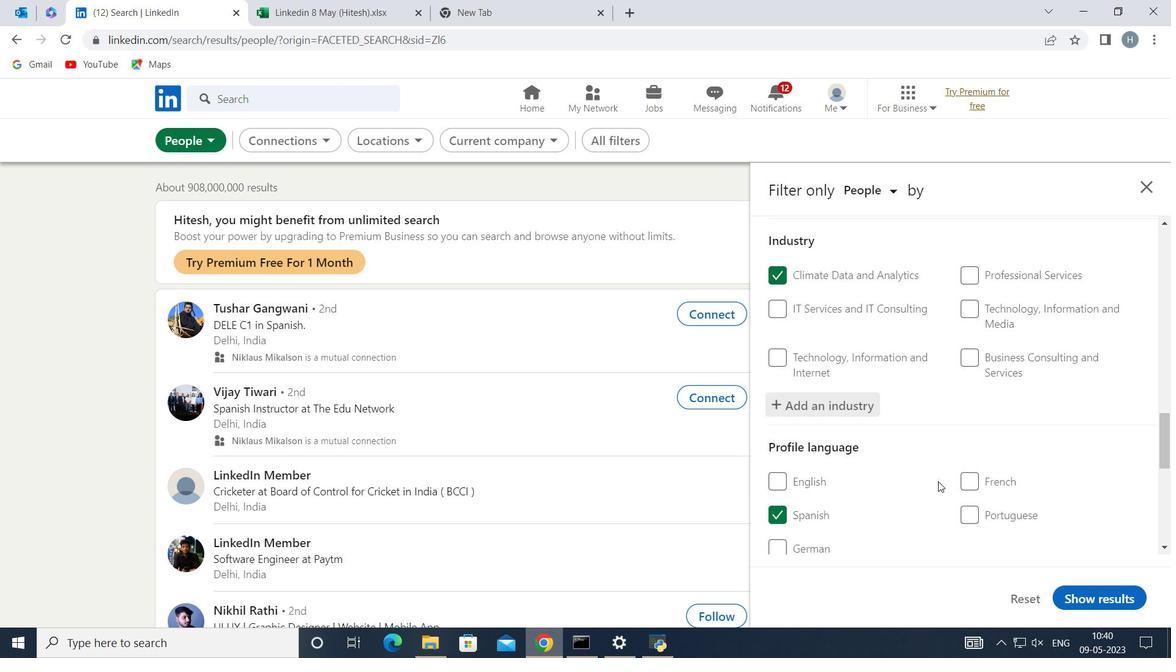 
Action: Mouse moved to (939, 481)
Screenshot: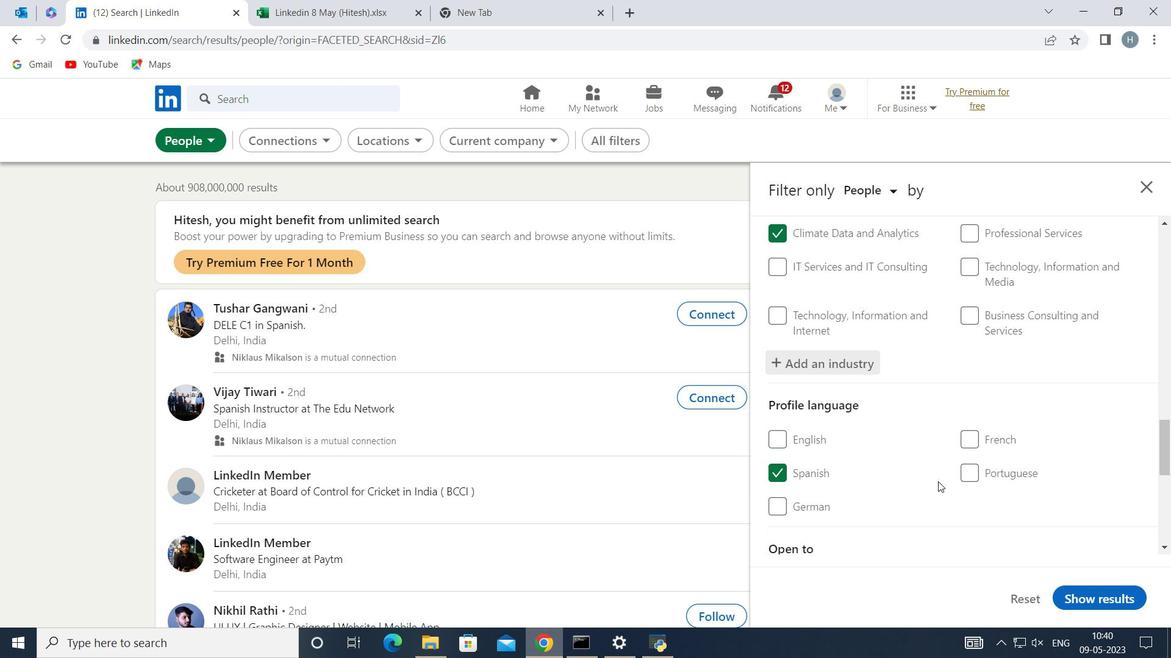 
Action: Mouse scrolled (939, 481) with delta (0, 0)
Screenshot: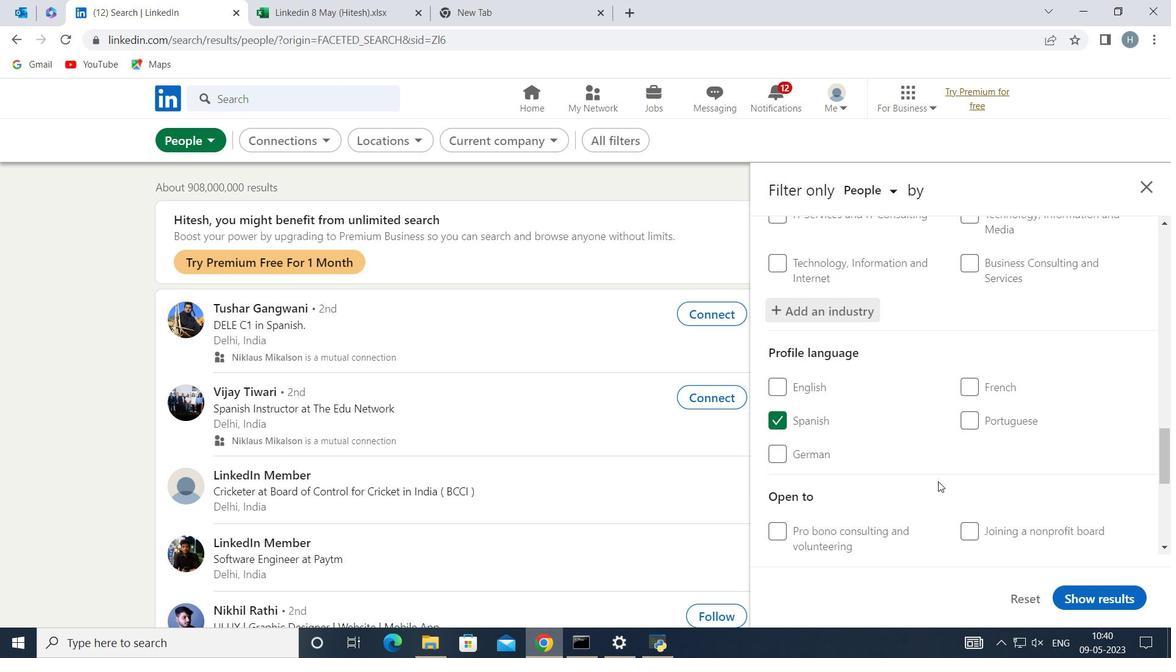 
Action: Mouse moved to (942, 480)
Screenshot: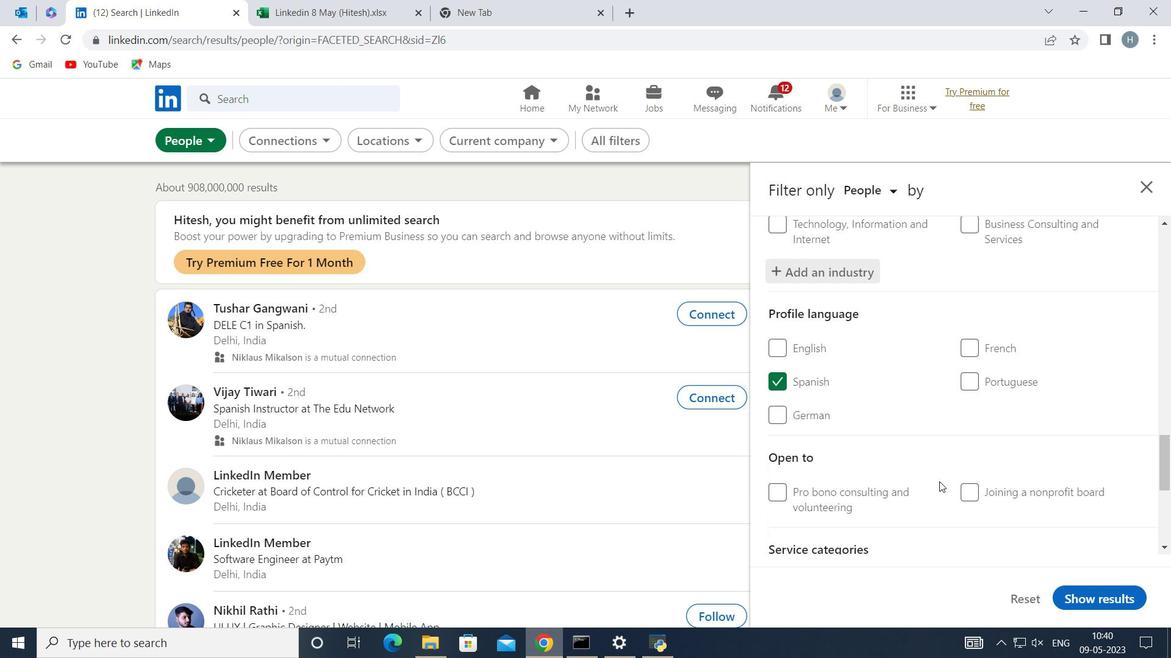 
Action: Mouse scrolled (942, 479) with delta (0, 0)
Screenshot: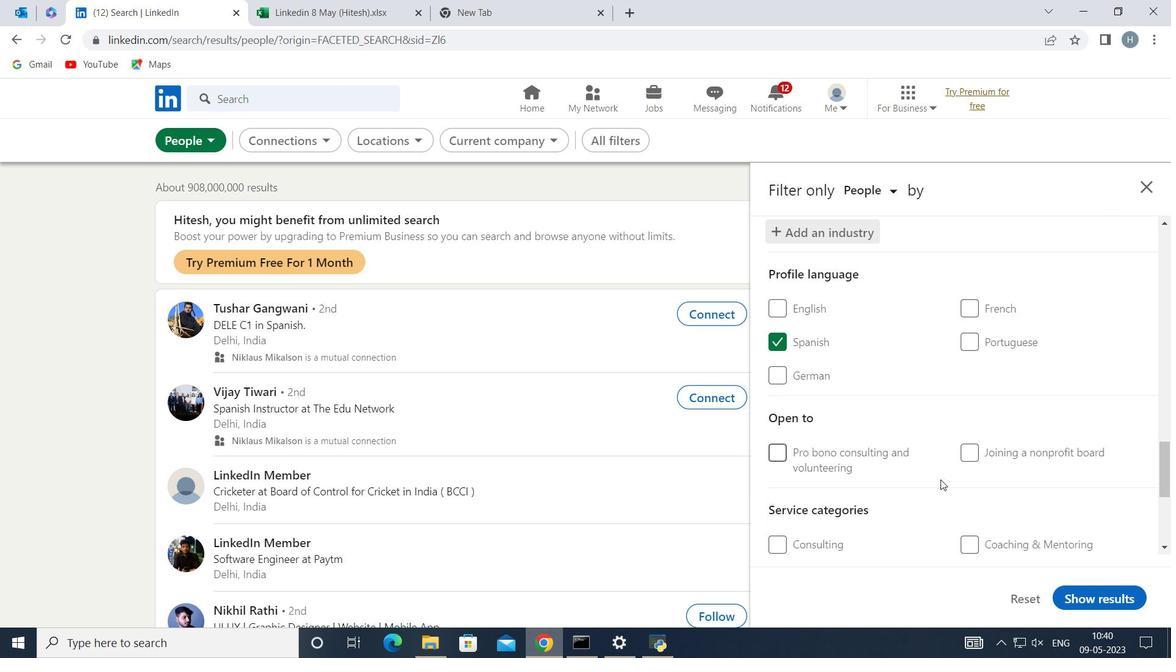 
Action: Mouse moved to (964, 473)
Screenshot: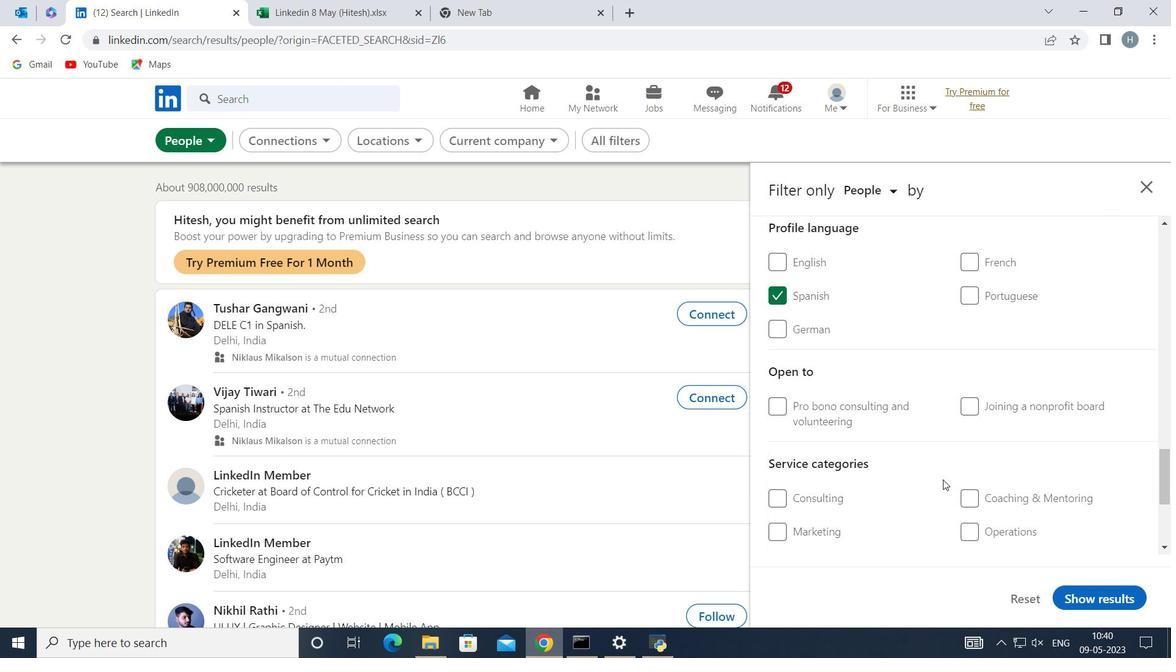
Action: Mouse scrolled (964, 472) with delta (0, 0)
Screenshot: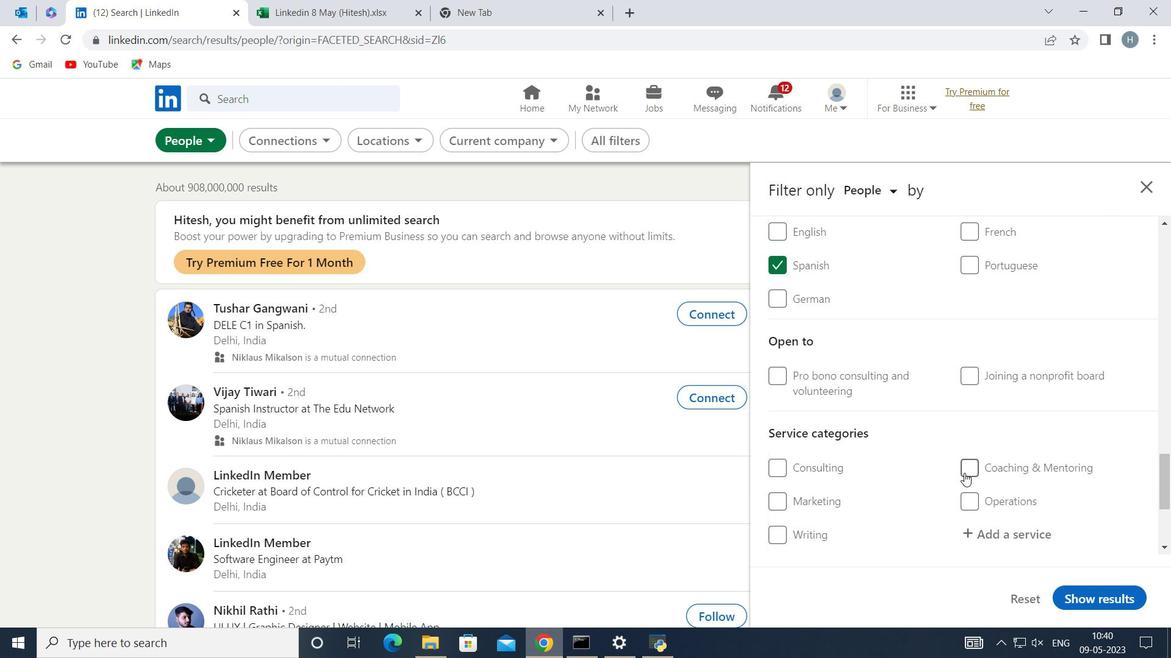 
Action: Mouse moved to (1011, 455)
Screenshot: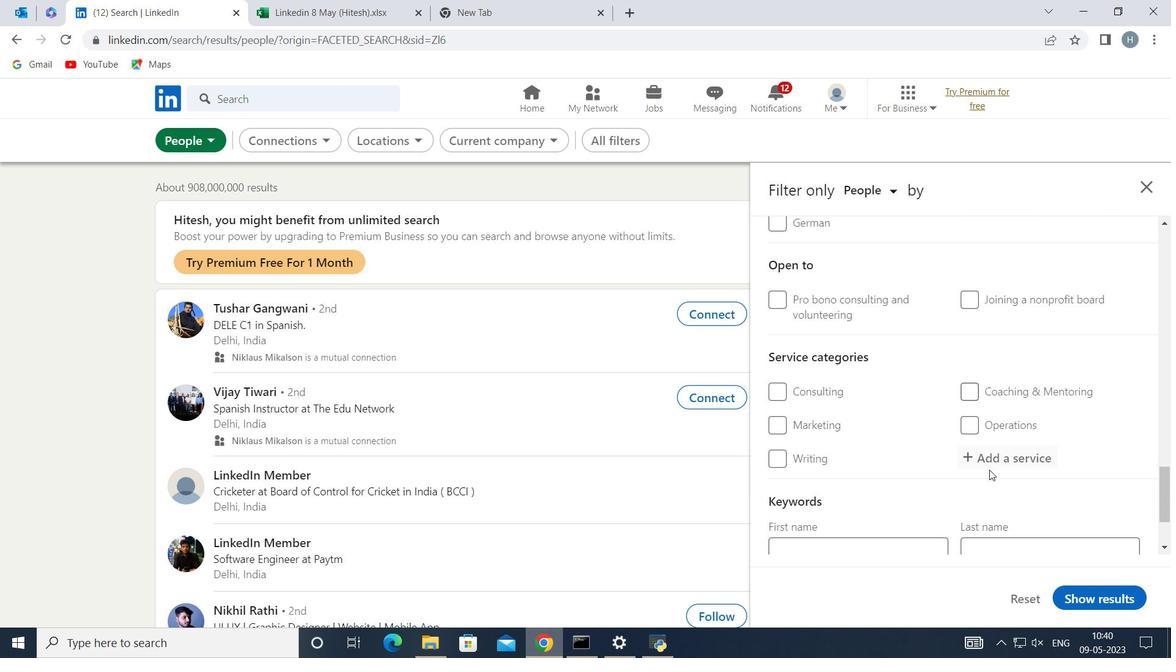 
Action: Mouse pressed left at (1011, 455)
Screenshot: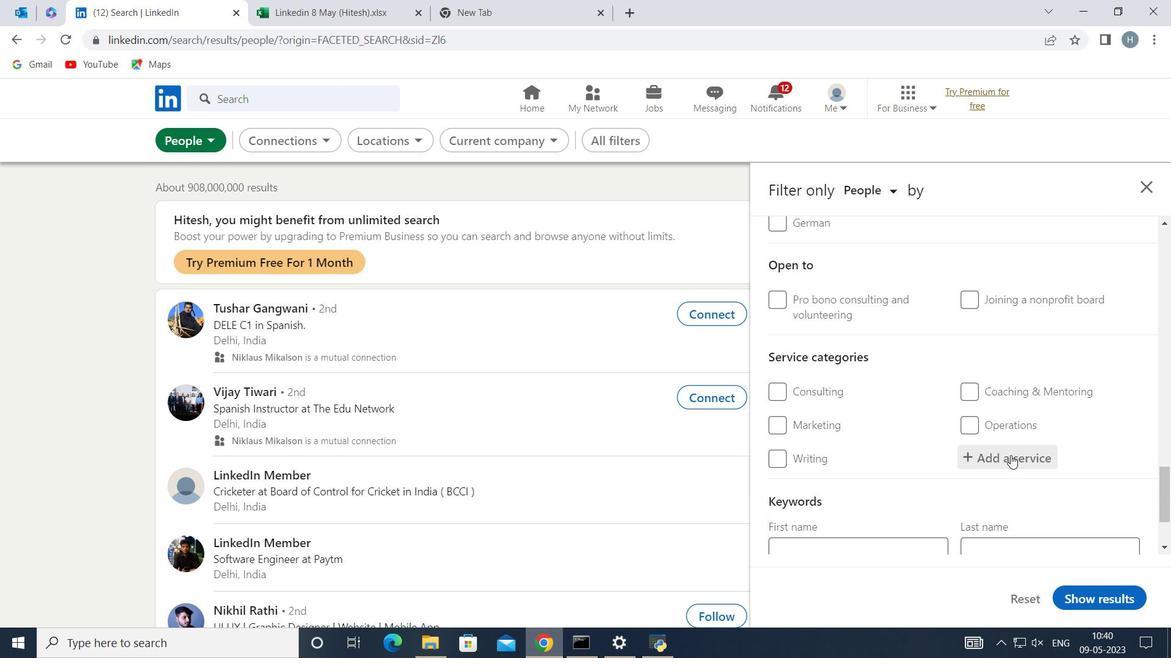 
Action: Key pressed <Key.shift><Key.shift><Key.shift>Management<Key.space>
Screenshot: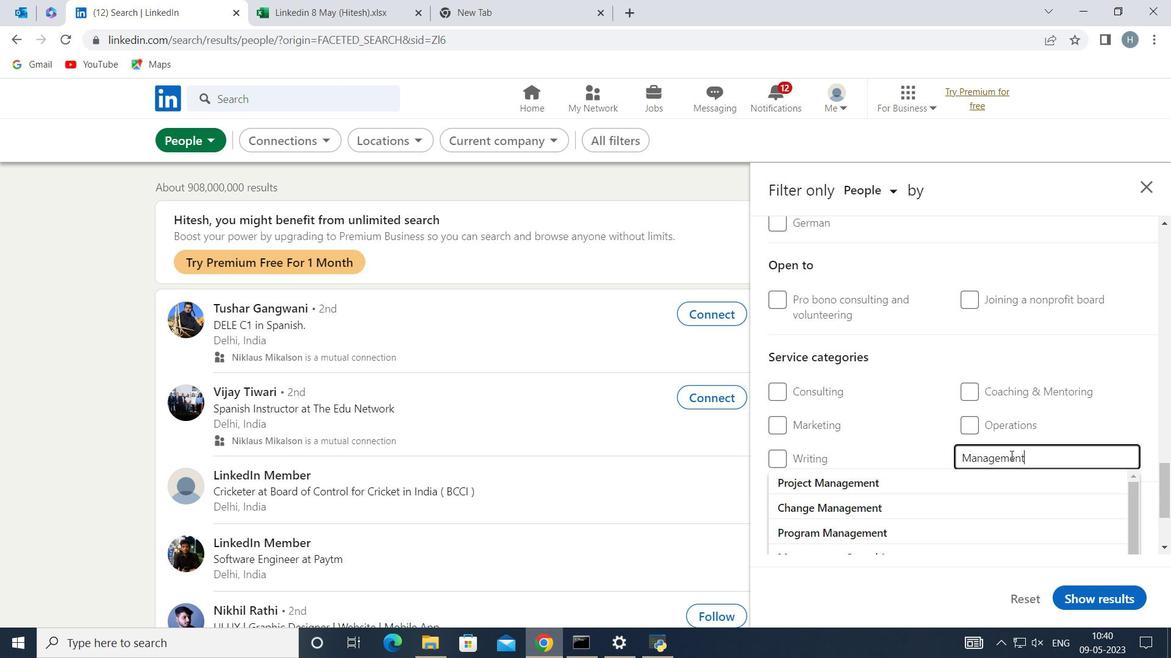 
Action: Mouse moved to (1092, 412)
Screenshot: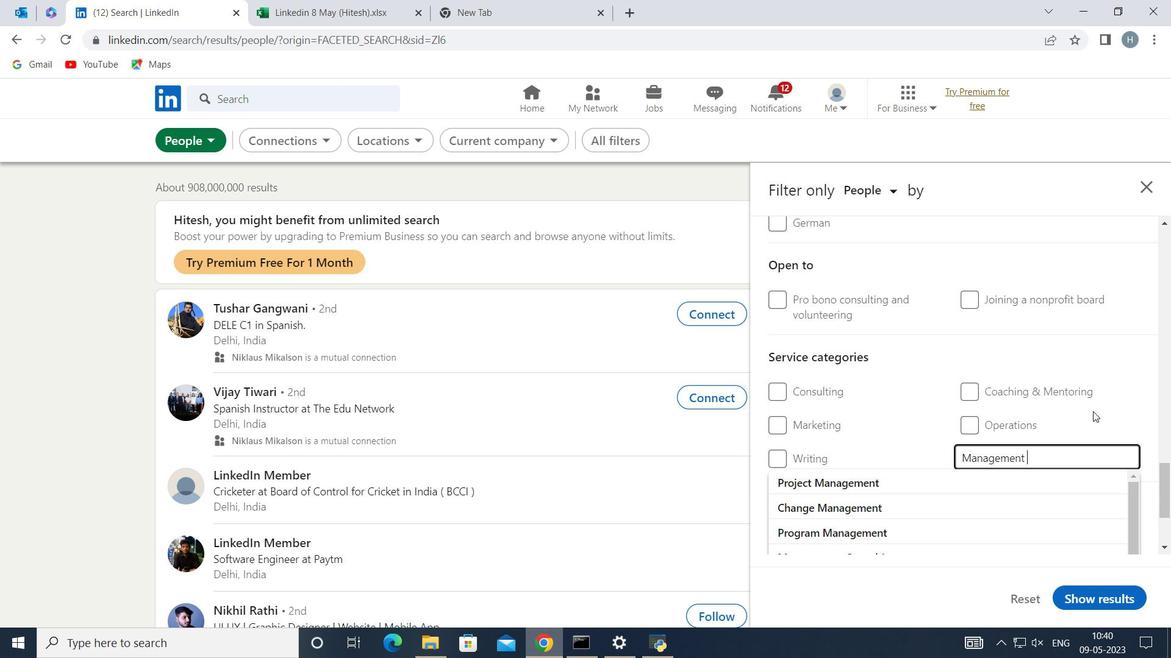 
Action: Mouse pressed left at (1092, 412)
Screenshot: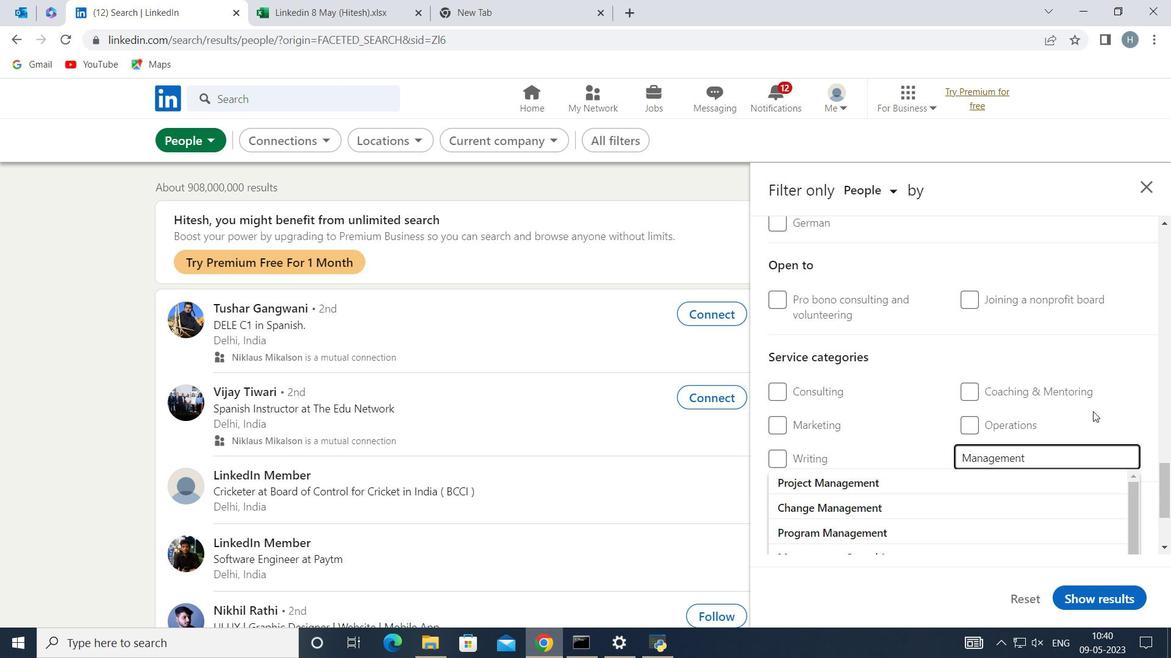 
Action: Mouse moved to (1080, 415)
Screenshot: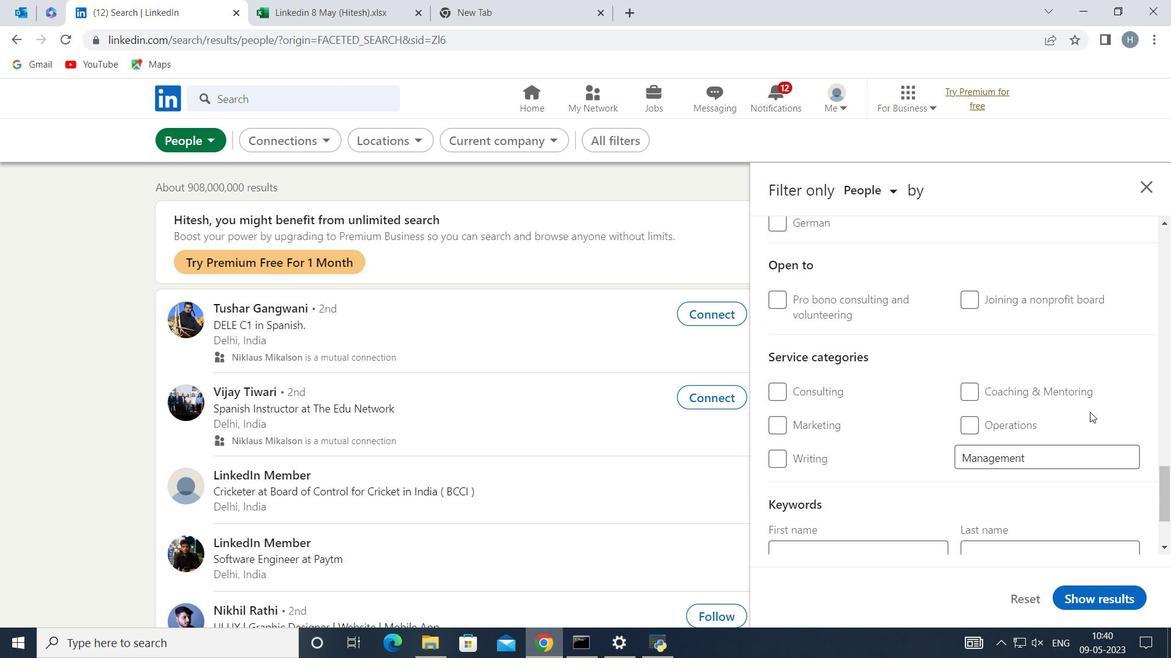
Action: Mouse scrolled (1080, 415) with delta (0, 0)
Screenshot: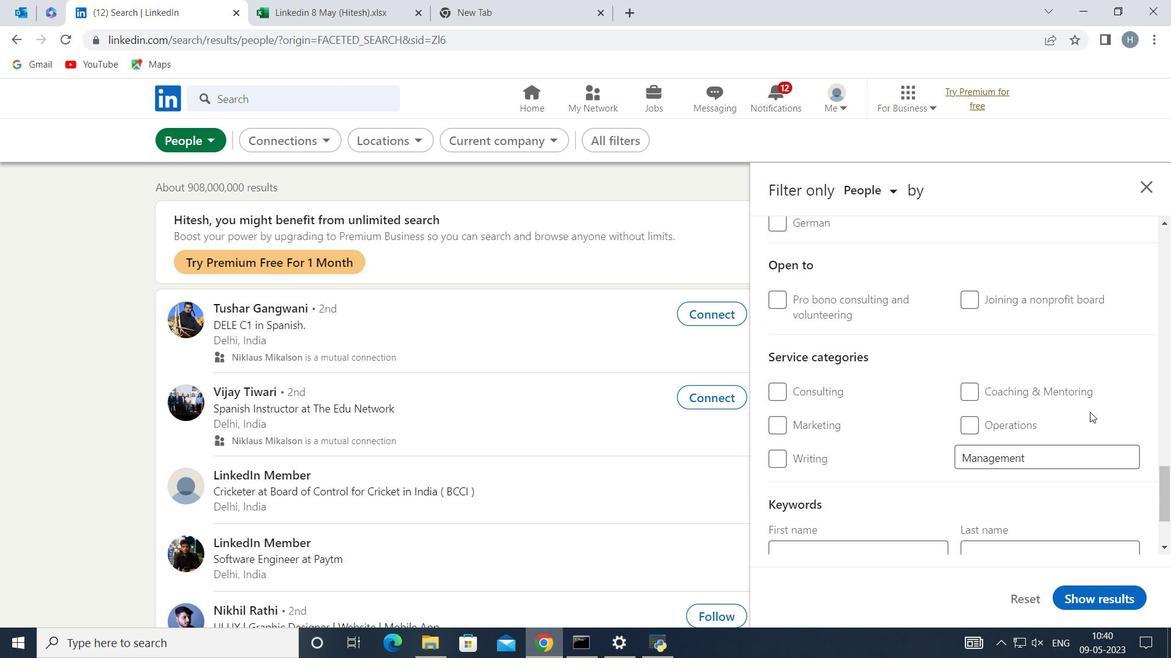 
Action: Mouse moved to (1055, 422)
Screenshot: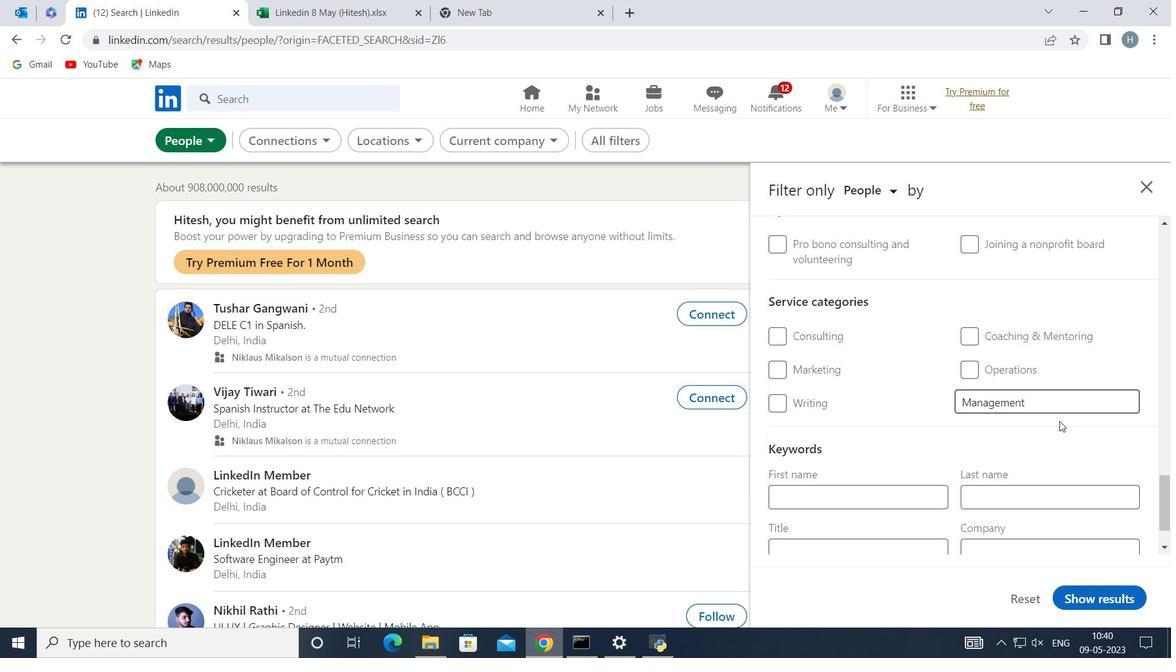 
Action: Mouse scrolled (1055, 422) with delta (0, 0)
Screenshot: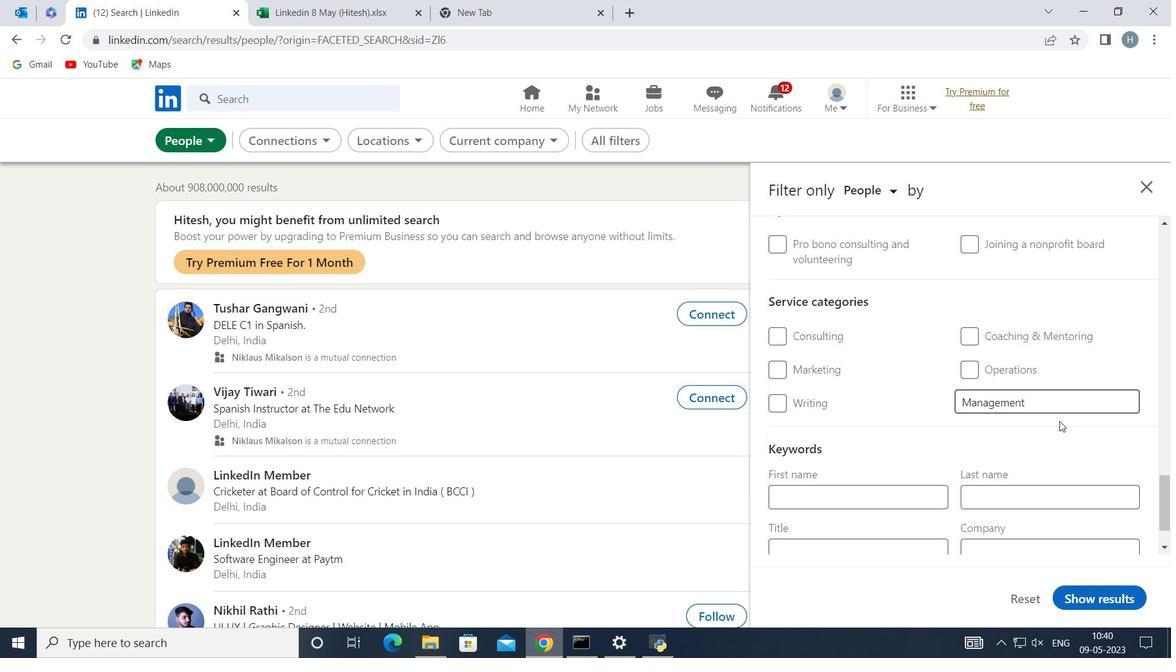 
Action: Mouse moved to (1052, 423)
Screenshot: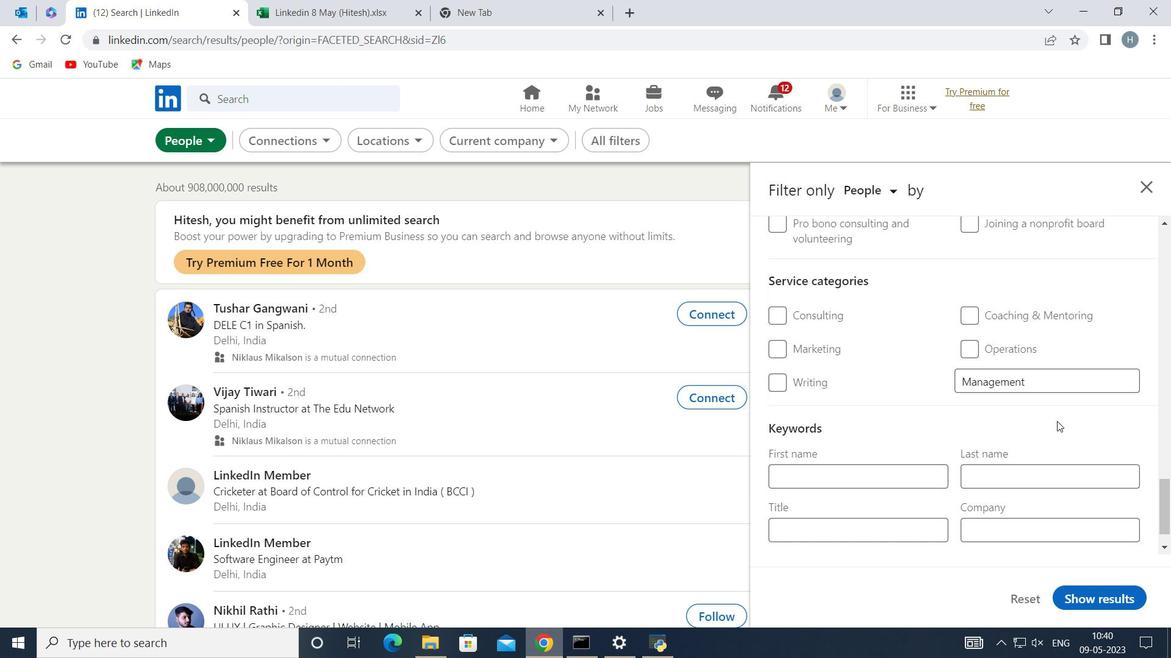 
Action: Mouse scrolled (1052, 422) with delta (0, 0)
Screenshot: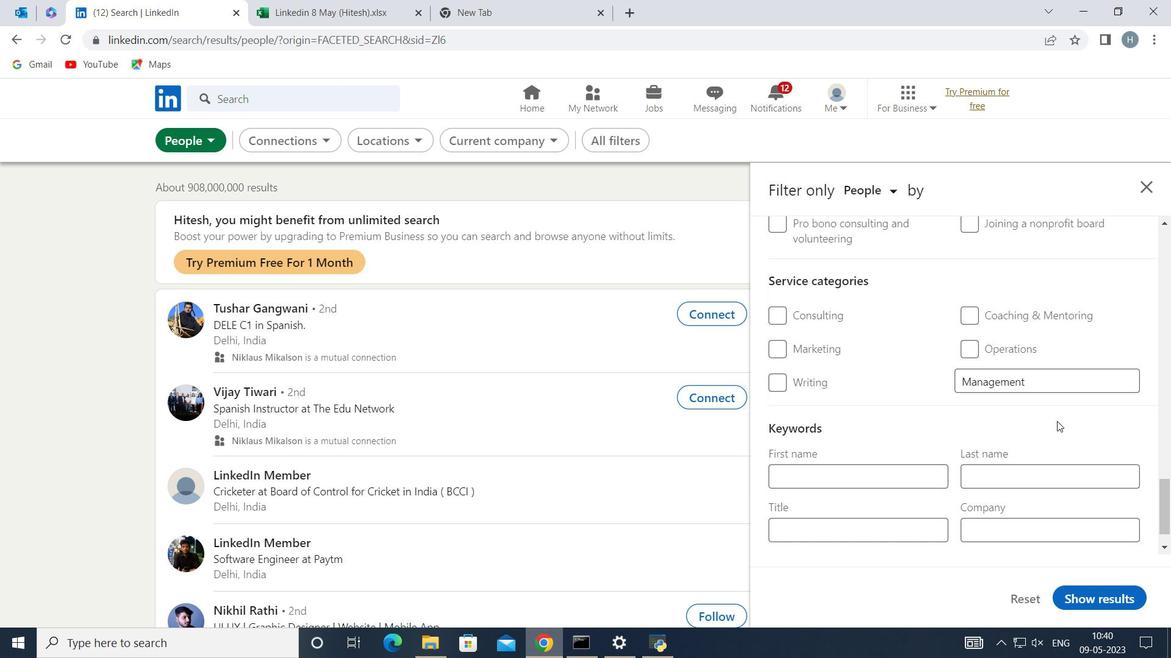 
Action: Mouse moved to (1052, 423)
Screenshot: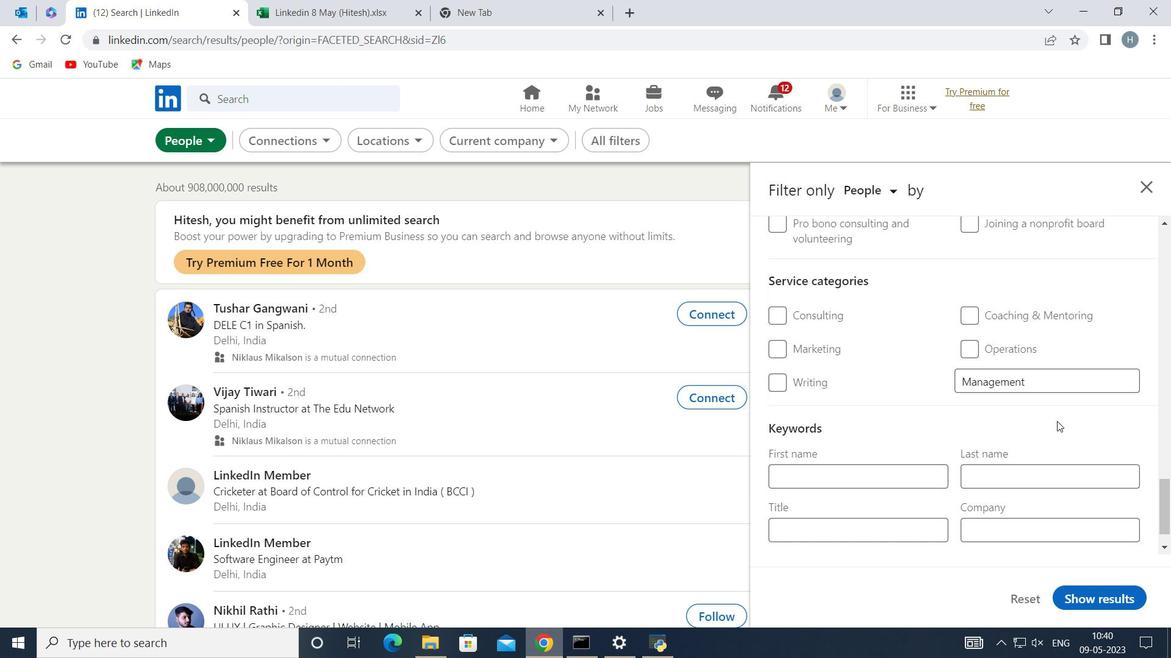 
Action: Mouse scrolled (1052, 423) with delta (0, 0)
Screenshot: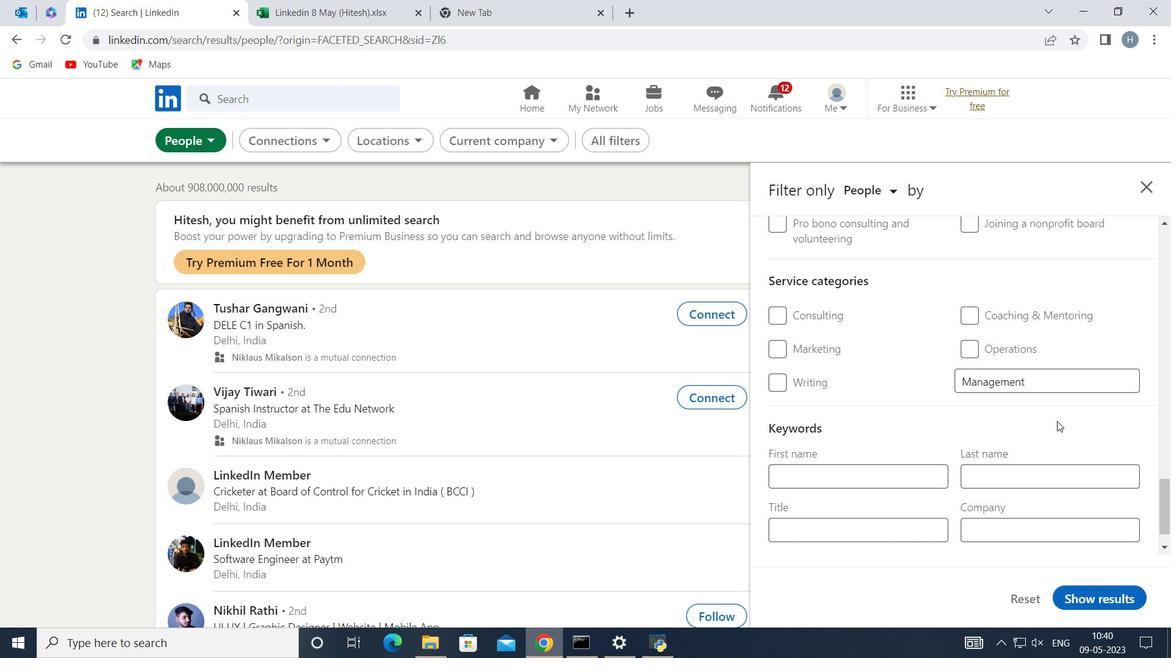 
Action: Mouse moved to (922, 478)
Screenshot: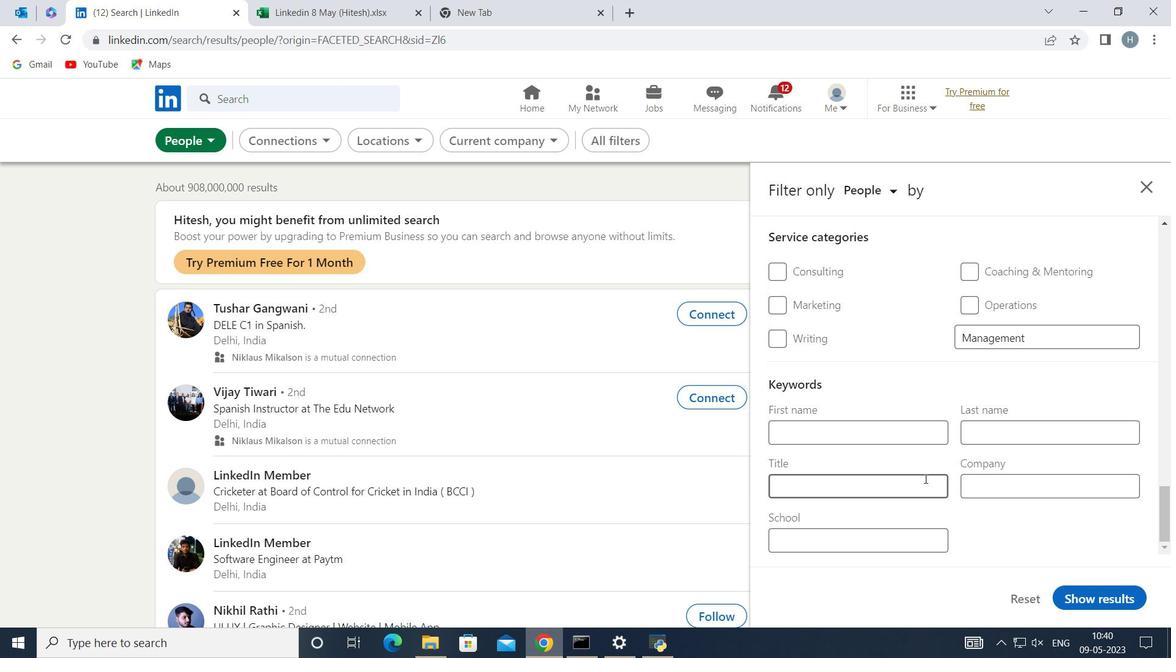 
Action: Mouse pressed left at (922, 478)
Screenshot: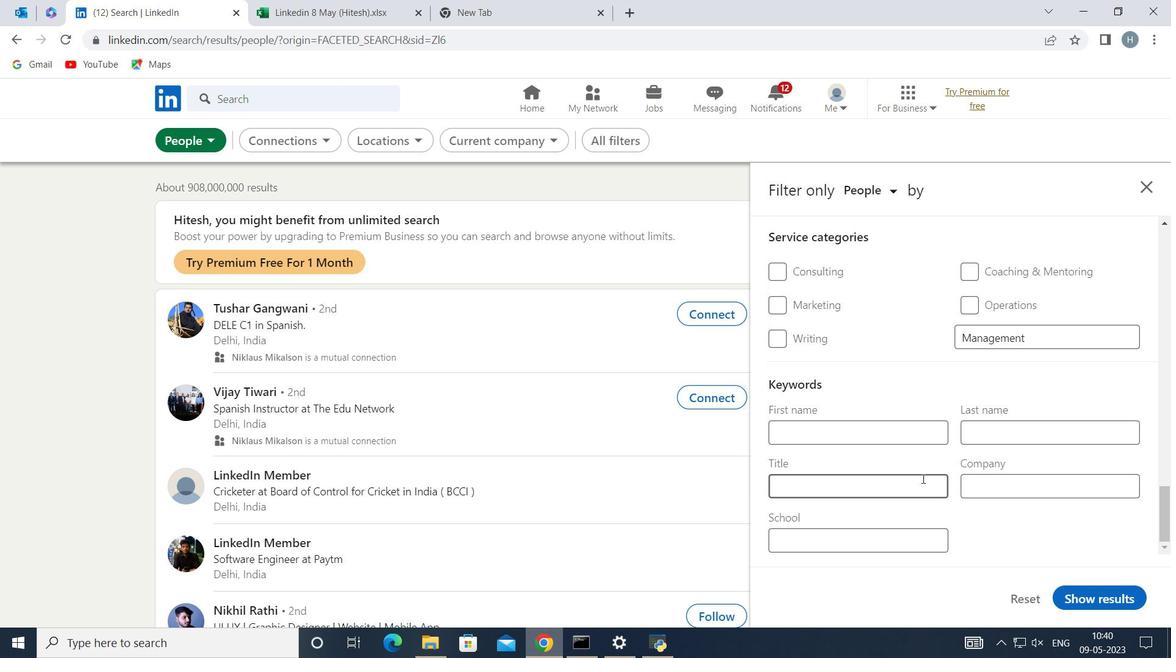 
Action: Mouse moved to (916, 476)
Screenshot: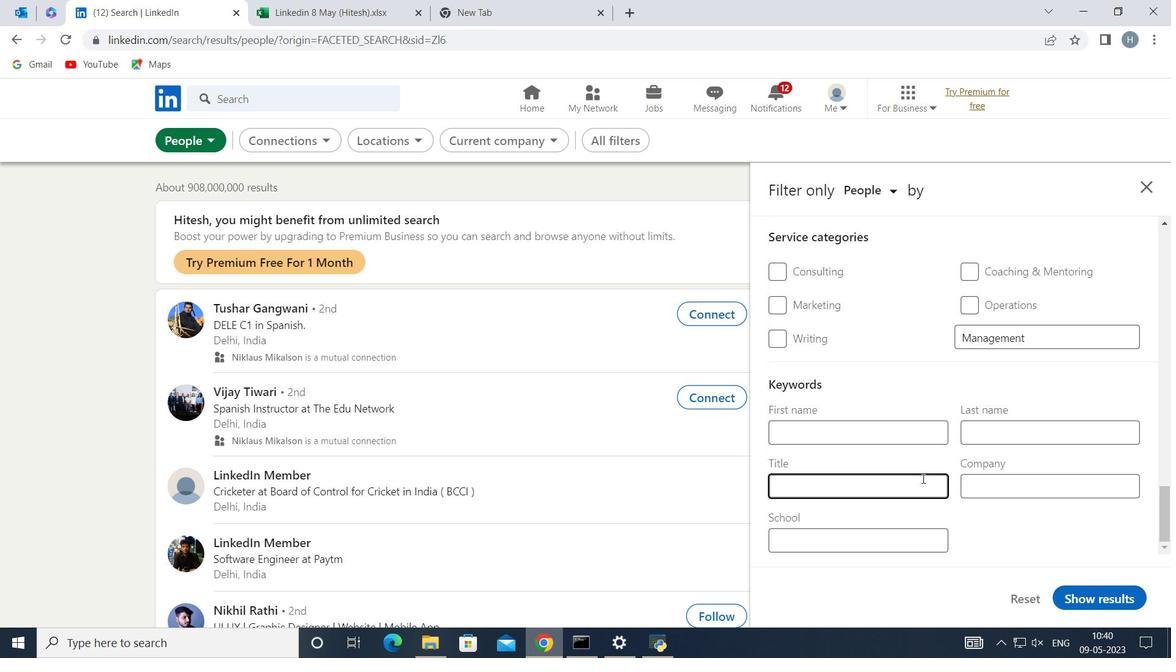 
Action: Key pressed <Key.shift>Youth<Key.space><Key.shift>Volunteer
Screenshot: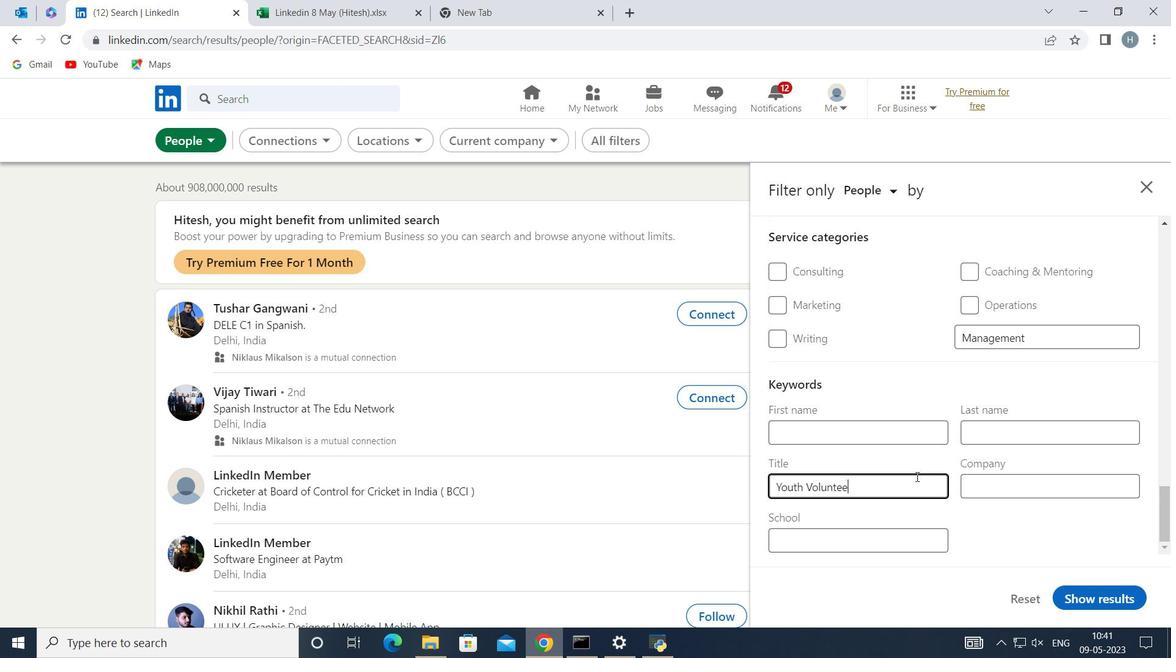 
Action: Mouse moved to (1118, 597)
Screenshot: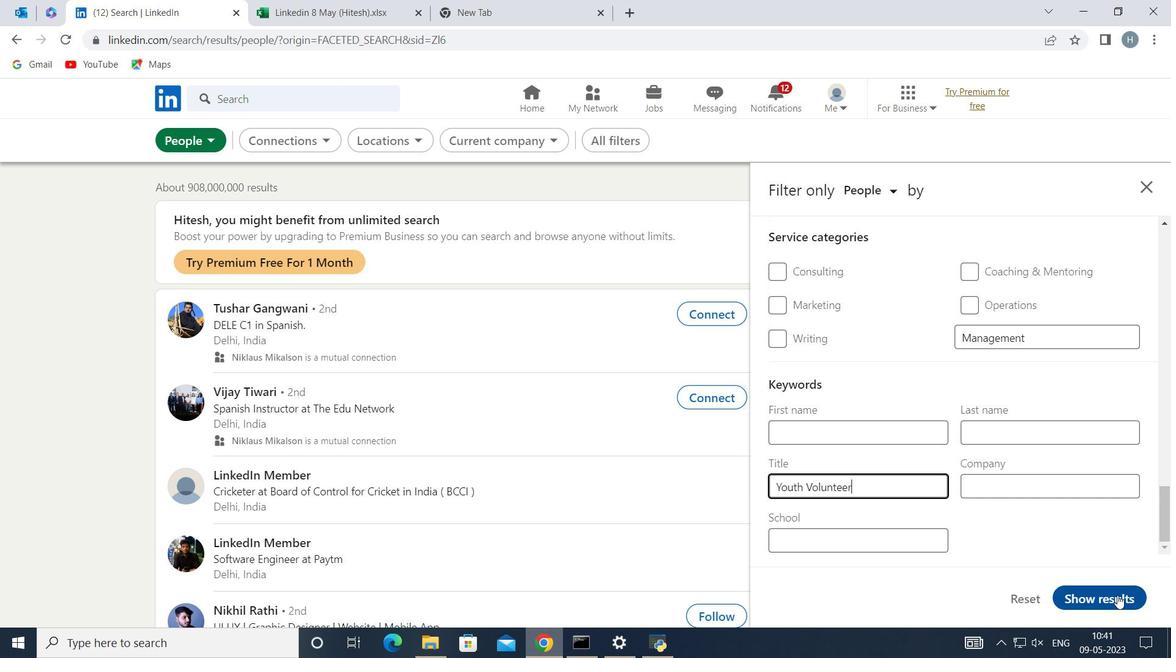 
Action: Mouse pressed left at (1118, 597)
Screenshot: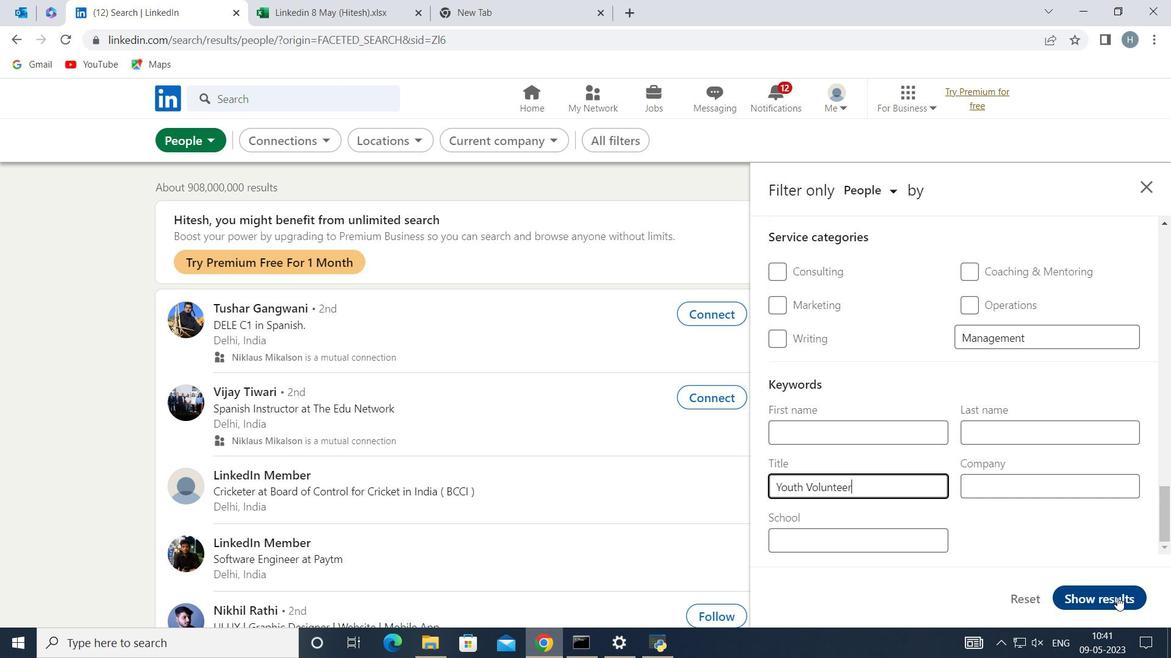 
Action: Mouse moved to (838, 412)
Screenshot: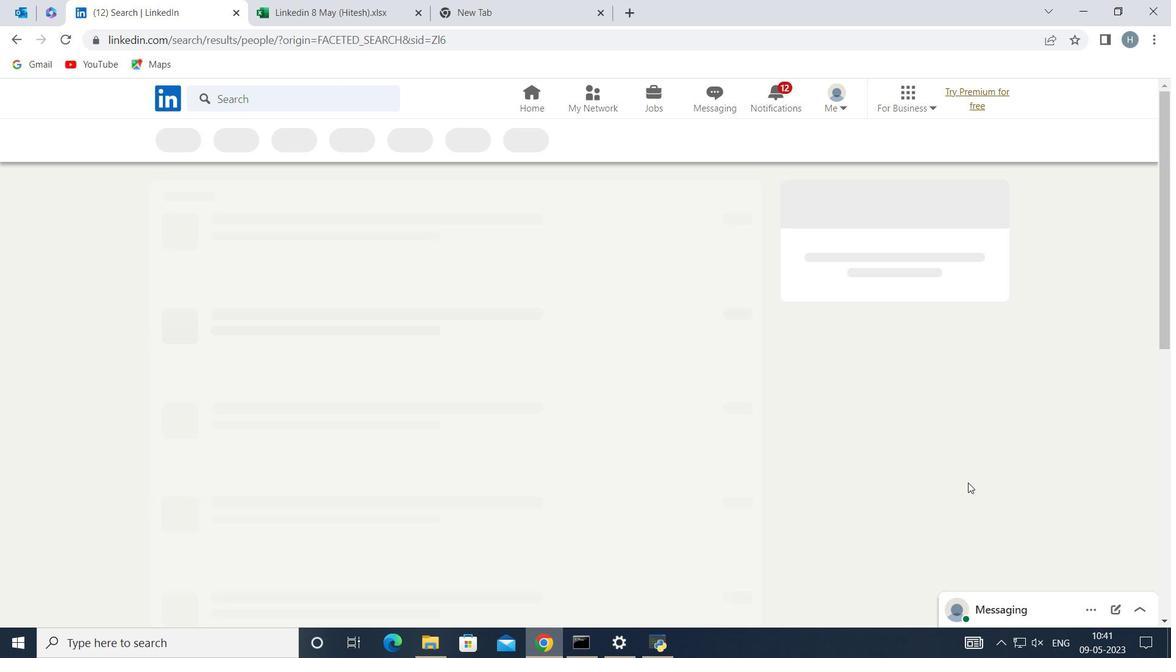 
